 Task: Look for space in Kazincbarcika, Hungary from 11th June, 2023 to 15th June, 2023 for 2 adults in price range Rs.7000 to Rs.16000. Place can be private room with 1  bedroom having 2 beds and 1 bathroom. Property type can be house, flat, guest house, hotel. Booking option can be shelf check-in. Required host language is English.
Action: Mouse moved to (547, 71)
Screenshot: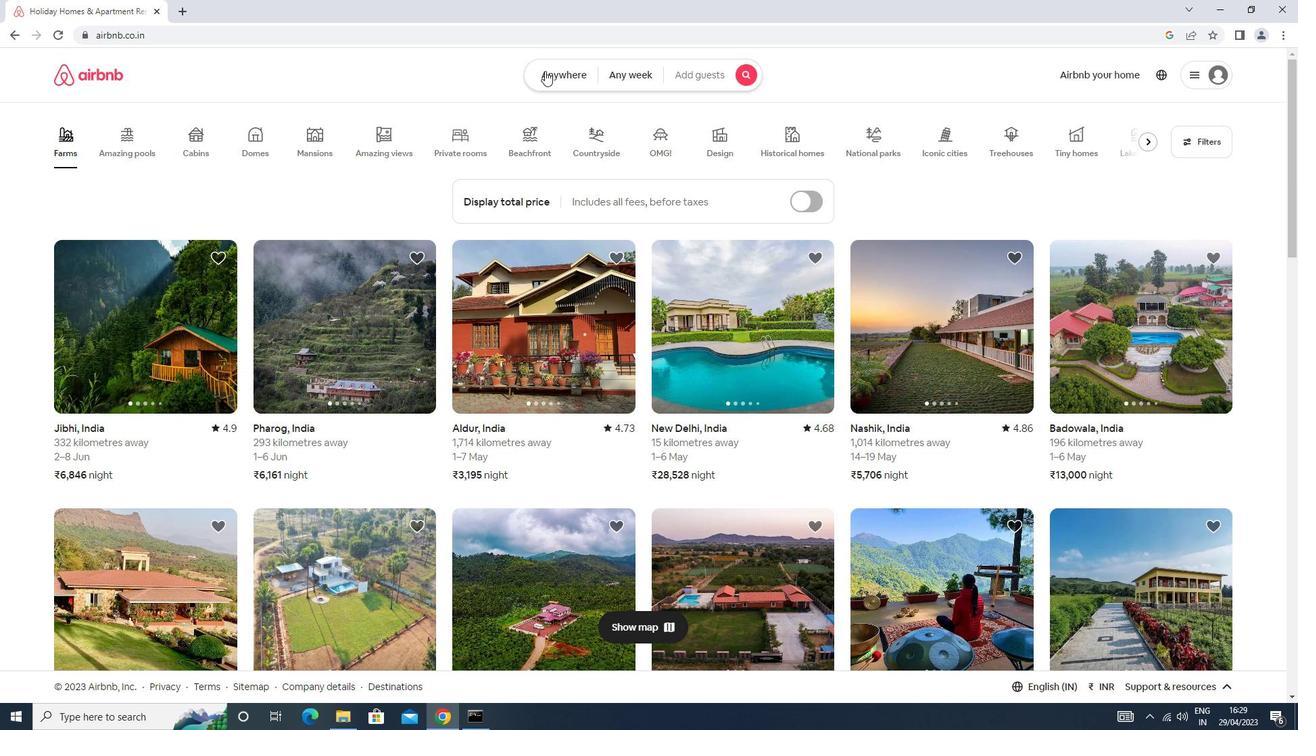 
Action: Mouse pressed left at (547, 71)
Screenshot: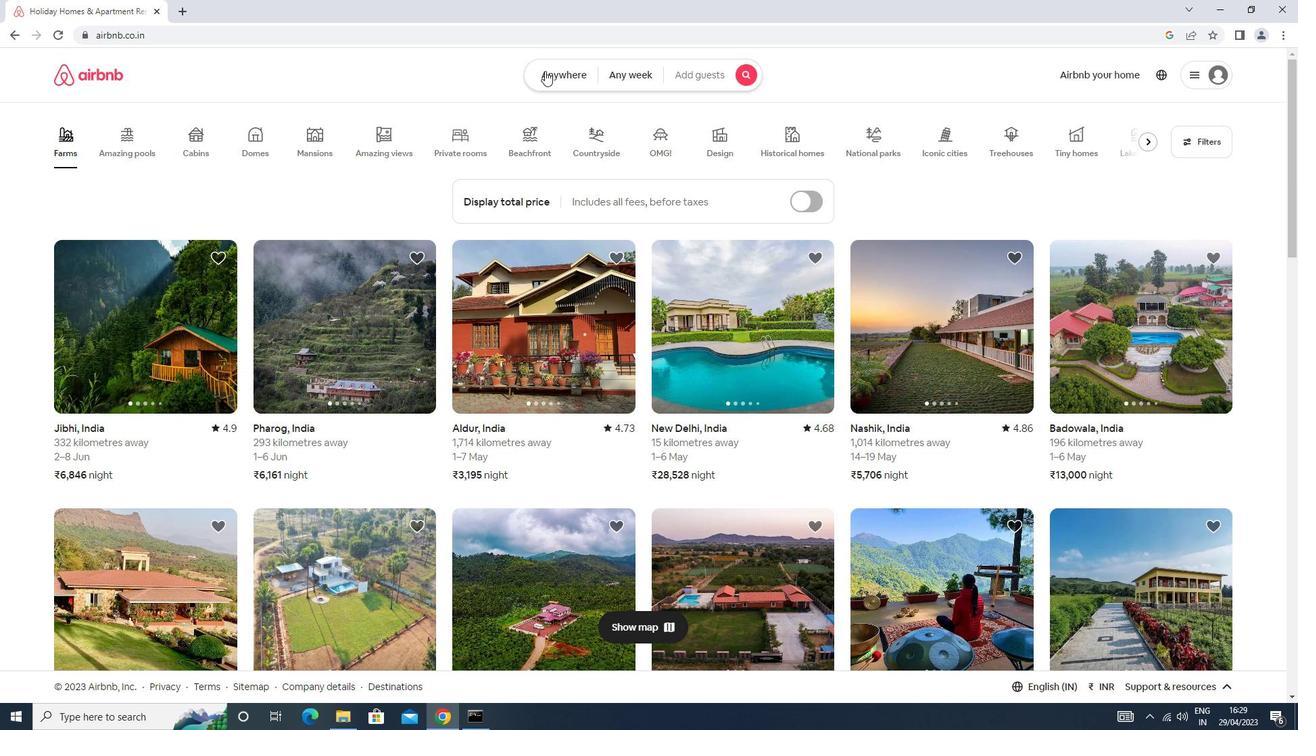 
Action: Mouse moved to (434, 131)
Screenshot: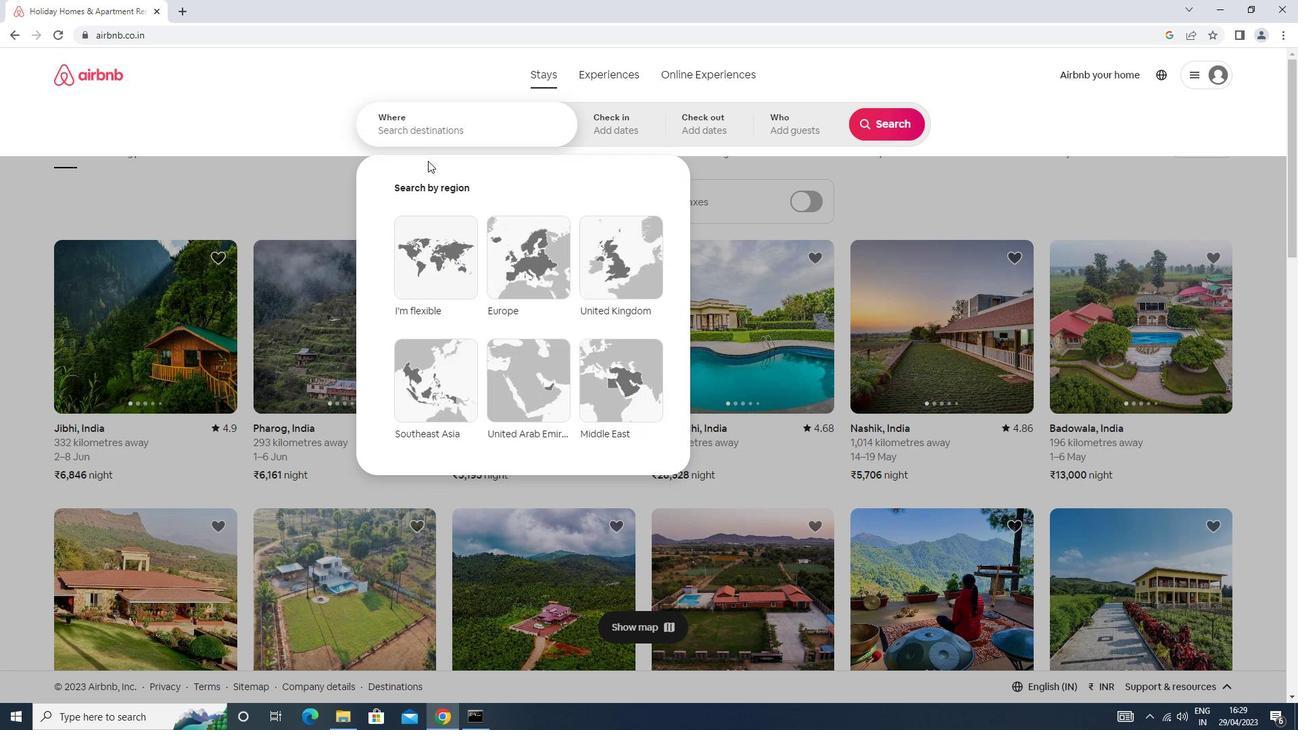 
Action: Mouse pressed left at (434, 131)
Screenshot: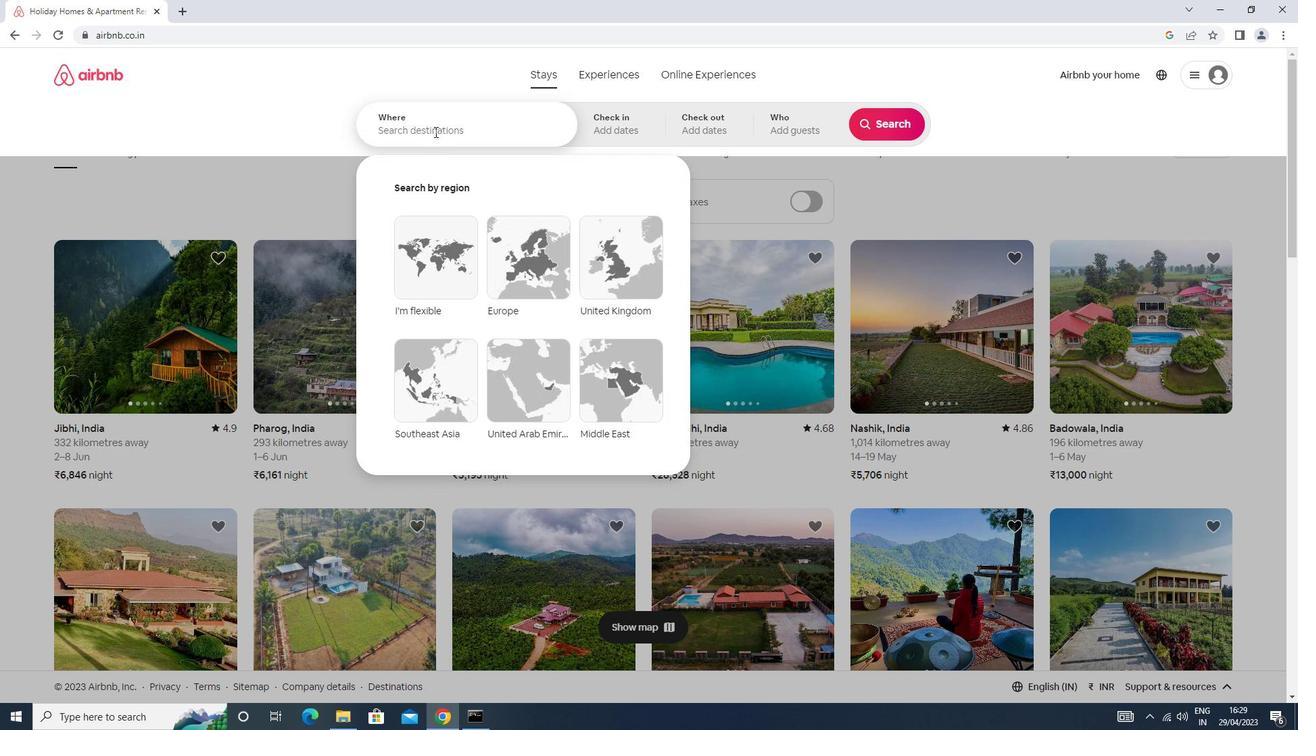 
Action: Key pressed k<Key.caps_lock>azinc<Key.down><Key.down><Key.down><Key.down><Key.enter>
Screenshot: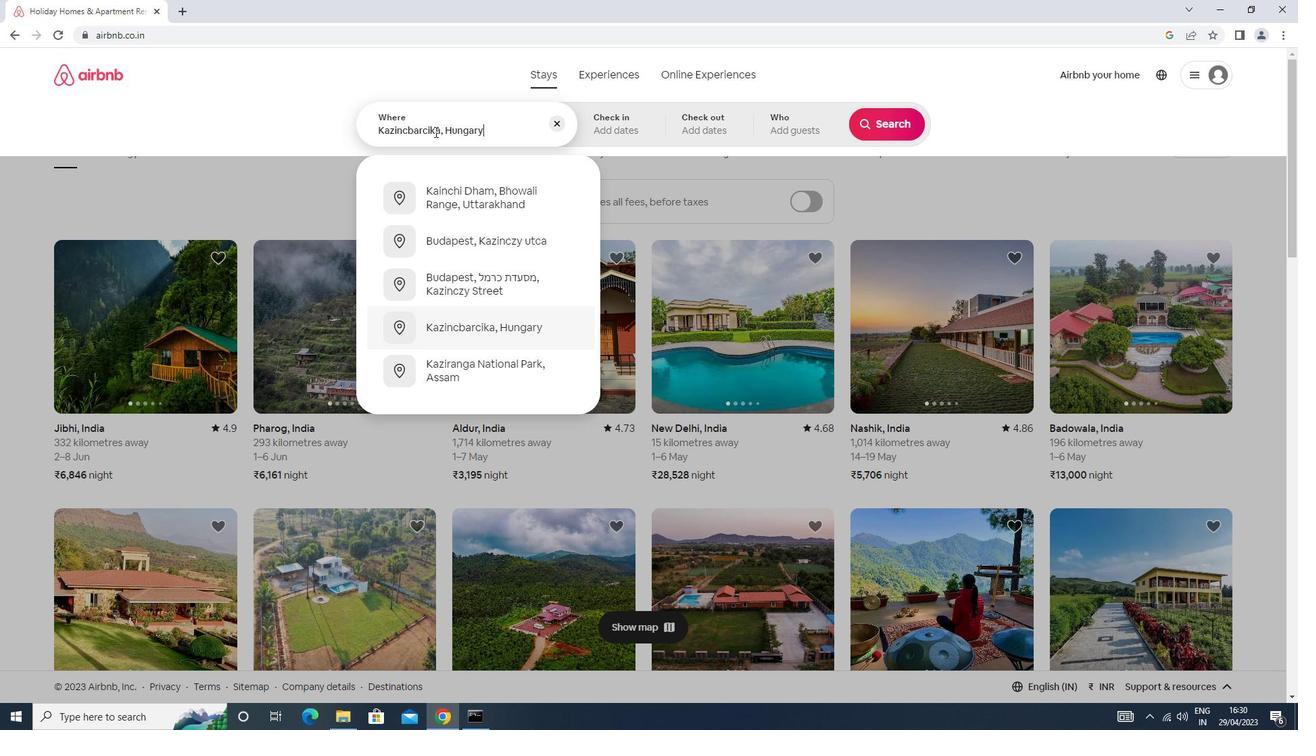 
Action: Mouse moved to (886, 236)
Screenshot: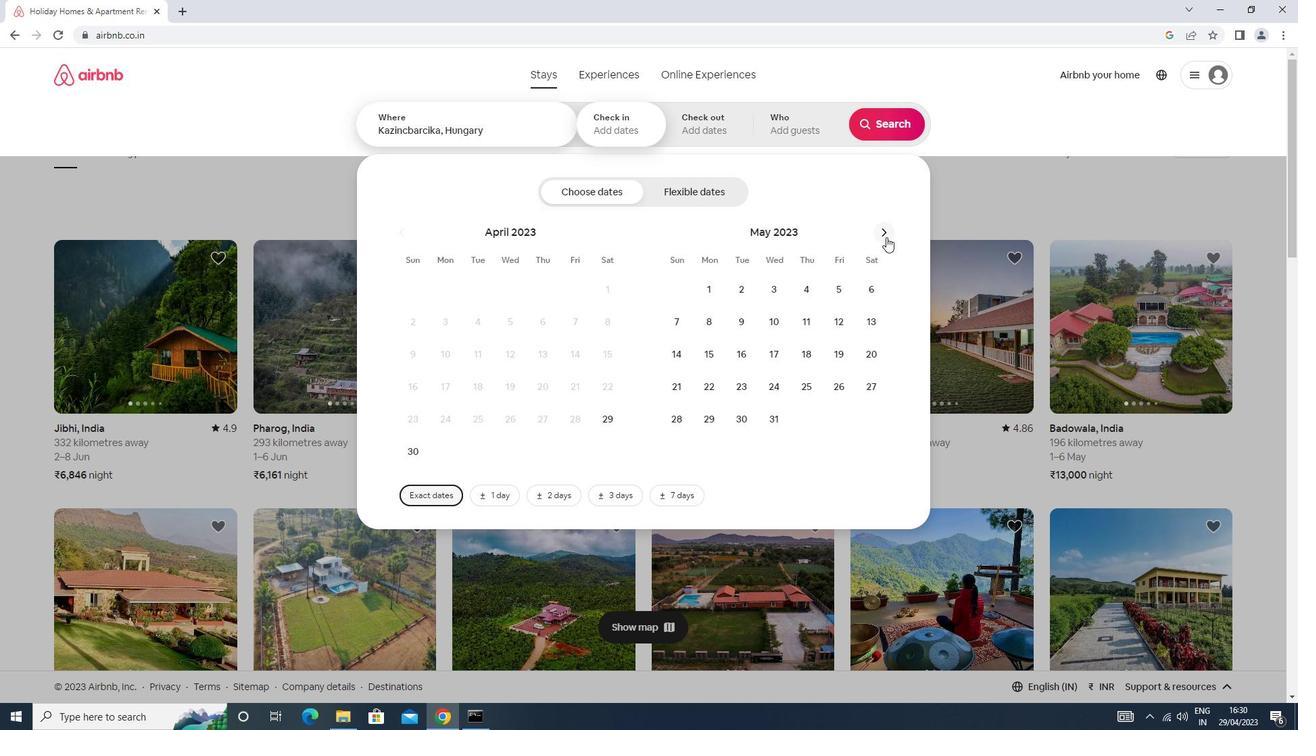 
Action: Mouse pressed left at (886, 236)
Screenshot: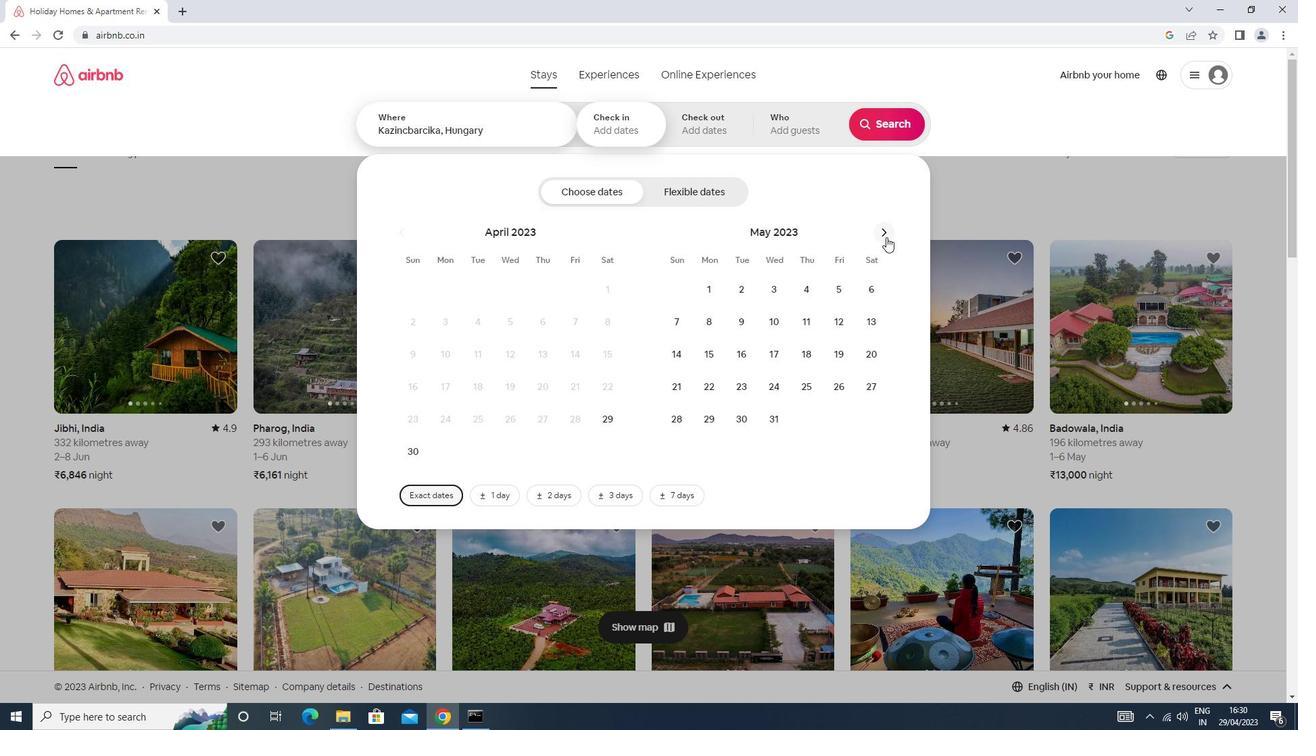 
Action: Mouse moved to (674, 350)
Screenshot: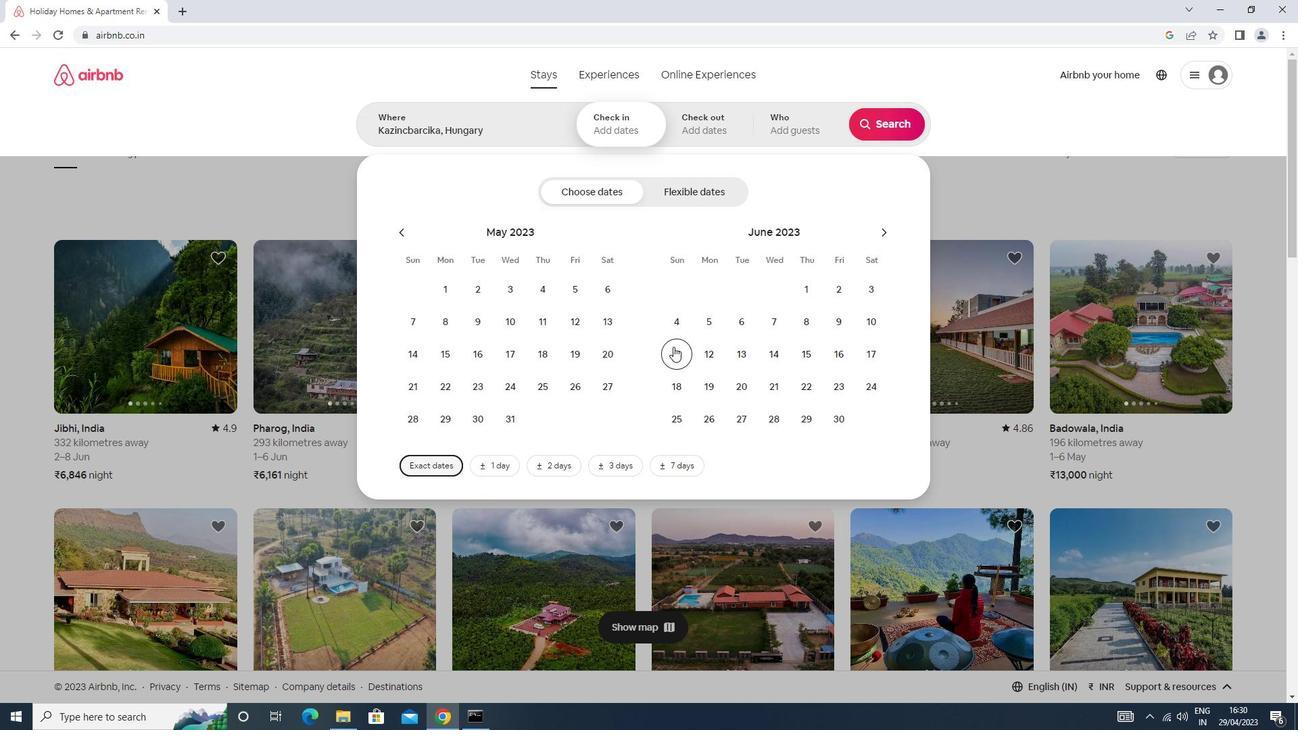 
Action: Mouse pressed left at (674, 350)
Screenshot: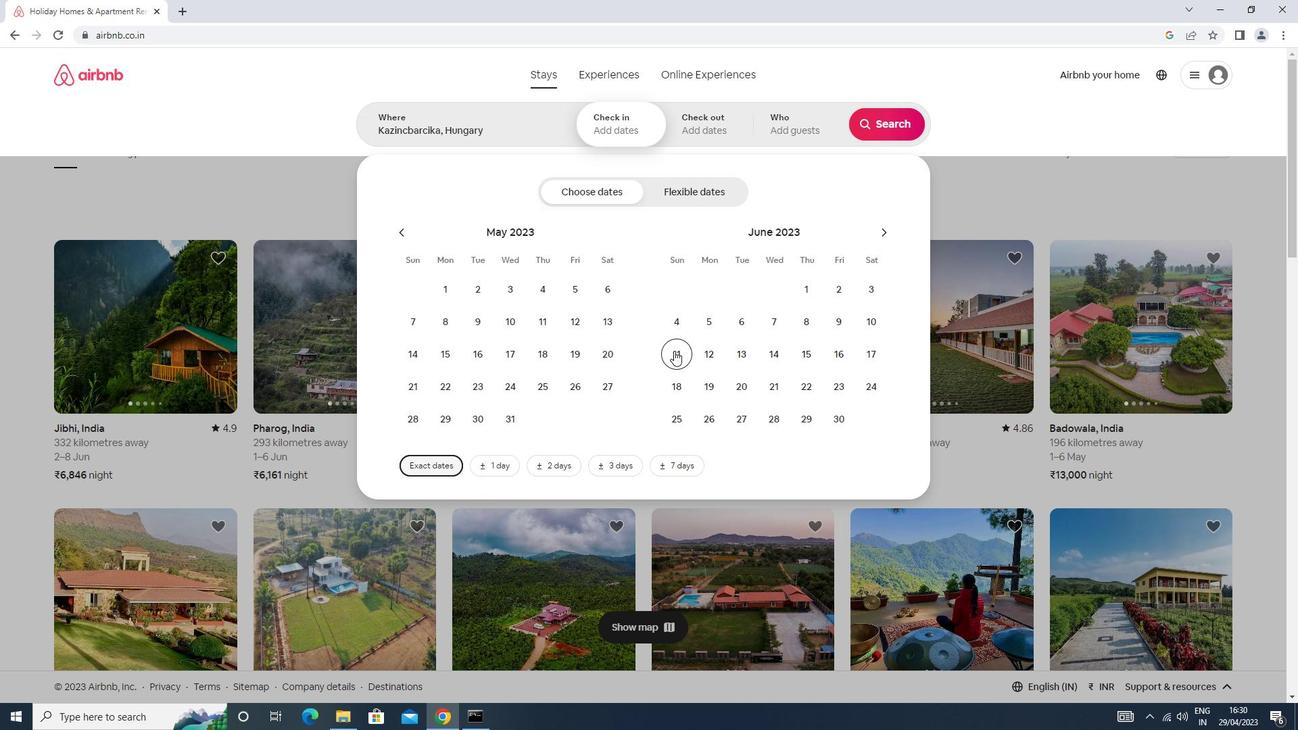 
Action: Mouse moved to (799, 358)
Screenshot: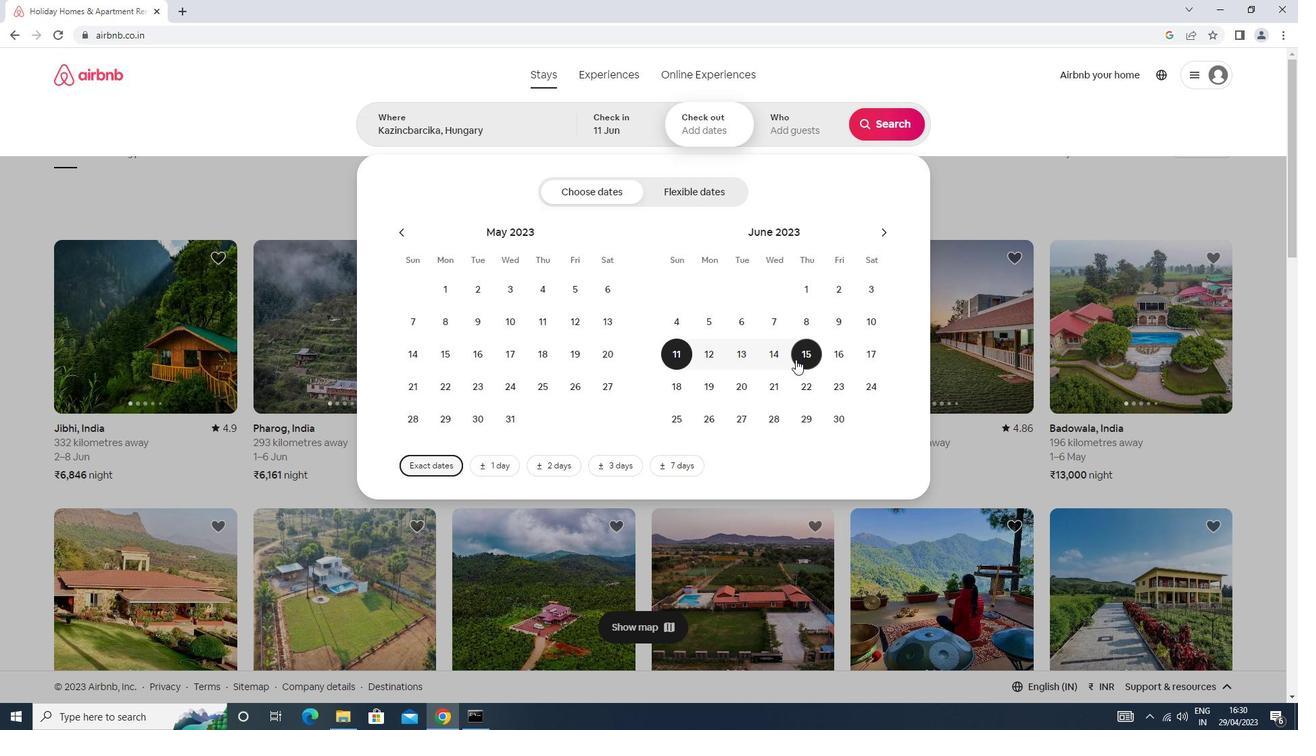 
Action: Mouse pressed left at (799, 358)
Screenshot: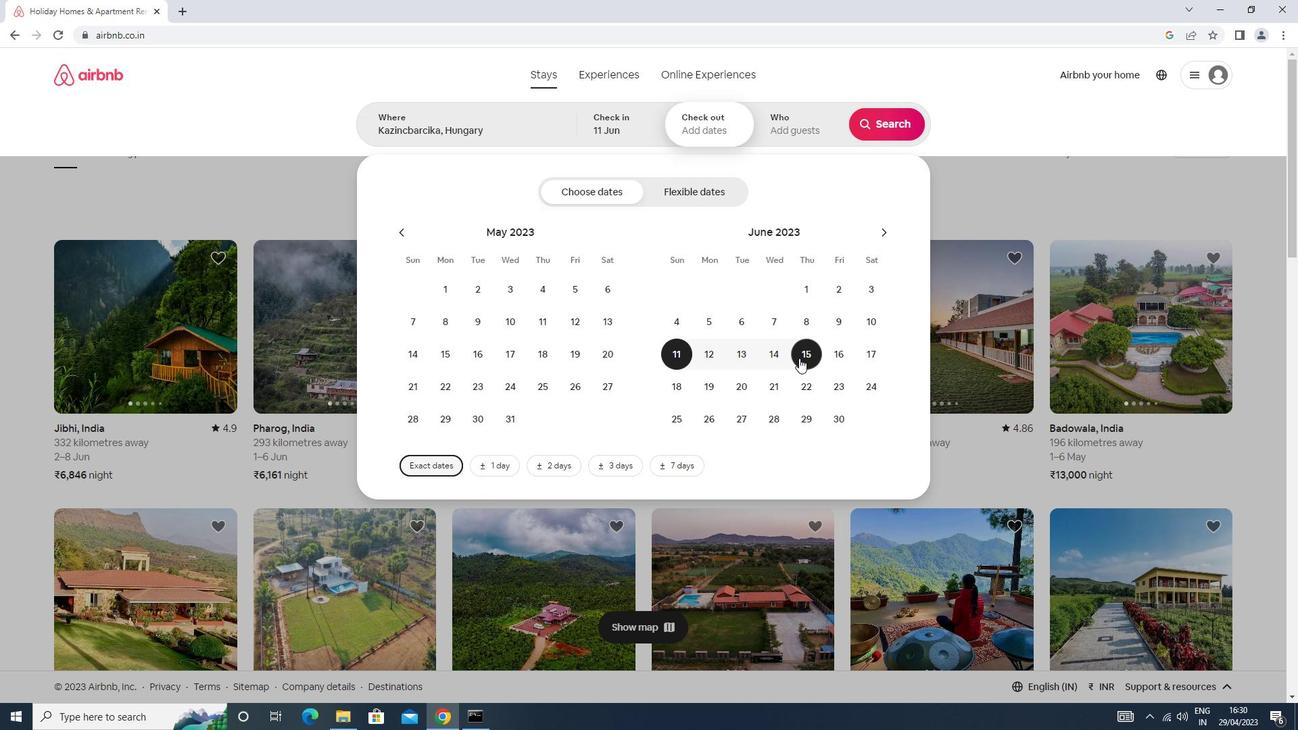 
Action: Mouse moved to (797, 133)
Screenshot: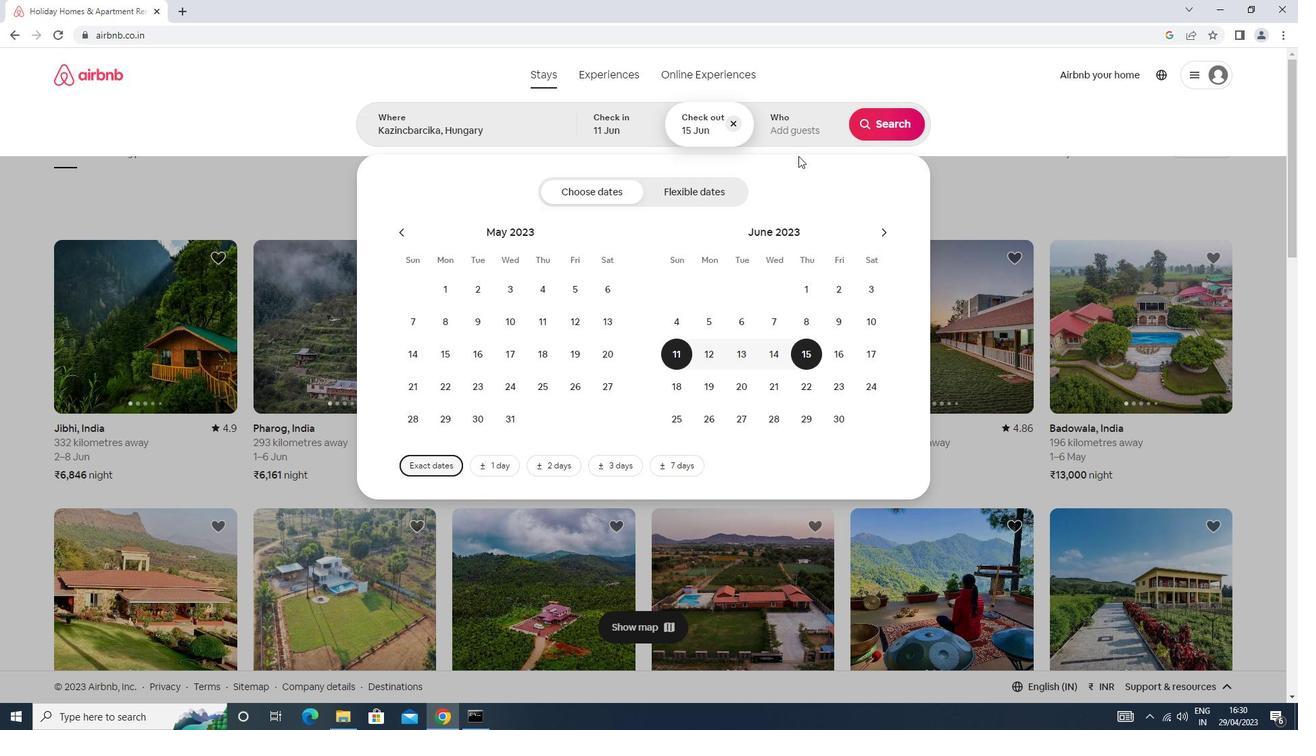 
Action: Mouse pressed left at (797, 133)
Screenshot: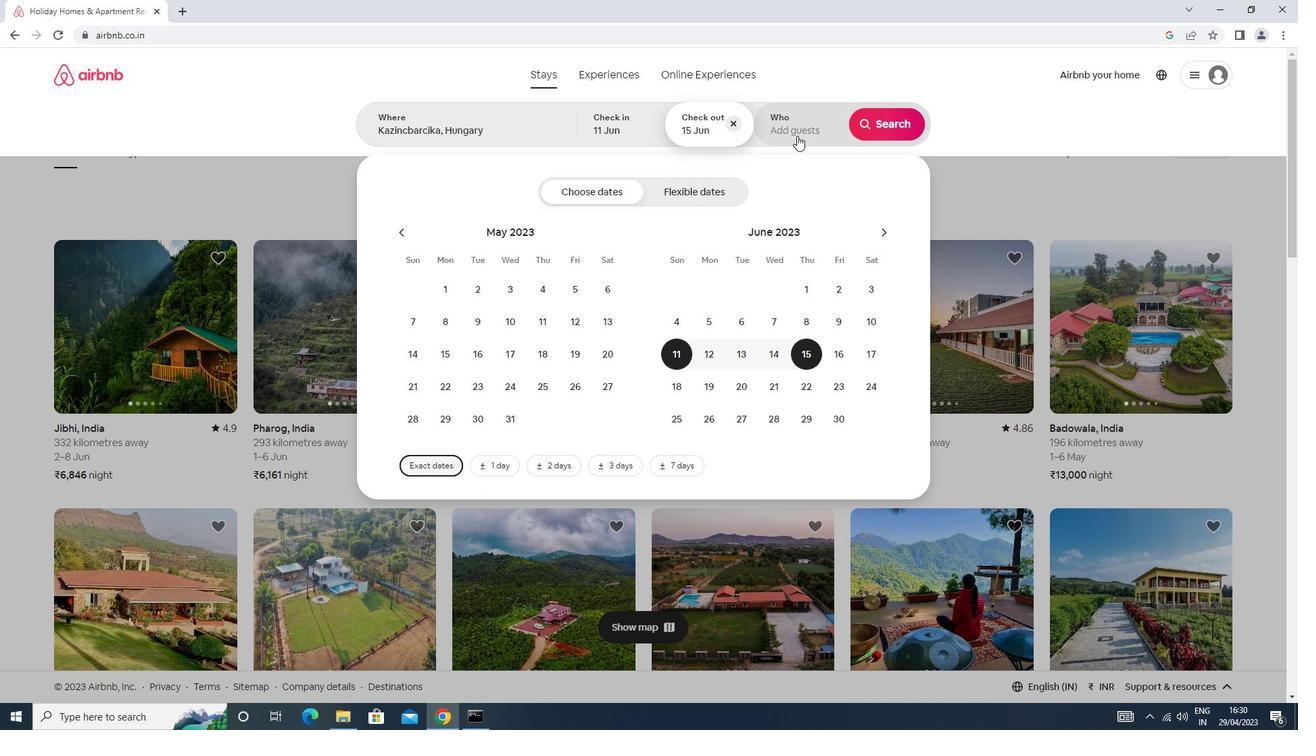
Action: Mouse moved to (894, 198)
Screenshot: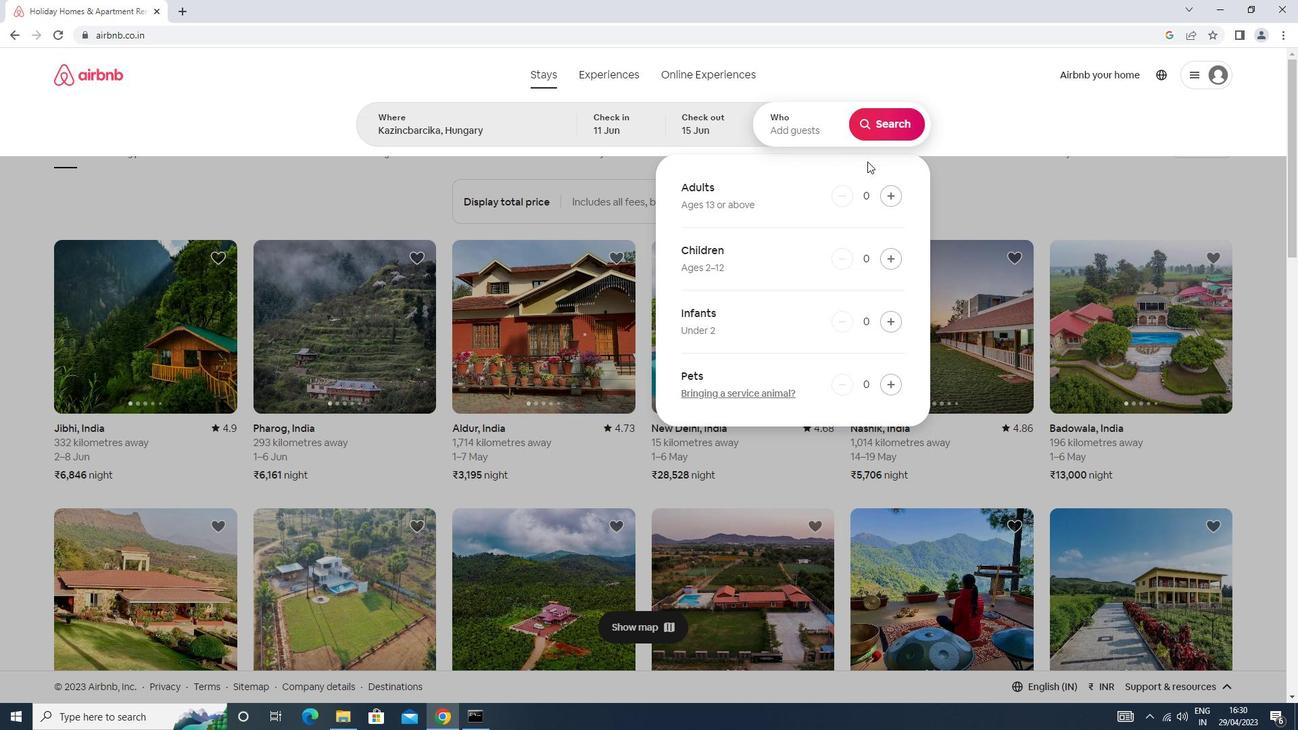
Action: Mouse pressed left at (894, 198)
Screenshot: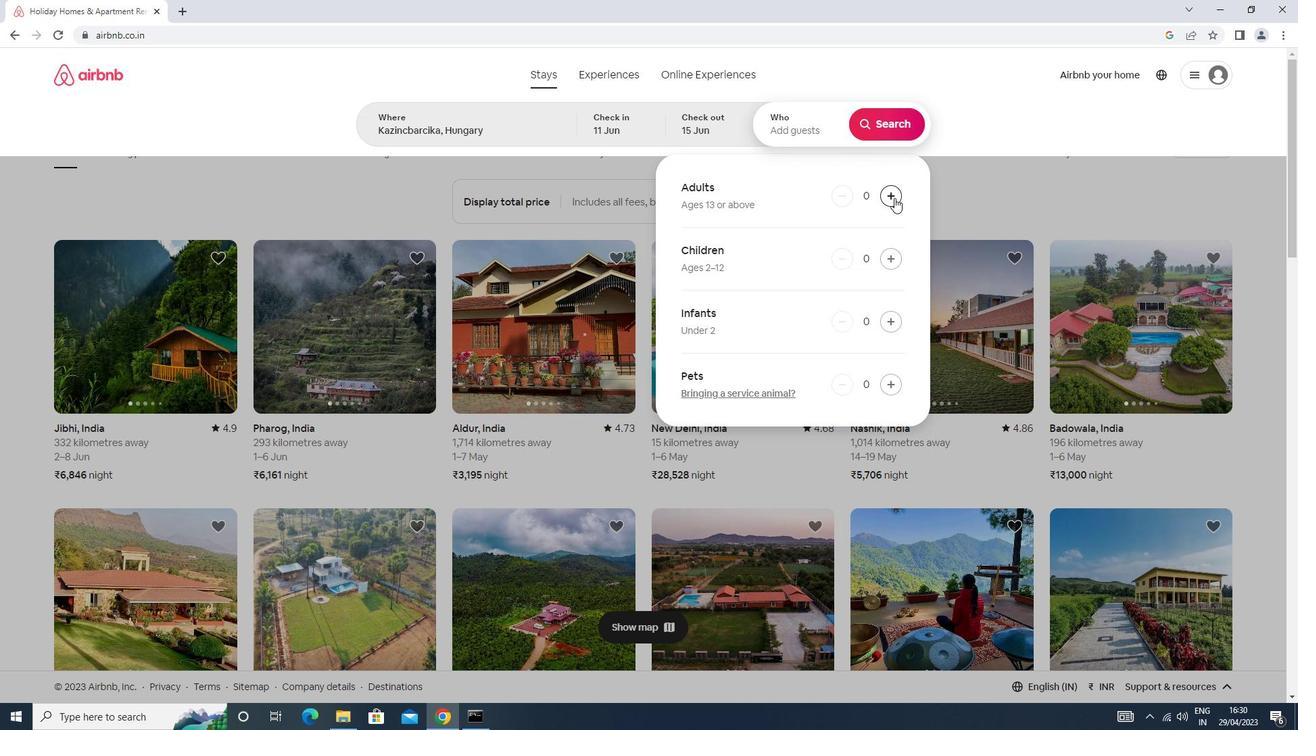 
Action: Mouse pressed left at (894, 198)
Screenshot: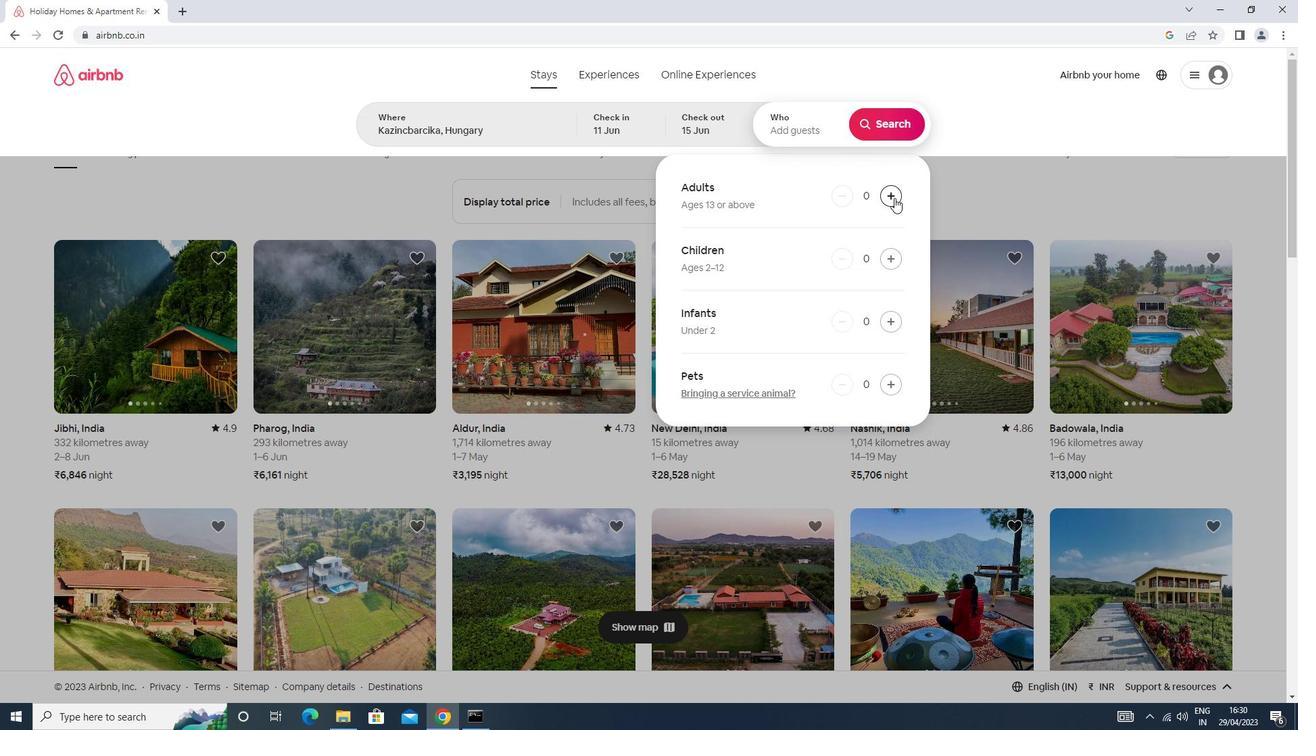 
Action: Mouse moved to (899, 117)
Screenshot: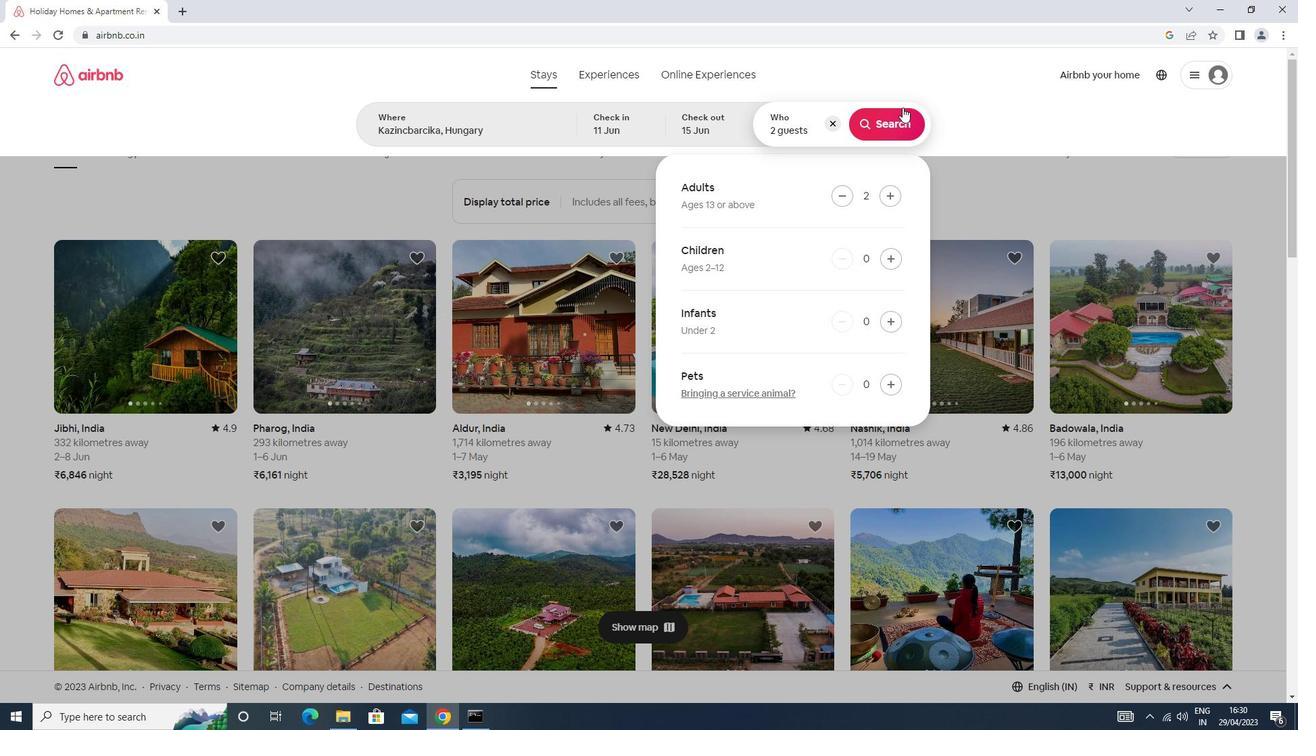 
Action: Mouse pressed left at (899, 117)
Screenshot: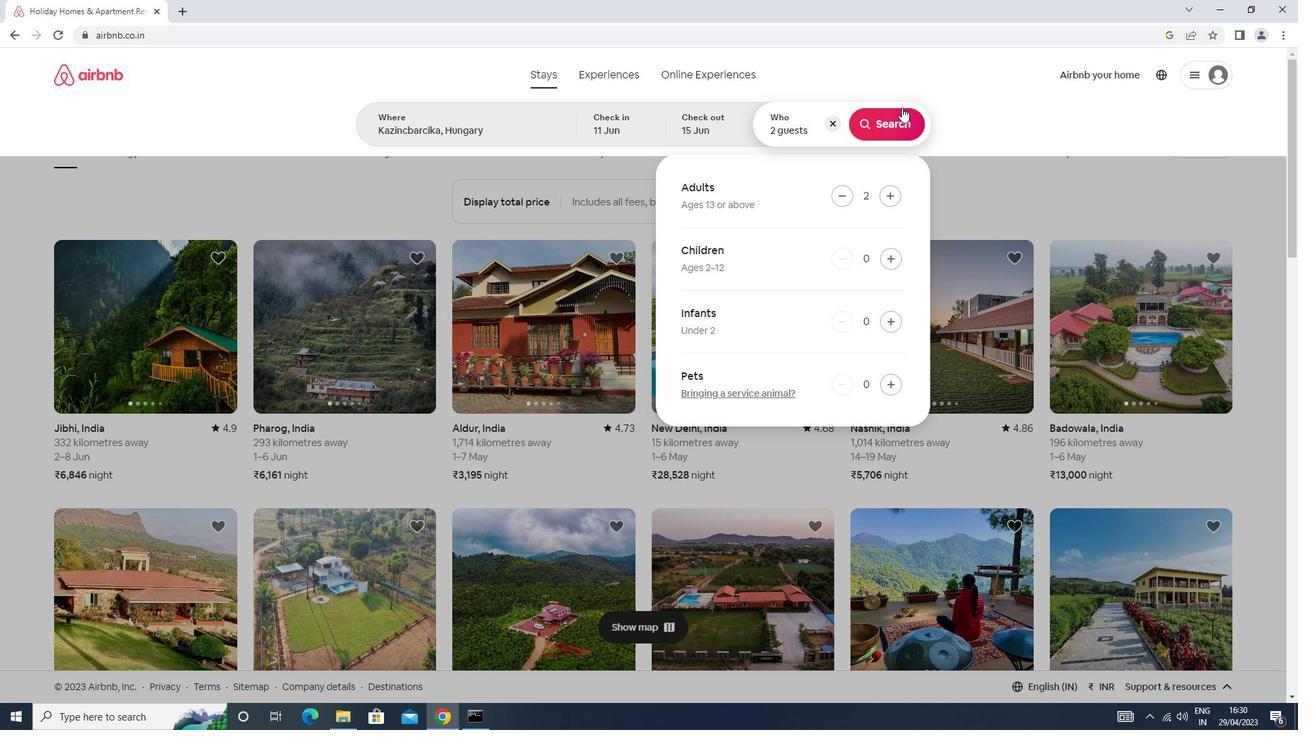 
Action: Mouse moved to (1243, 128)
Screenshot: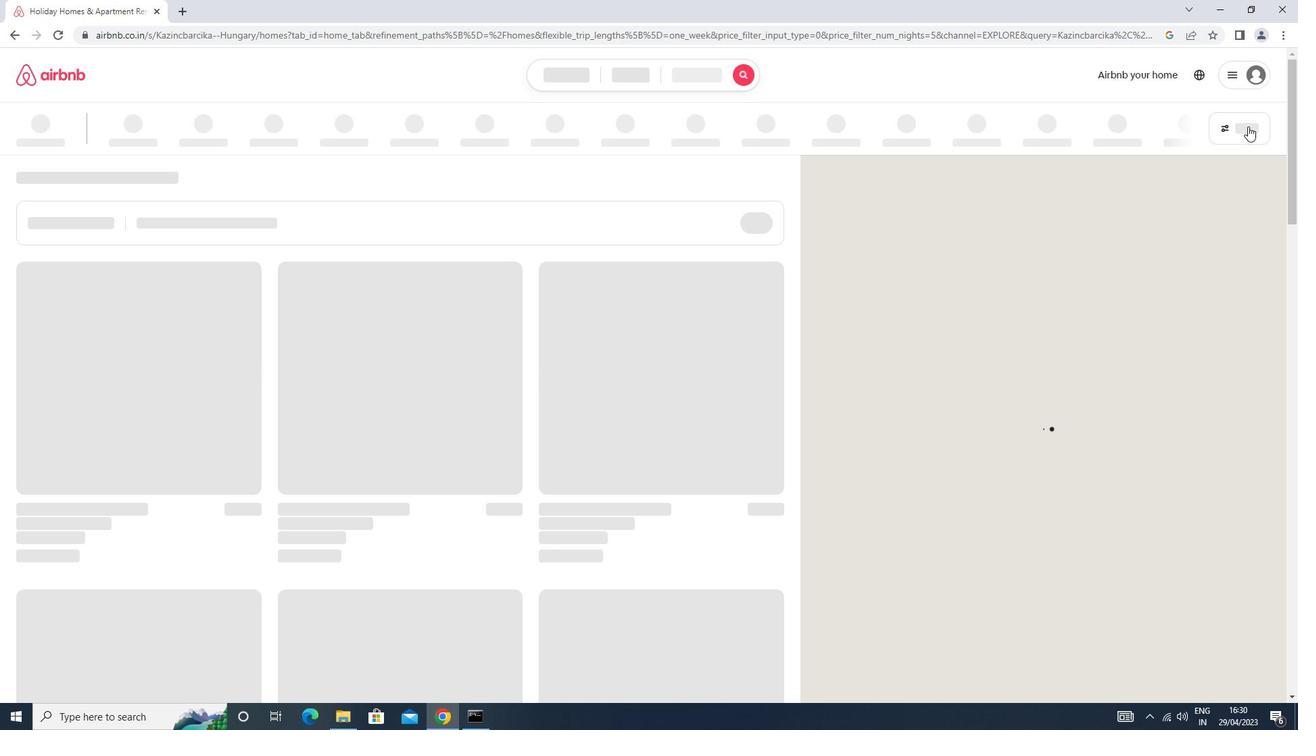 
Action: Mouse pressed left at (1243, 128)
Screenshot: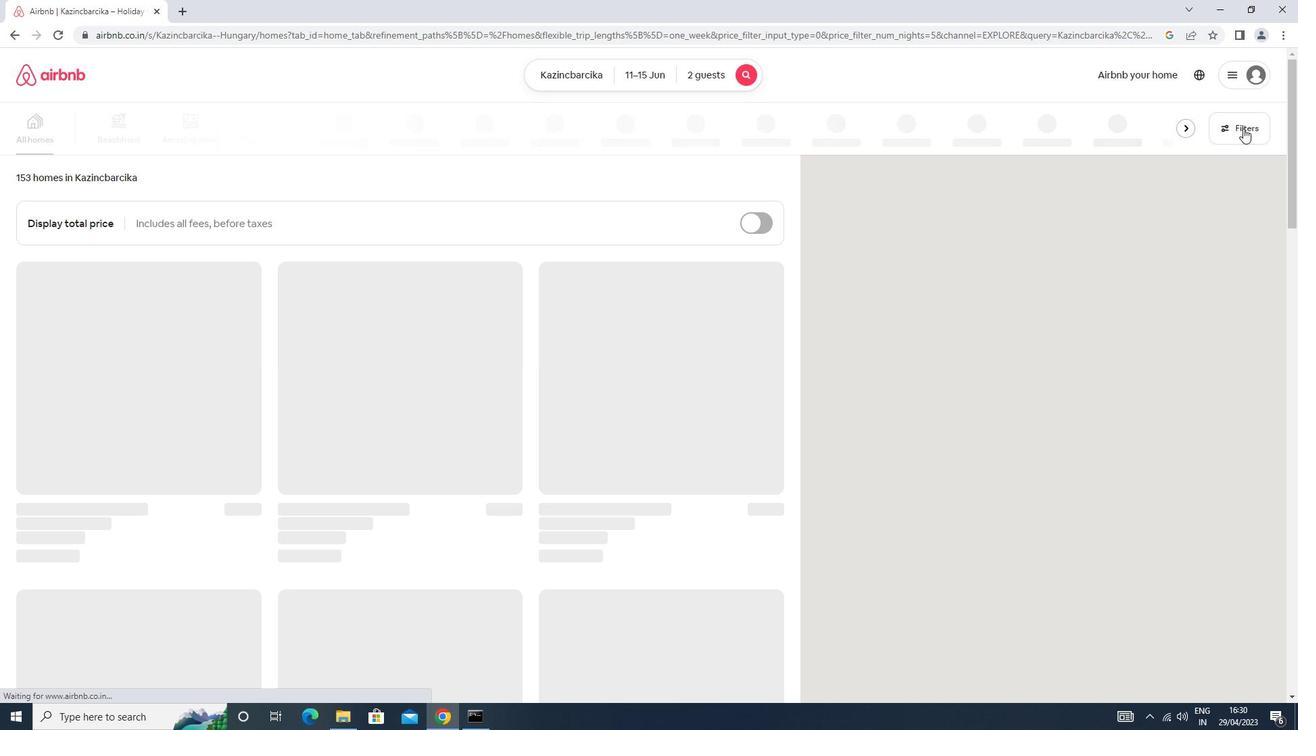 
Action: Mouse moved to (587, 291)
Screenshot: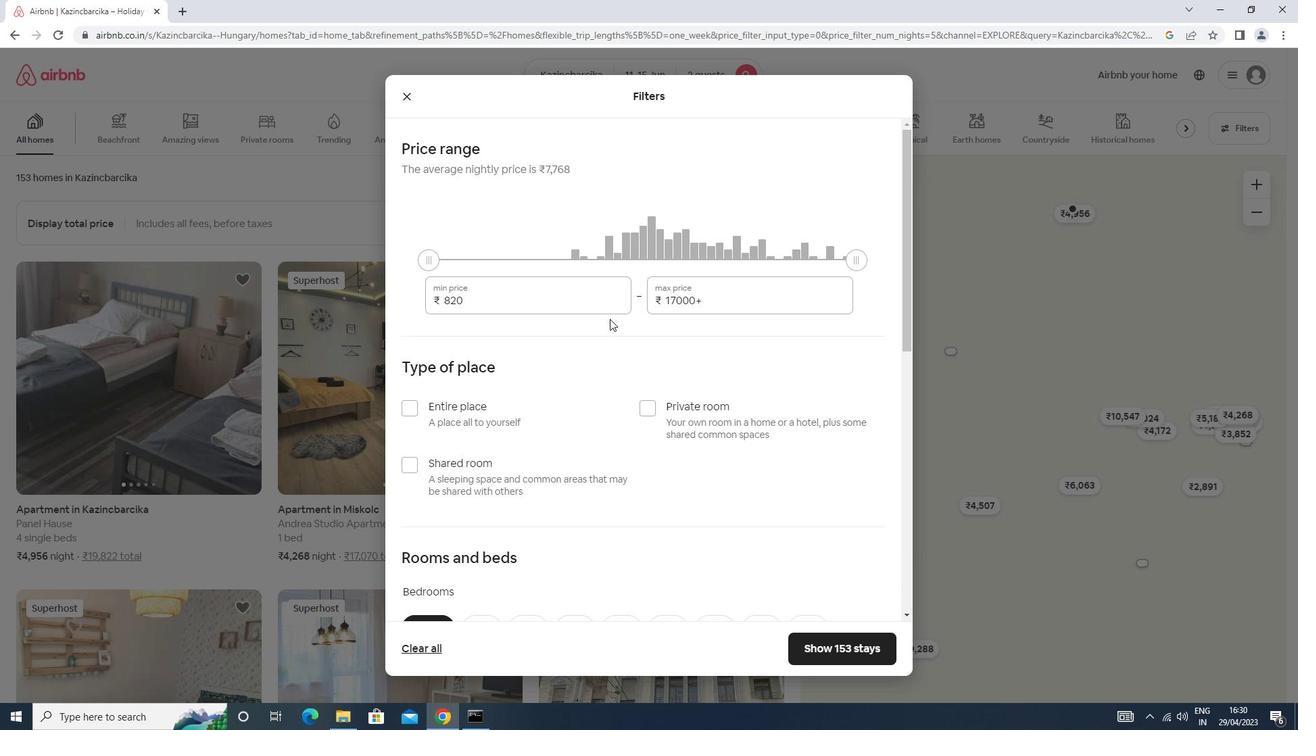 
Action: Mouse pressed left at (587, 291)
Screenshot: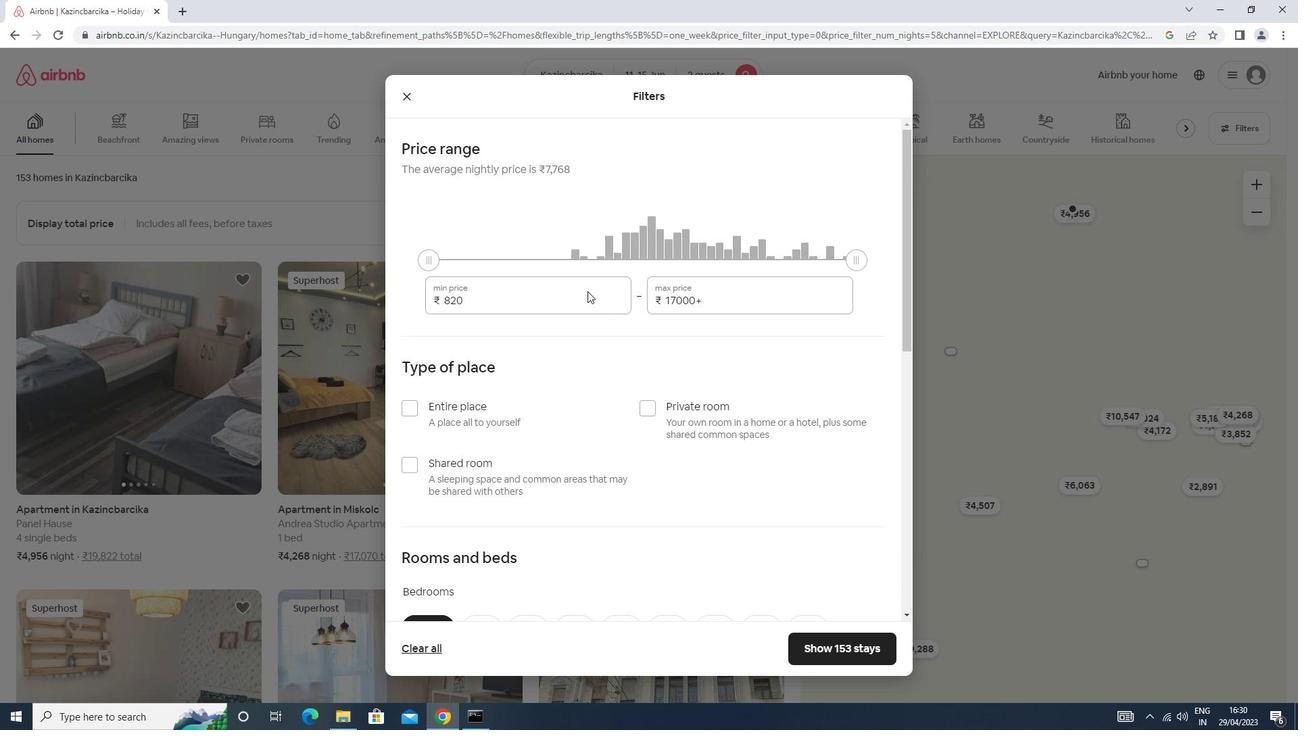 
Action: Key pressed <Key.backspace><Key.backspace><Key.backspace><Key.backspace><Key.backspace><Key.backspace><Key.backspace><Key.backspace><Key.backspace><Key.backspace>7000<Key.tab>16000
Screenshot: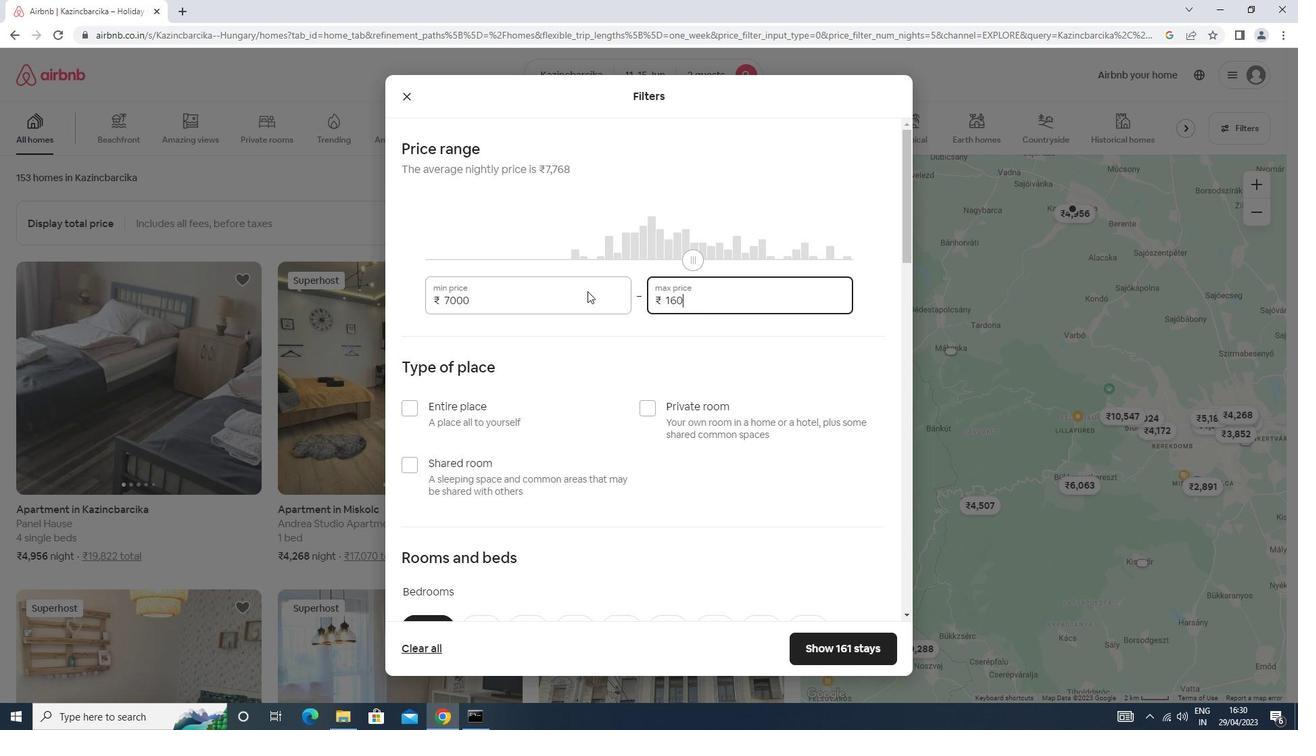 
Action: Mouse scrolled (587, 290) with delta (0, 0)
Screenshot: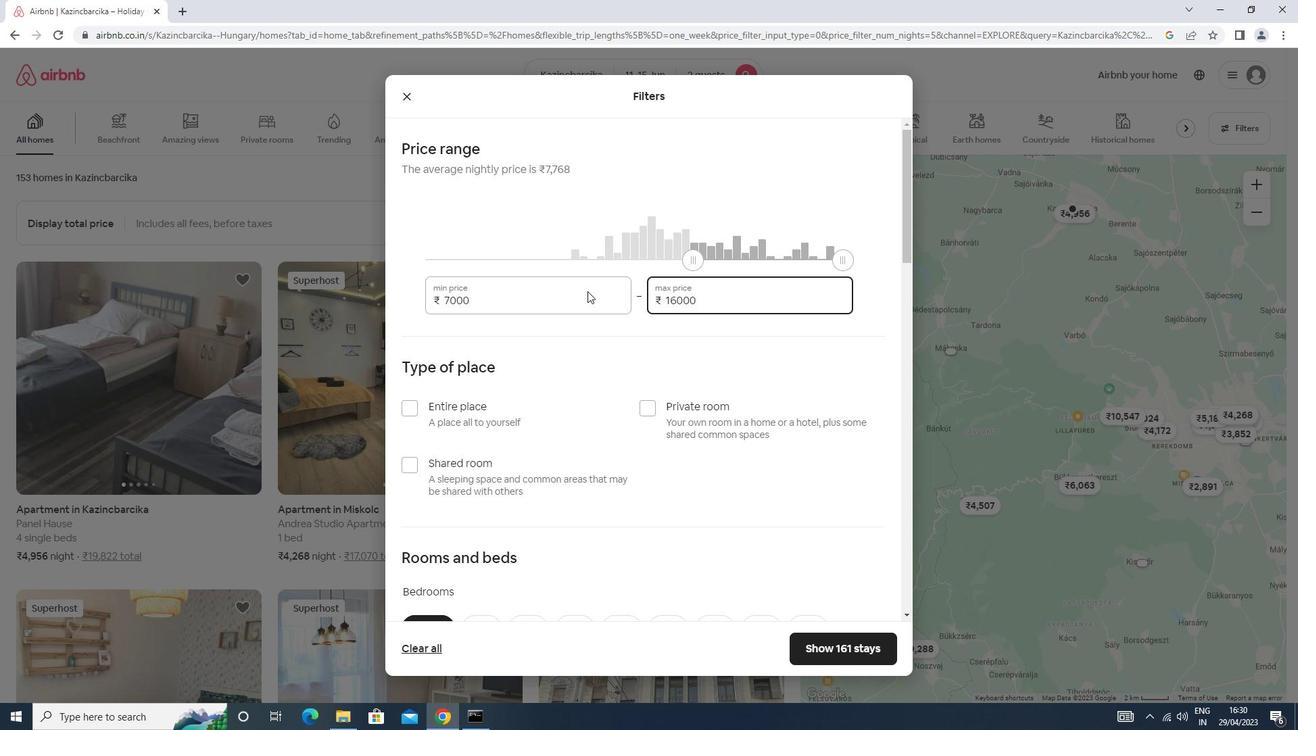 
Action: Mouse scrolled (587, 290) with delta (0, 0)
Screenshot: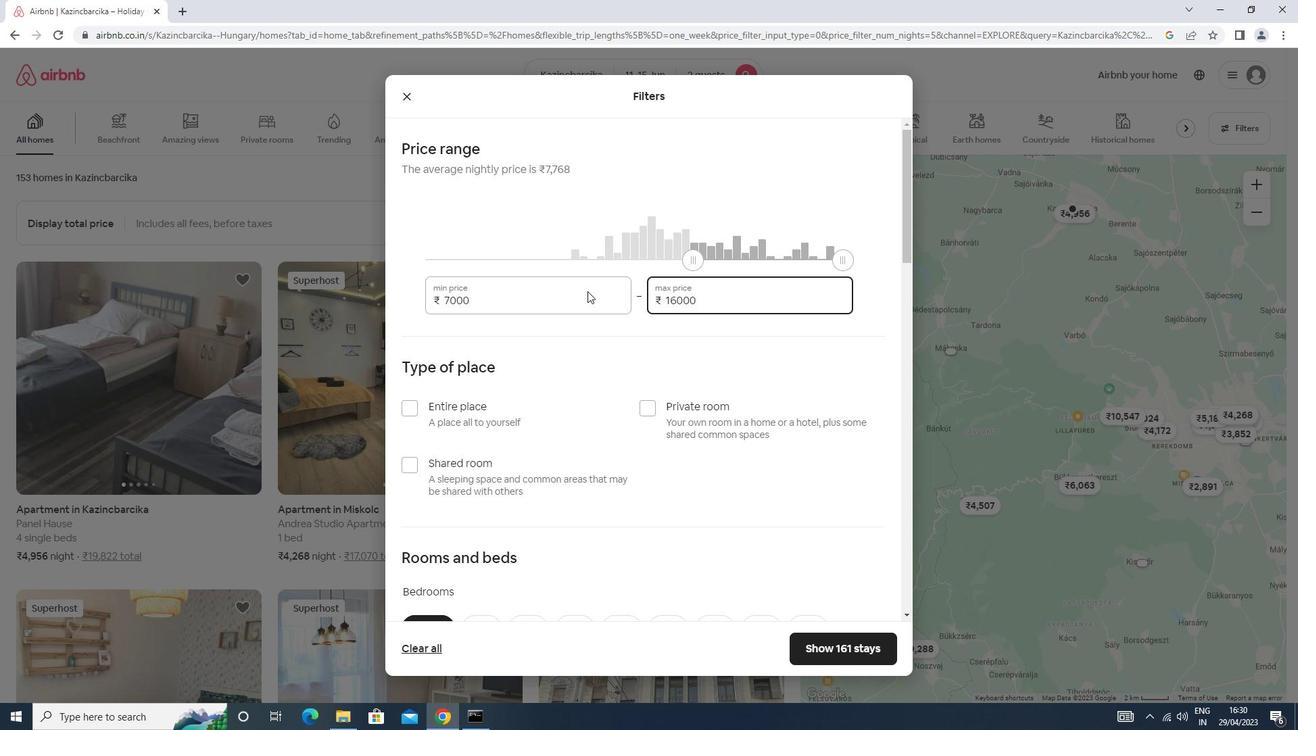 
Action: Mouse scrolled (587, 290) with delta (0, 0)
Screenshot: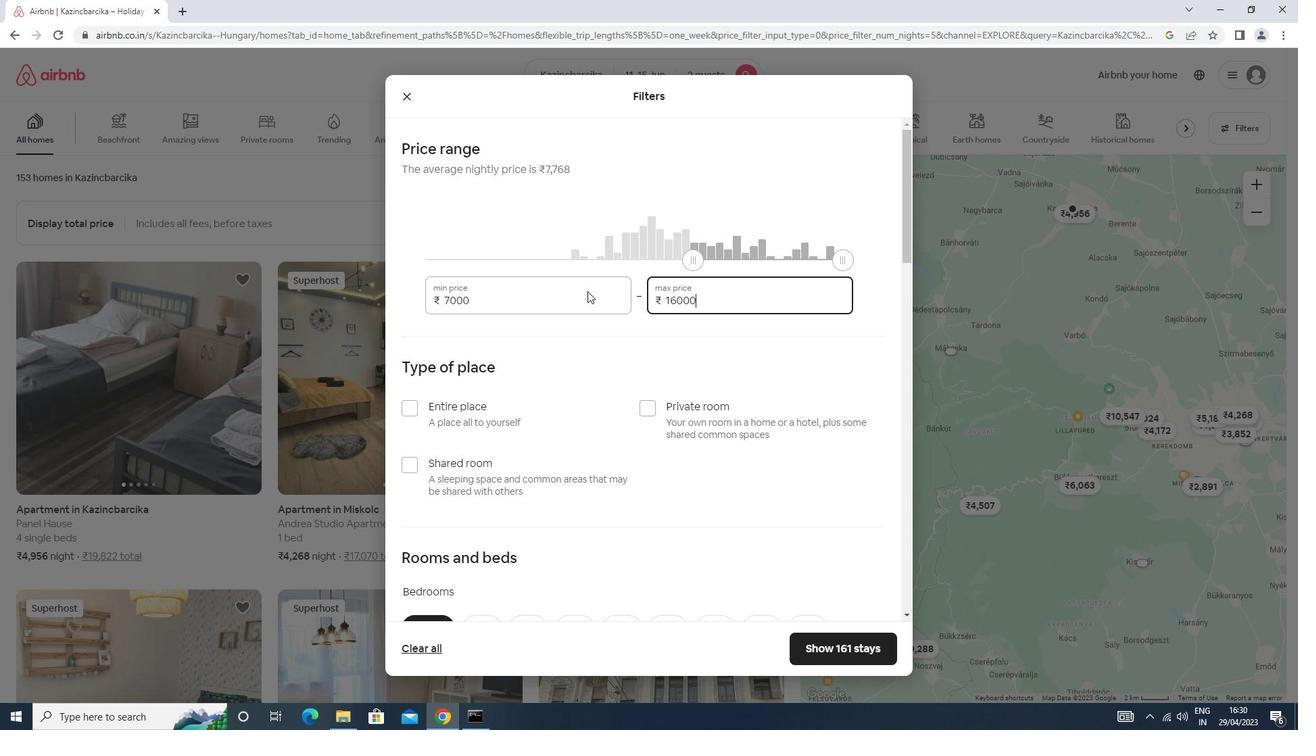
Action: Mouse moved to (678, 204)
Screenshot: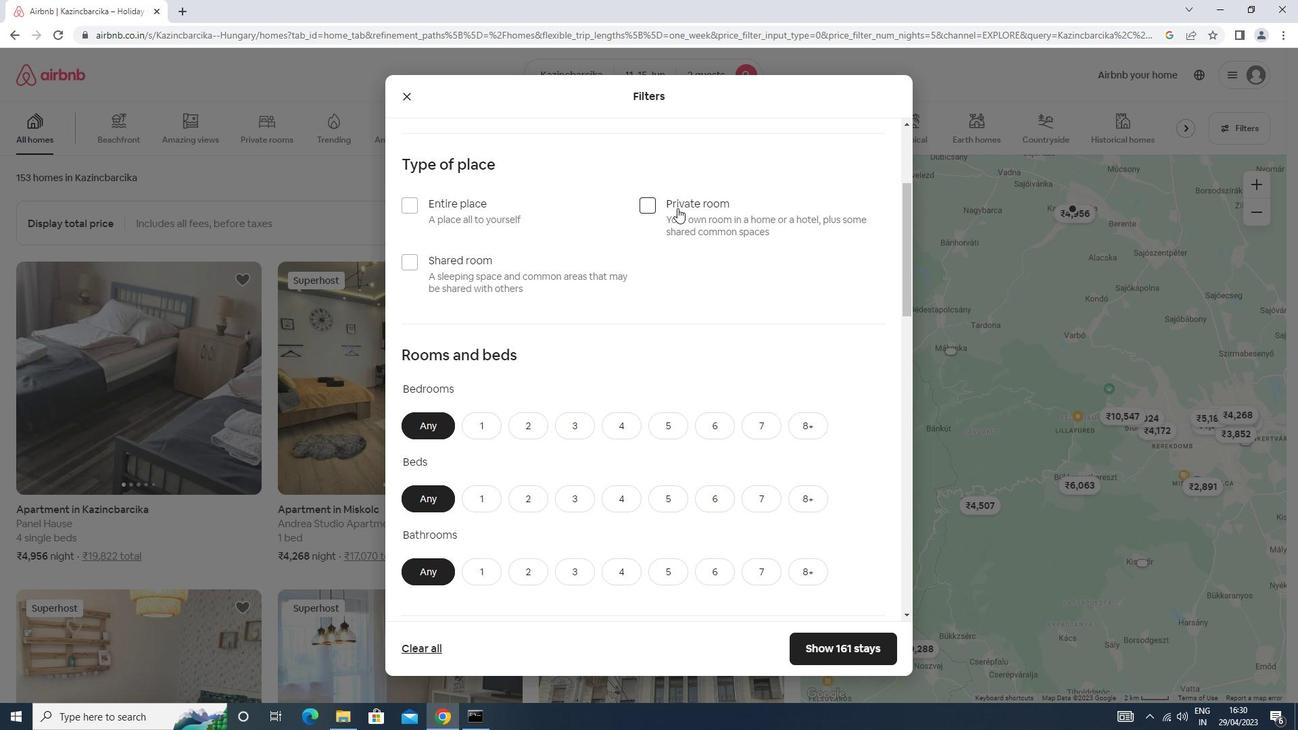
Action: Mouse pressed left at (678, 204)
Screenshot: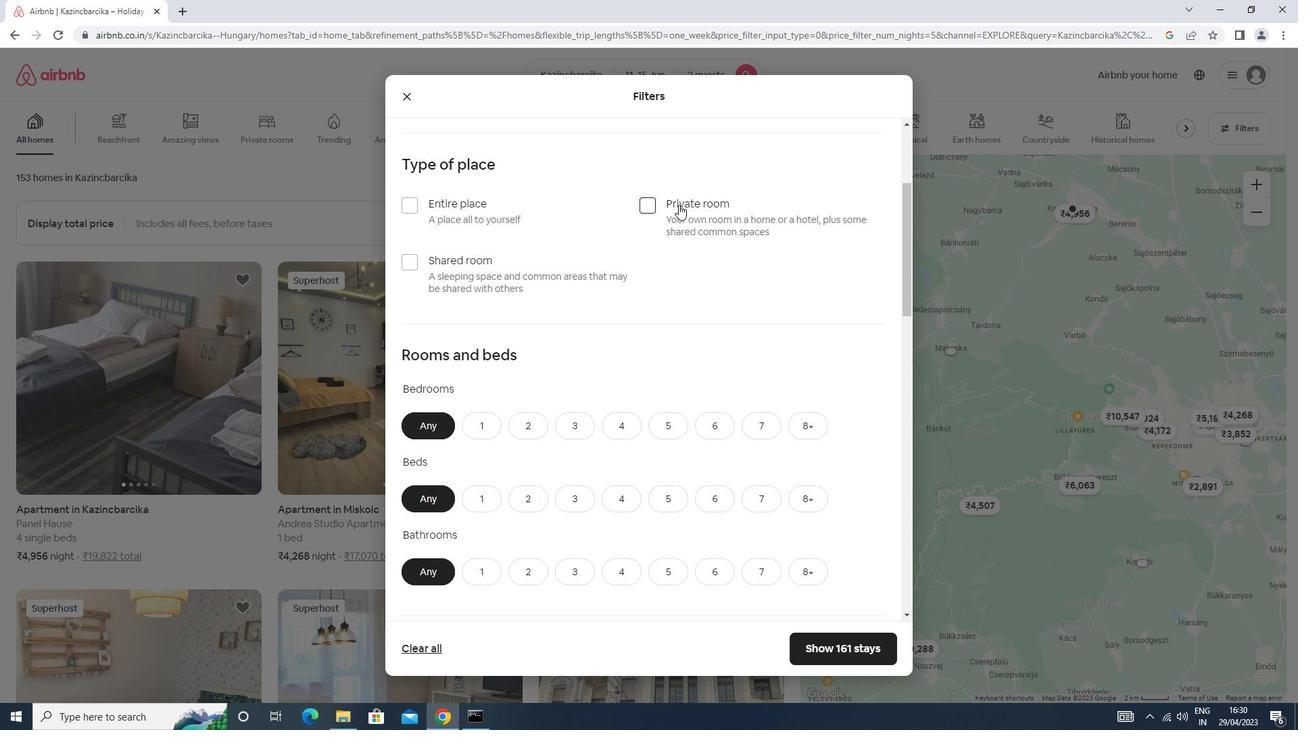 
Action: Mouse scrolled (678, 203) with delta (0, 0)
Screenshot: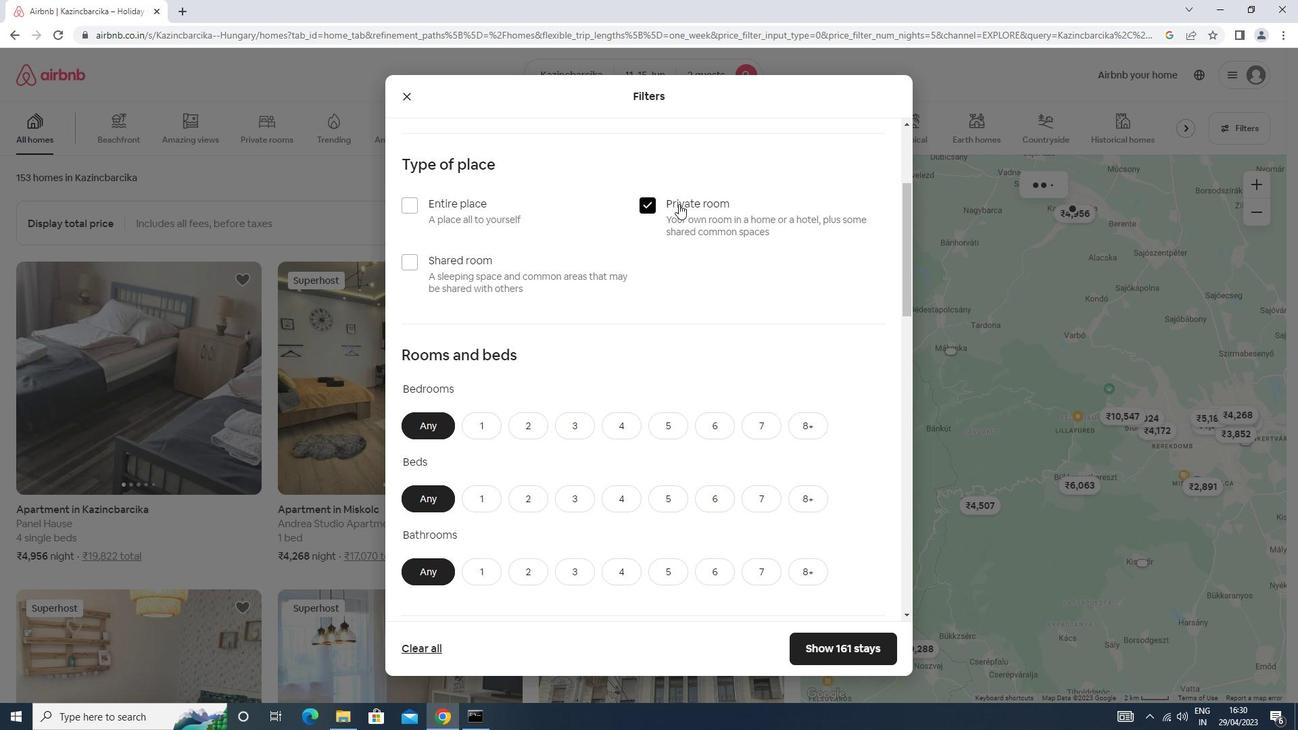 
Action: Mouse scrolled (678, 203) with delta (0, 0)
Screenshot: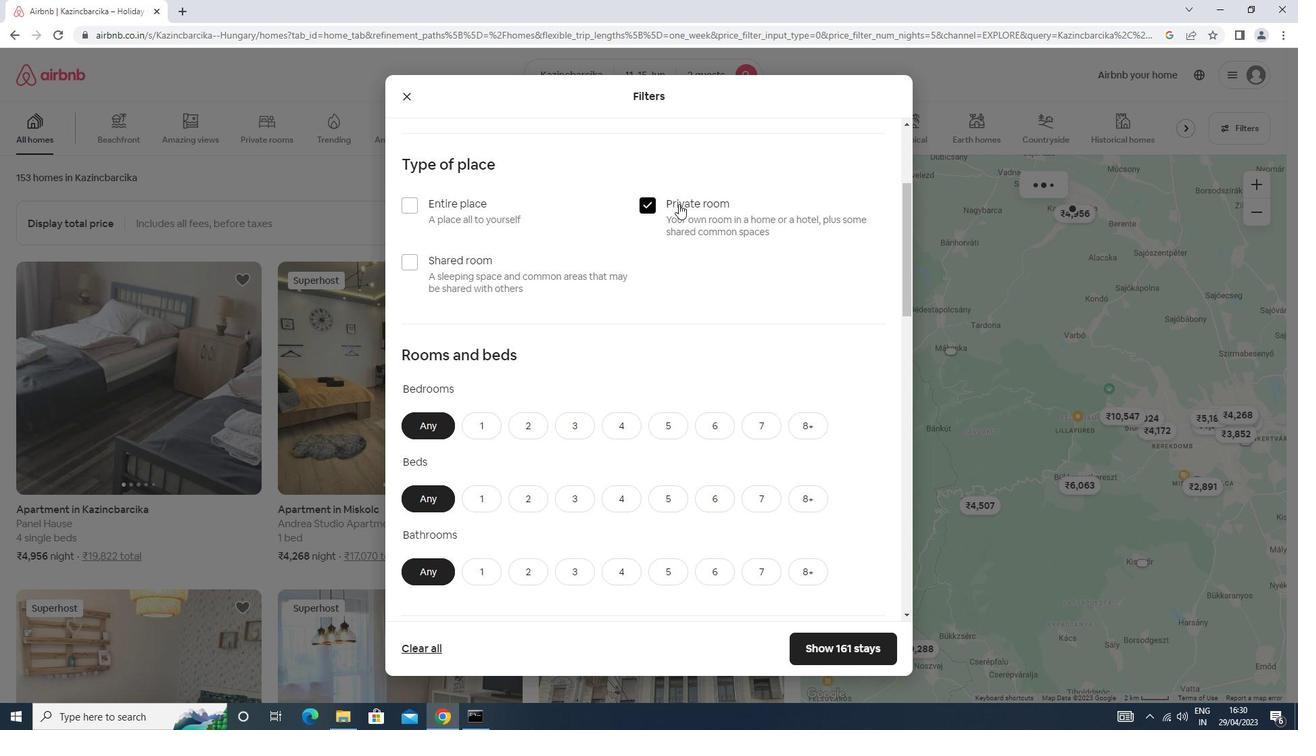 
Action: Mouse scrolled (678, 203) with delta (0, 0)
Screenshot: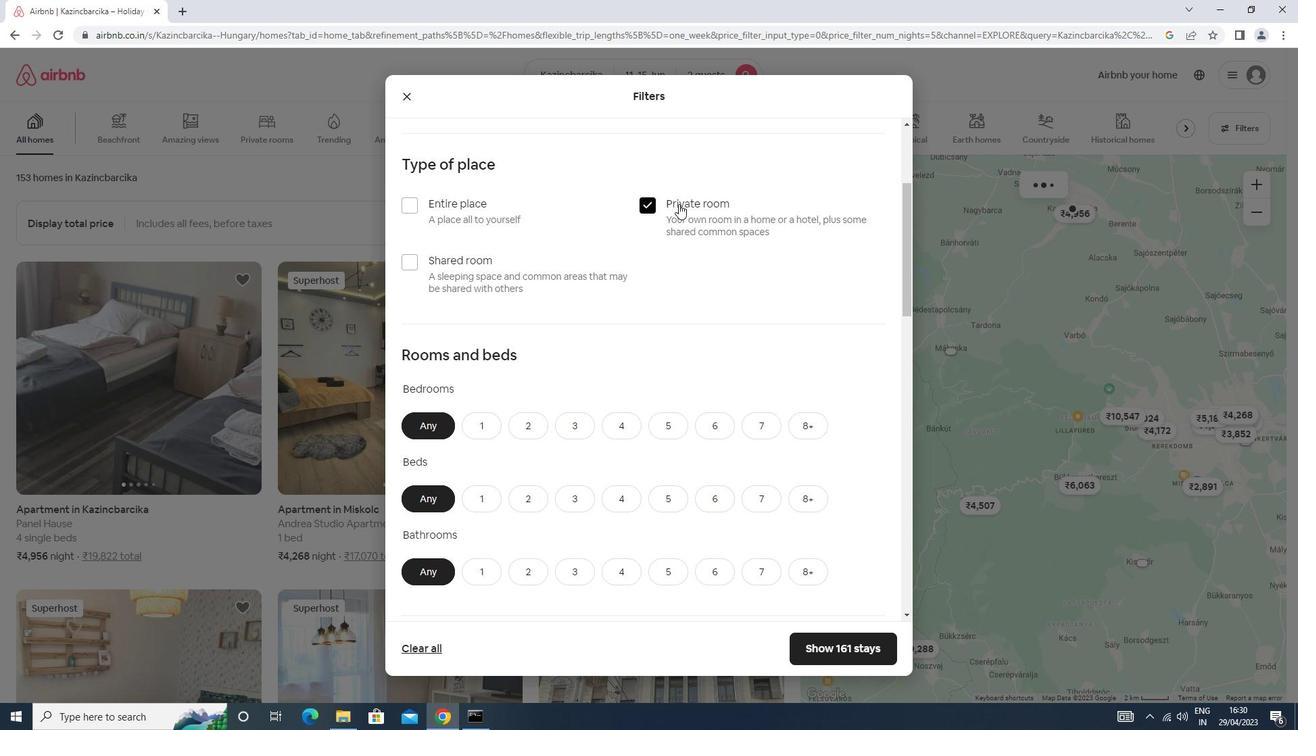 
Action: Mouse moved to (483, 215)
Screenshot: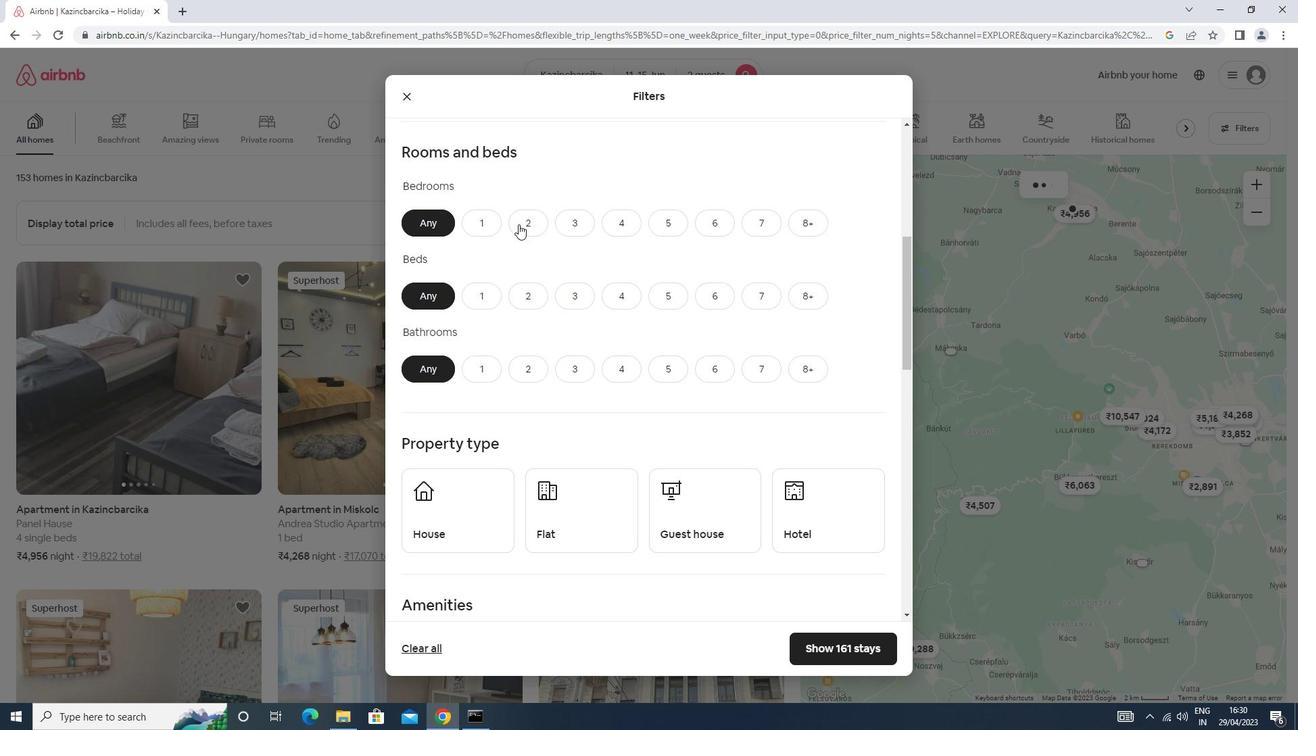 
Action: Mouse pressed left at (483, 215)
Screenshot: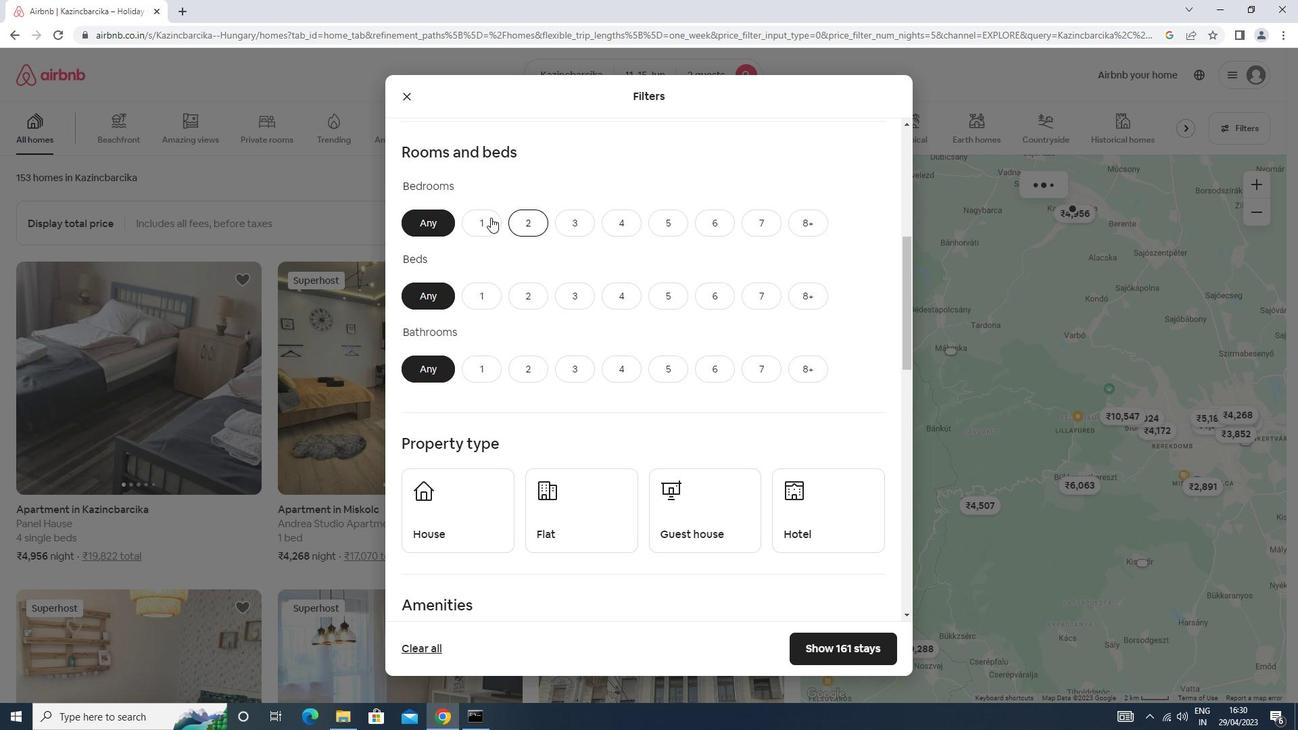 
Action: Mouse moved to (482, 293)
Screenshot: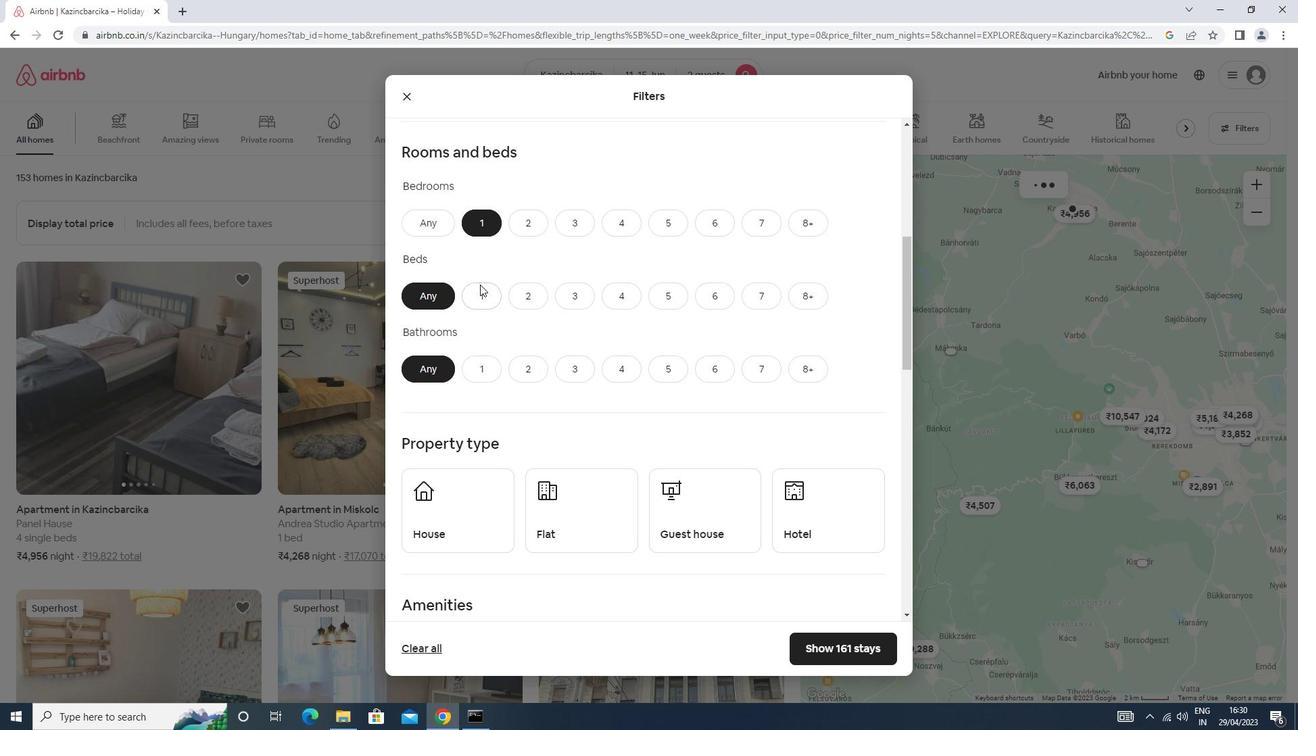 
Action: Mouse pressed left at (482, 293)
Screenshot: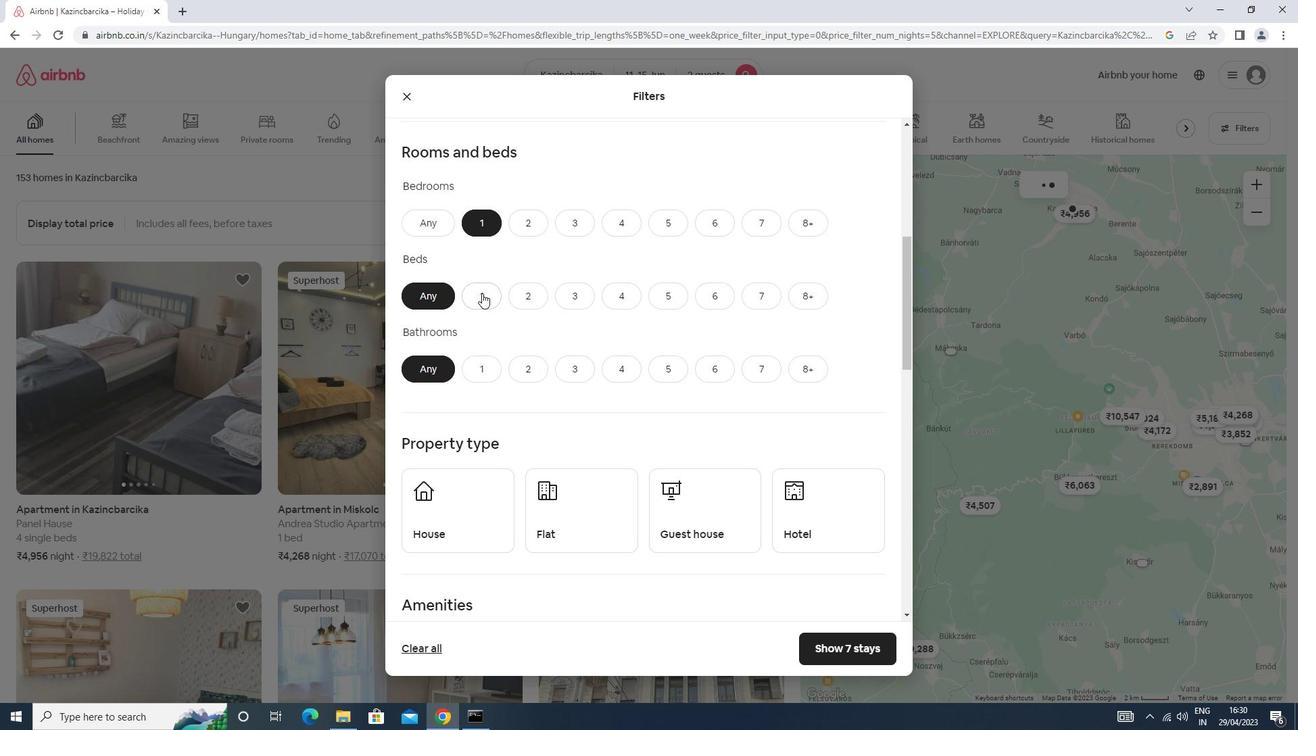 
Action: Mouse moved to (483, 372)
Screenshot: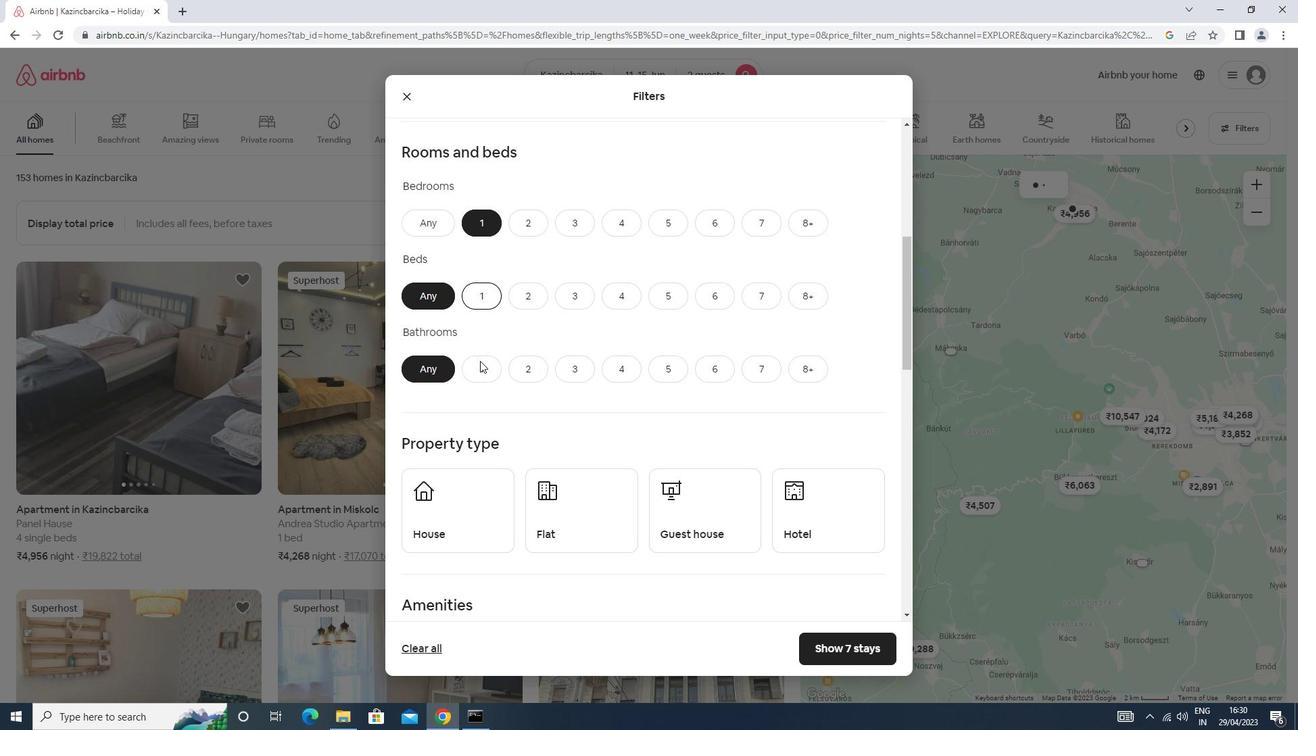 
Action: Mouse pressed left at (483, 372)
Screenshot: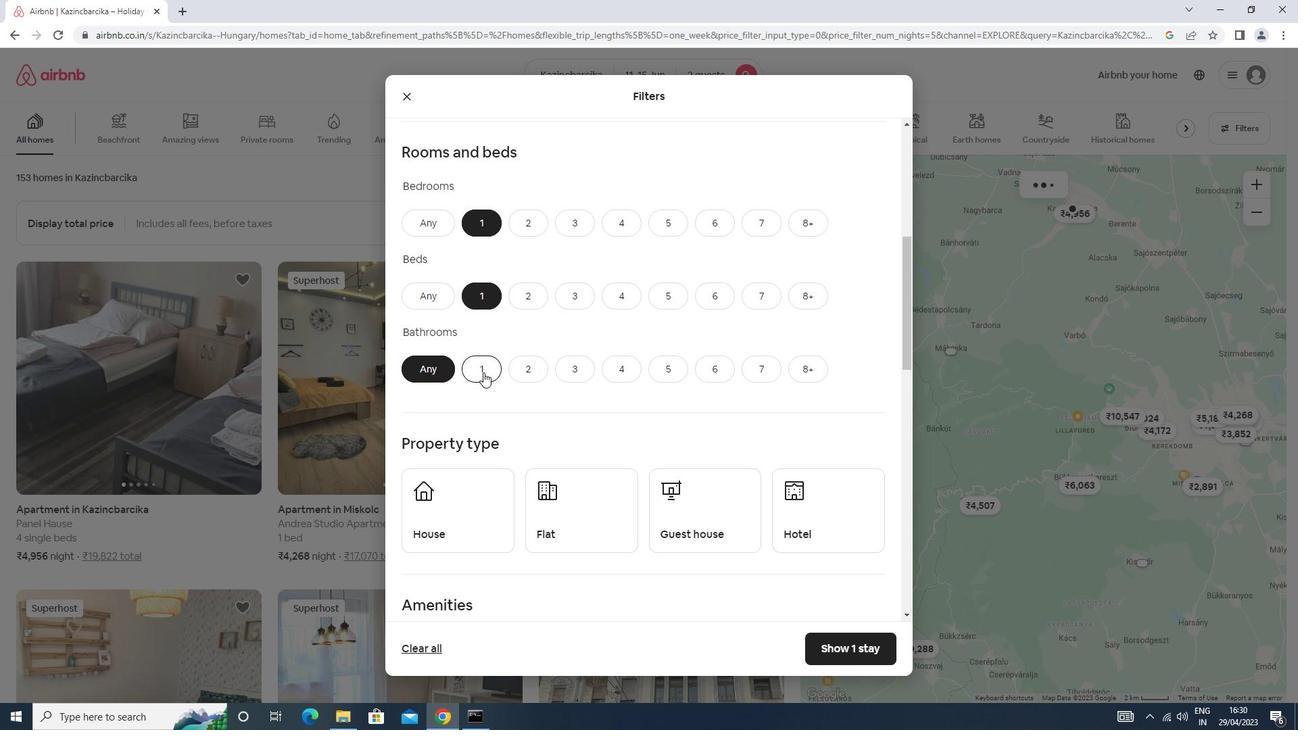 
Action: Mouse moved to (483, 368)
Screenshot: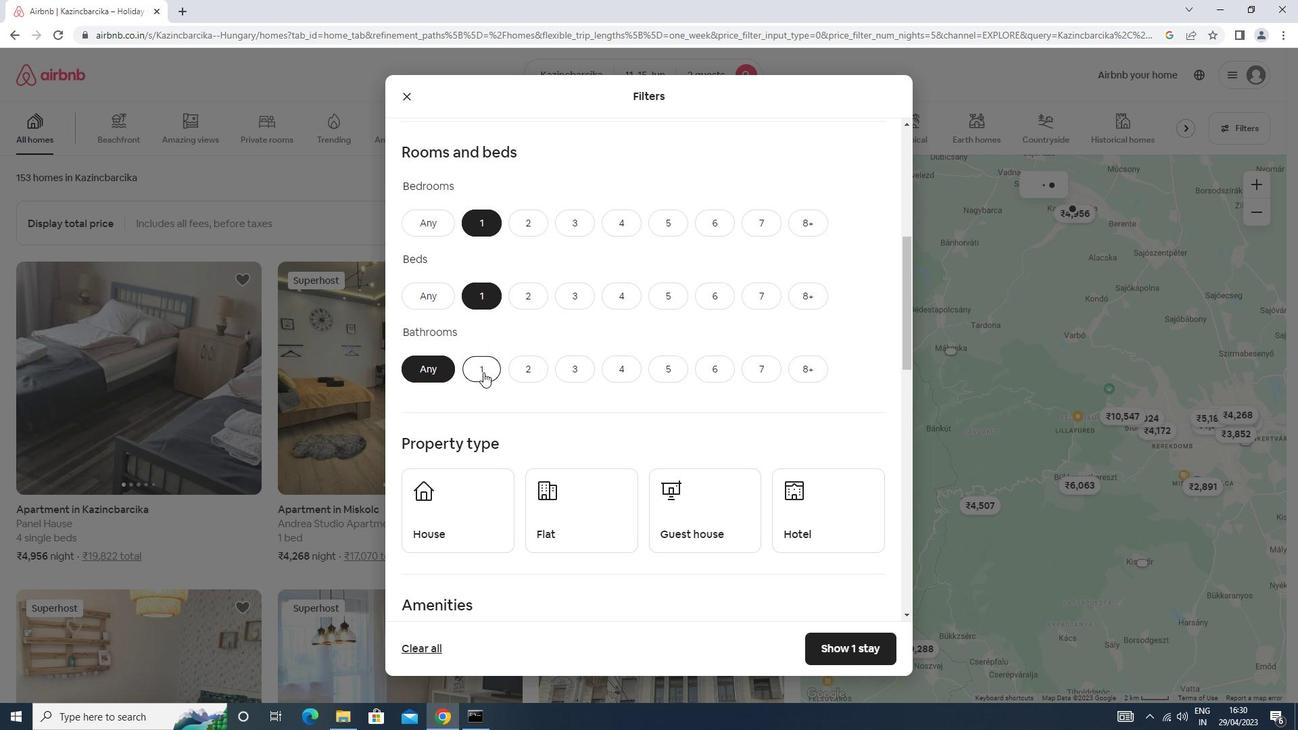 
Action: Mouse scrolled (483, 367) with delta (0, 0)
Screenshot: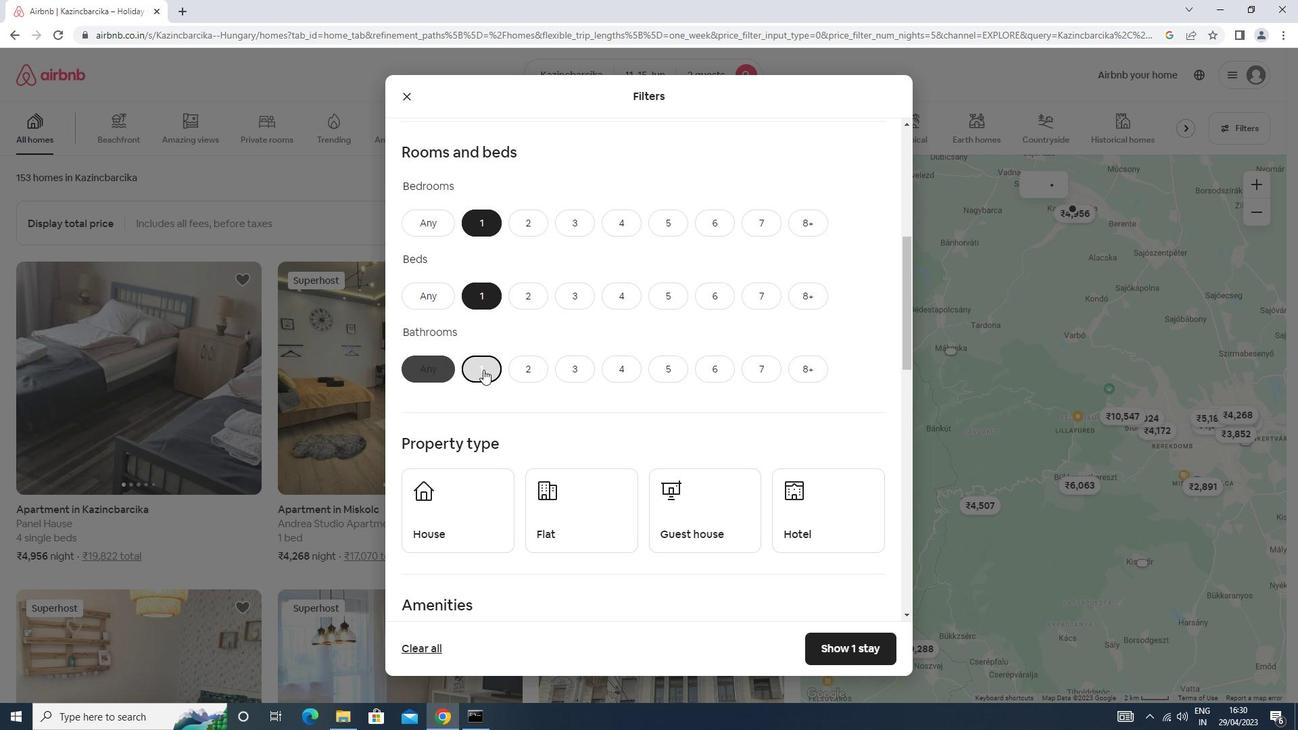 
Action: Mouse scrolled (483, 367) with delta (0, 0)
Screenshot: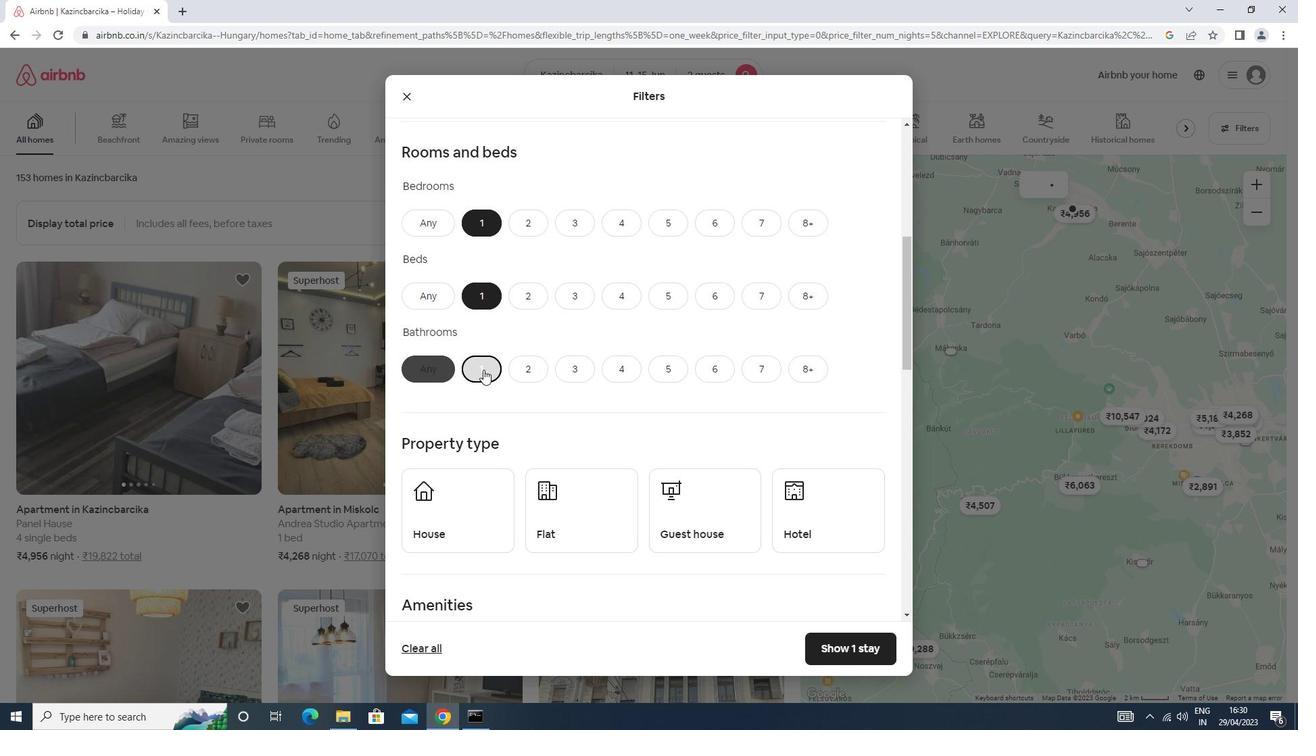 
Action: Mouse scrolled (483, 367) with delta (0, 0)
Screenshot: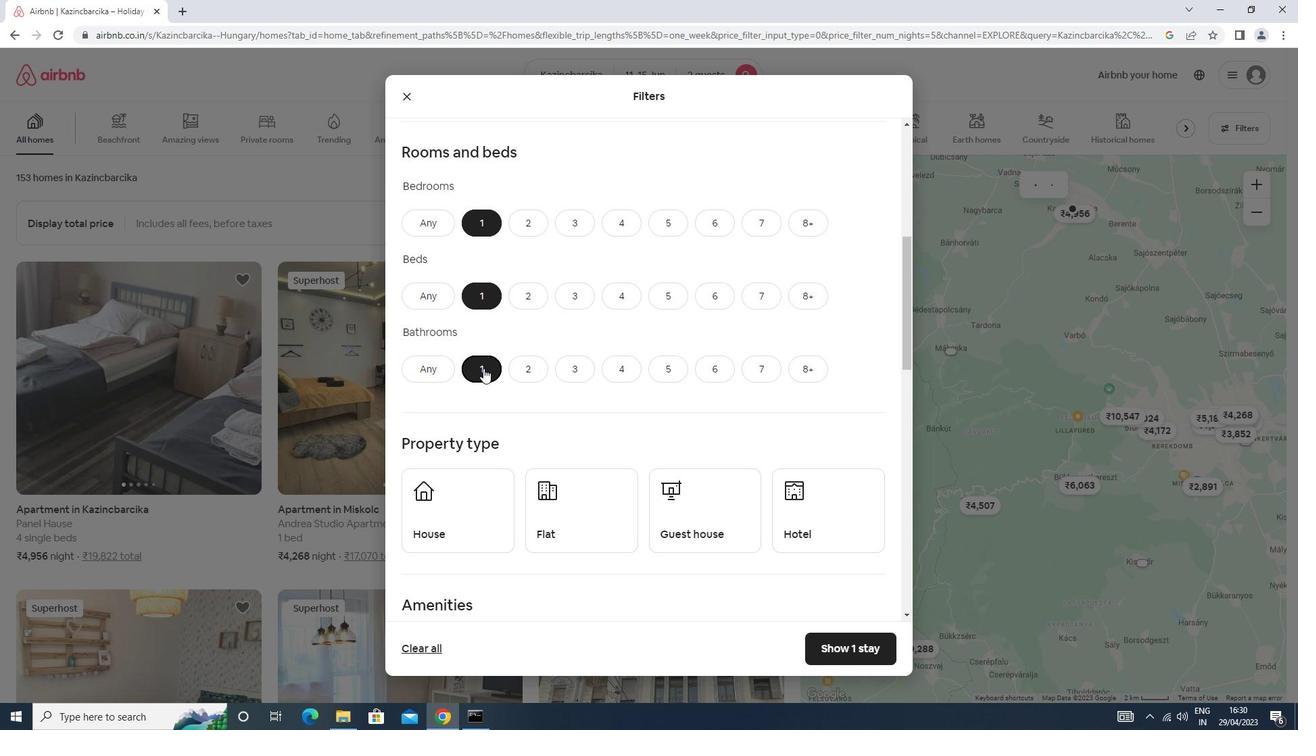 
Action: Mouse moved to (476, 324)
Screenshot: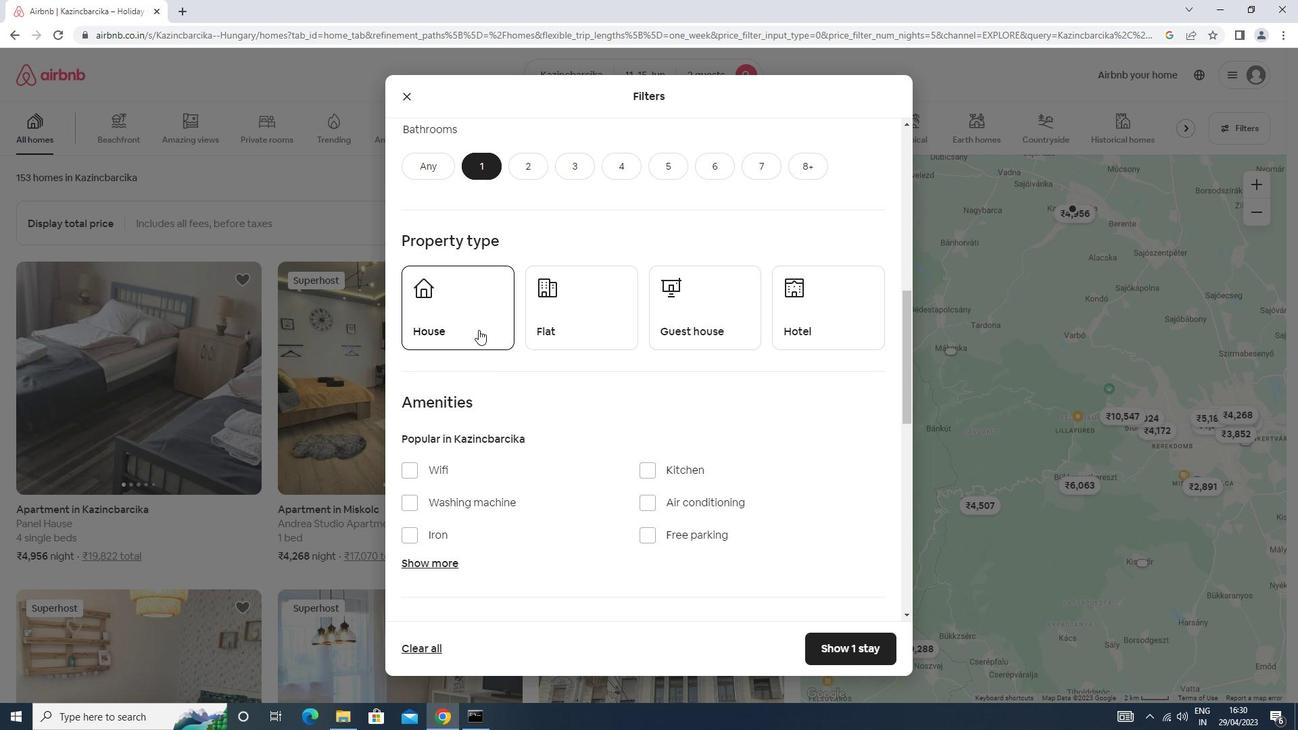 
Action: Mouse pressed left at (476, 324)
Screenshot: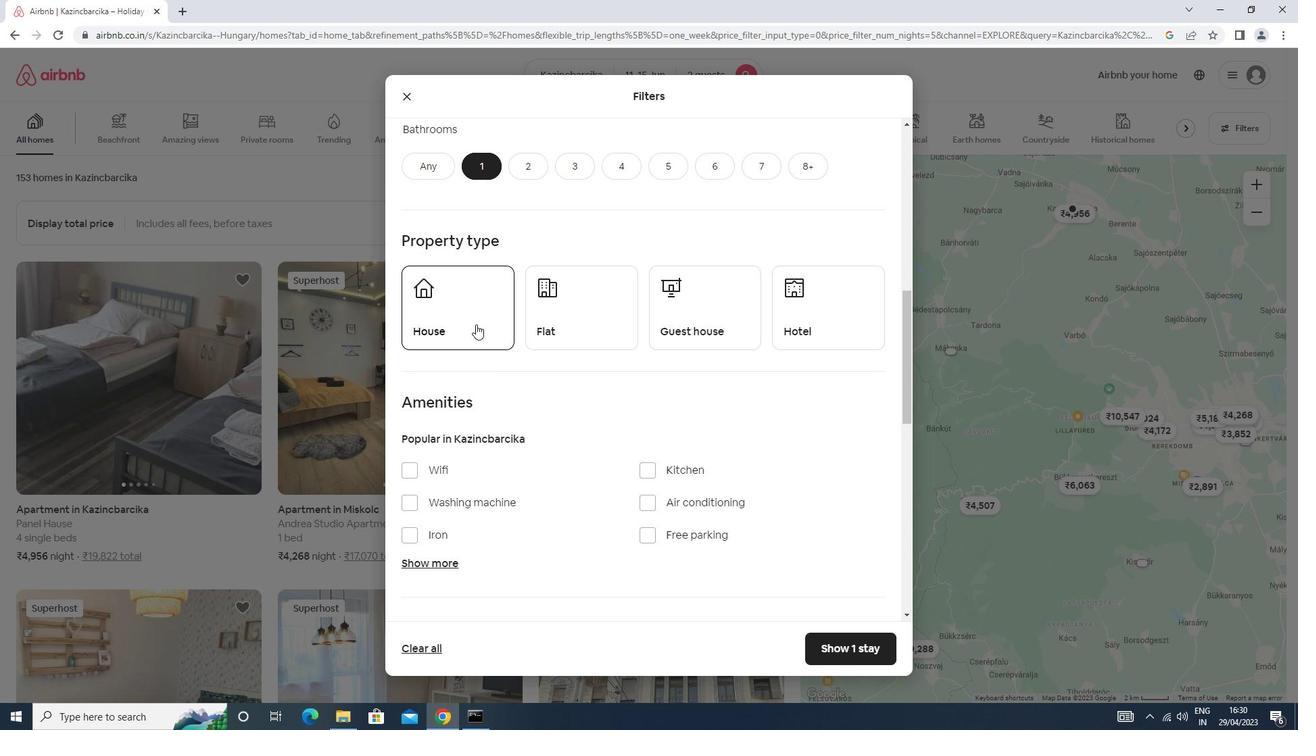 
Action: Mouse moved to (613, 337)
Screenshot: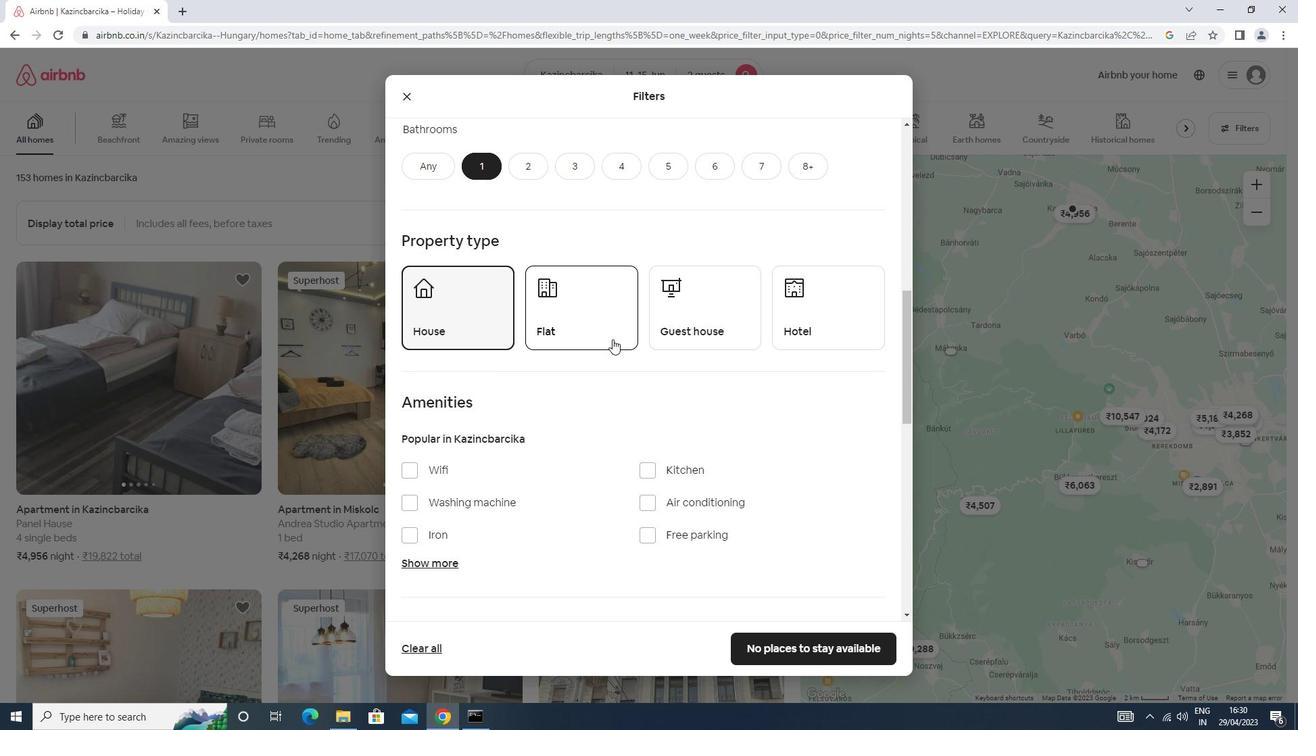 
Action: Mouse pressed left at (613, 337)
Screenshot: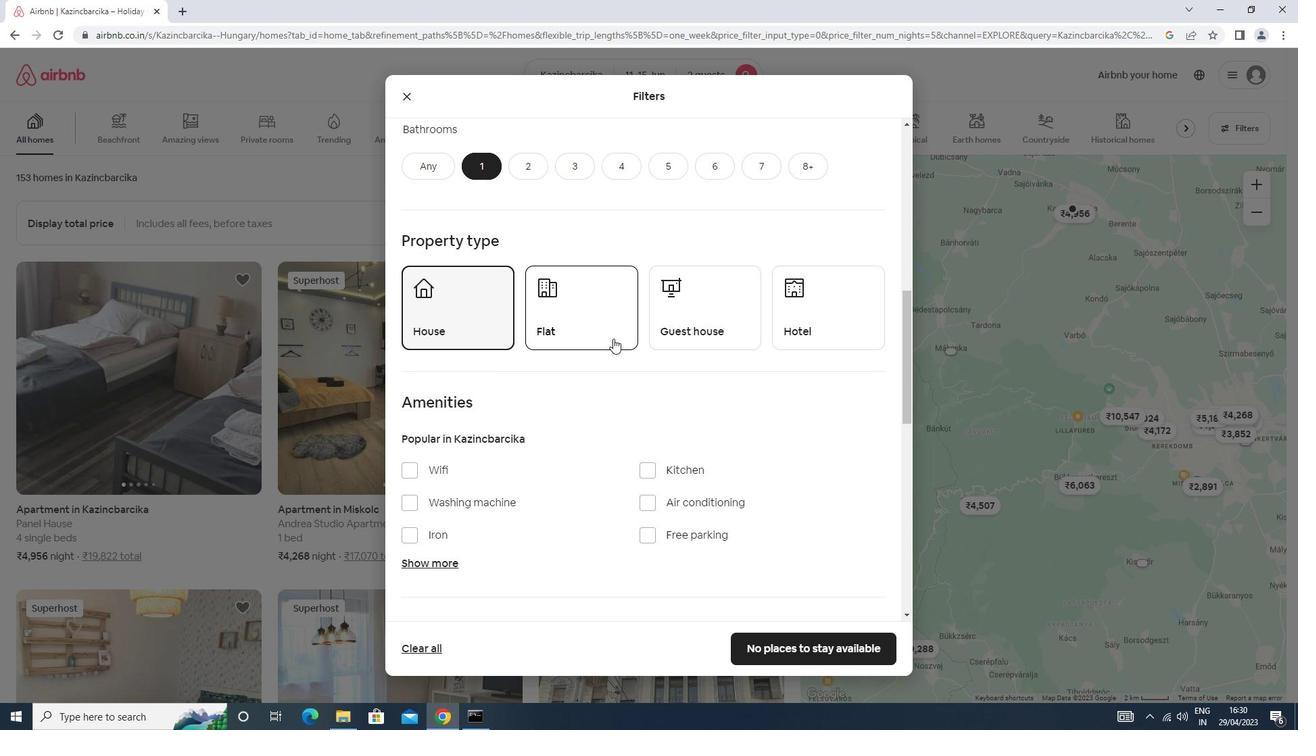 
Action: Mouse moved to (703, 317)
Screenshot: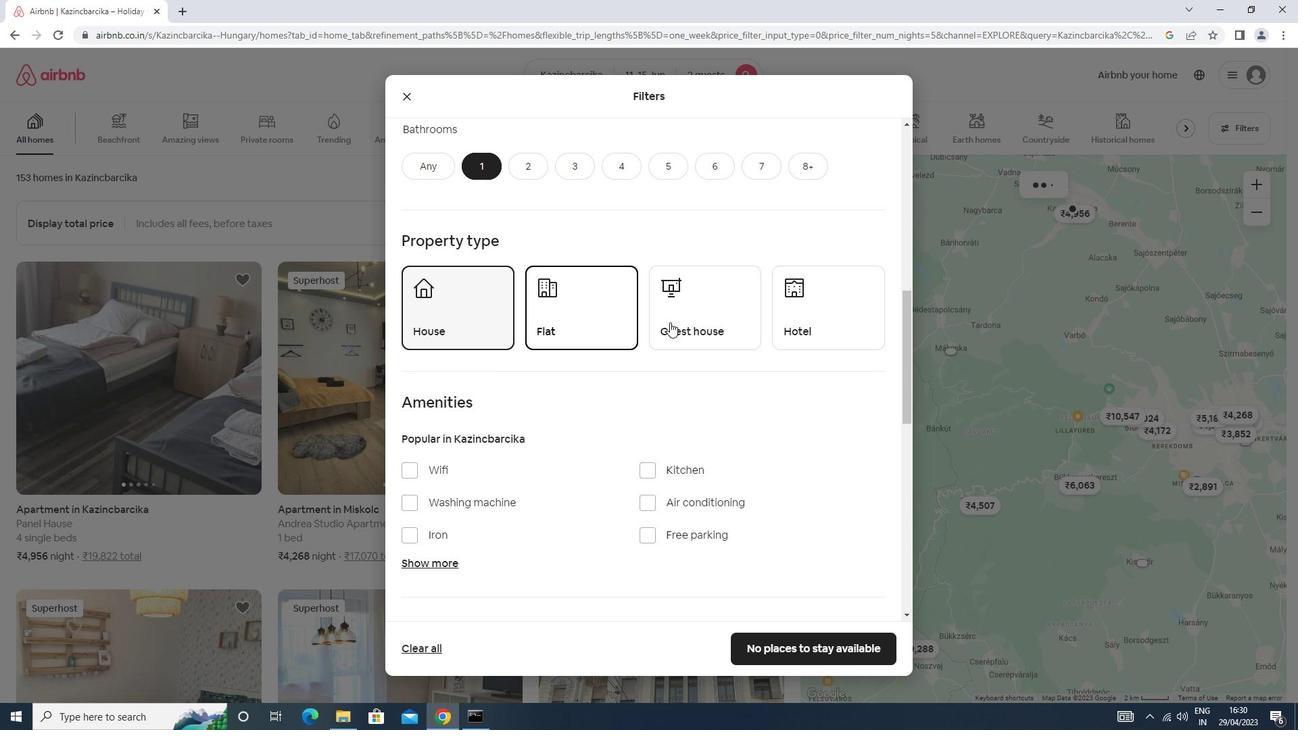 
Action: Mouse pressed left at (703, 317)
Screenshot: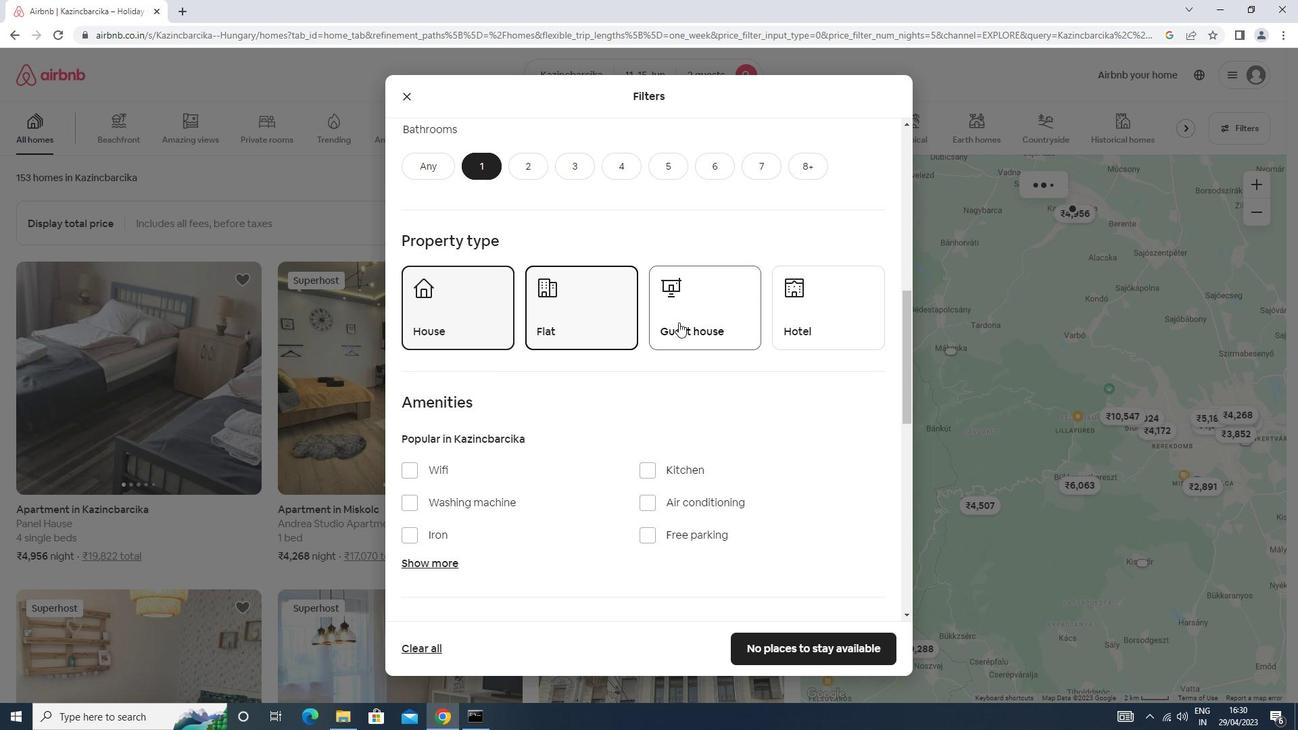 
Action: Mouse moved to (830, 304)
Screenshot: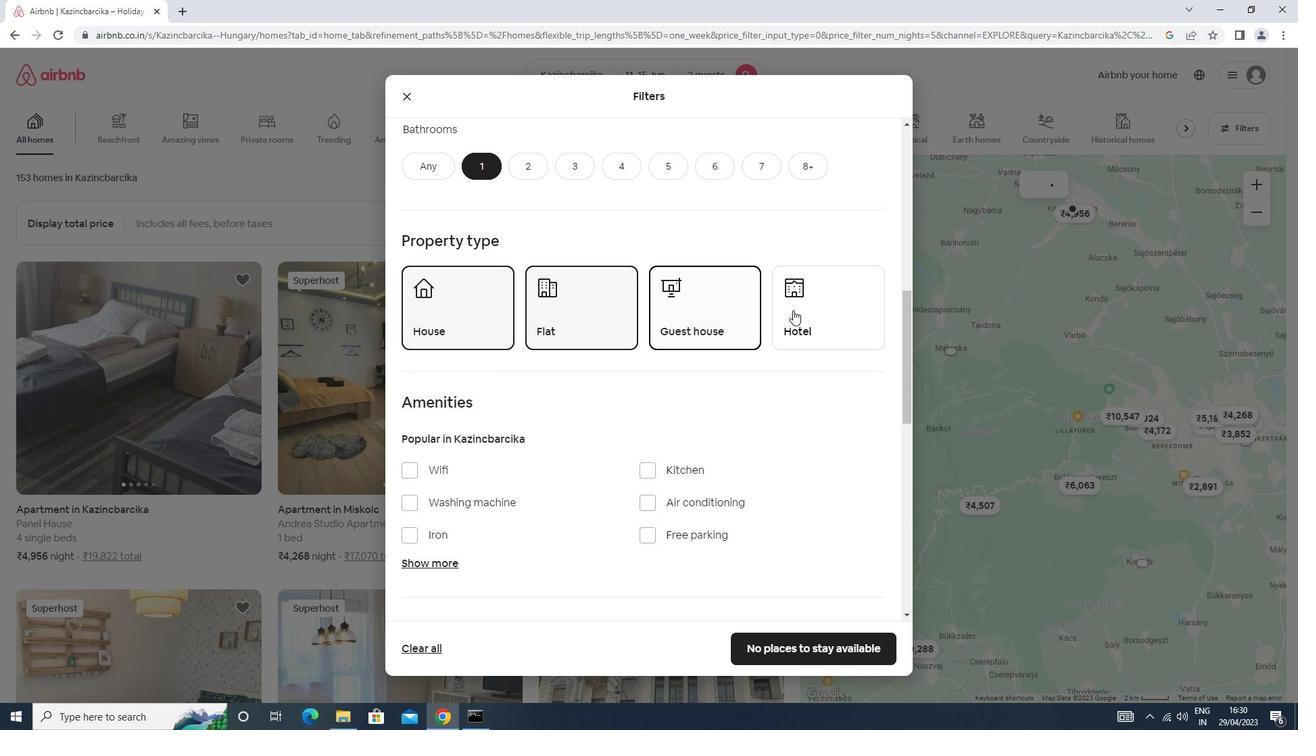
Action: Mouse pressed left at (830, 304)
Screenshot: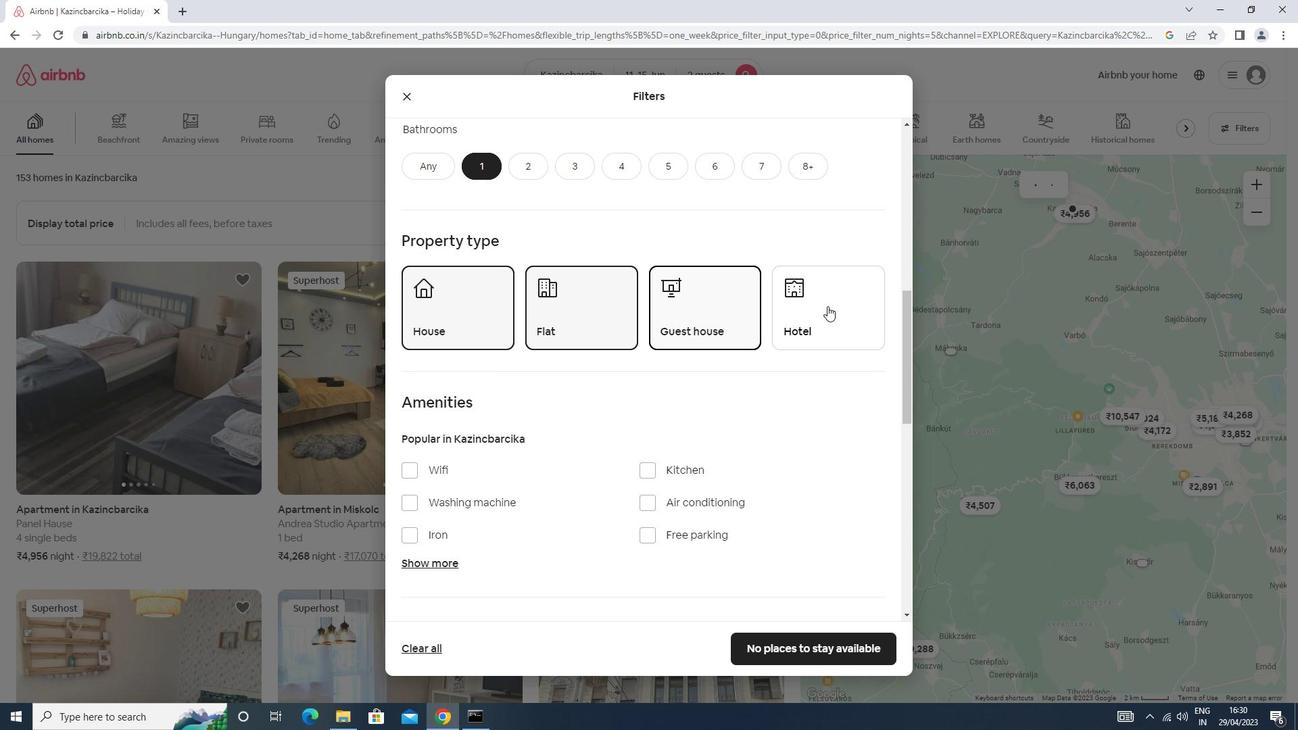 
Action: Mouse scrolled (830, 303) with delta (0, 0)
Screenshot: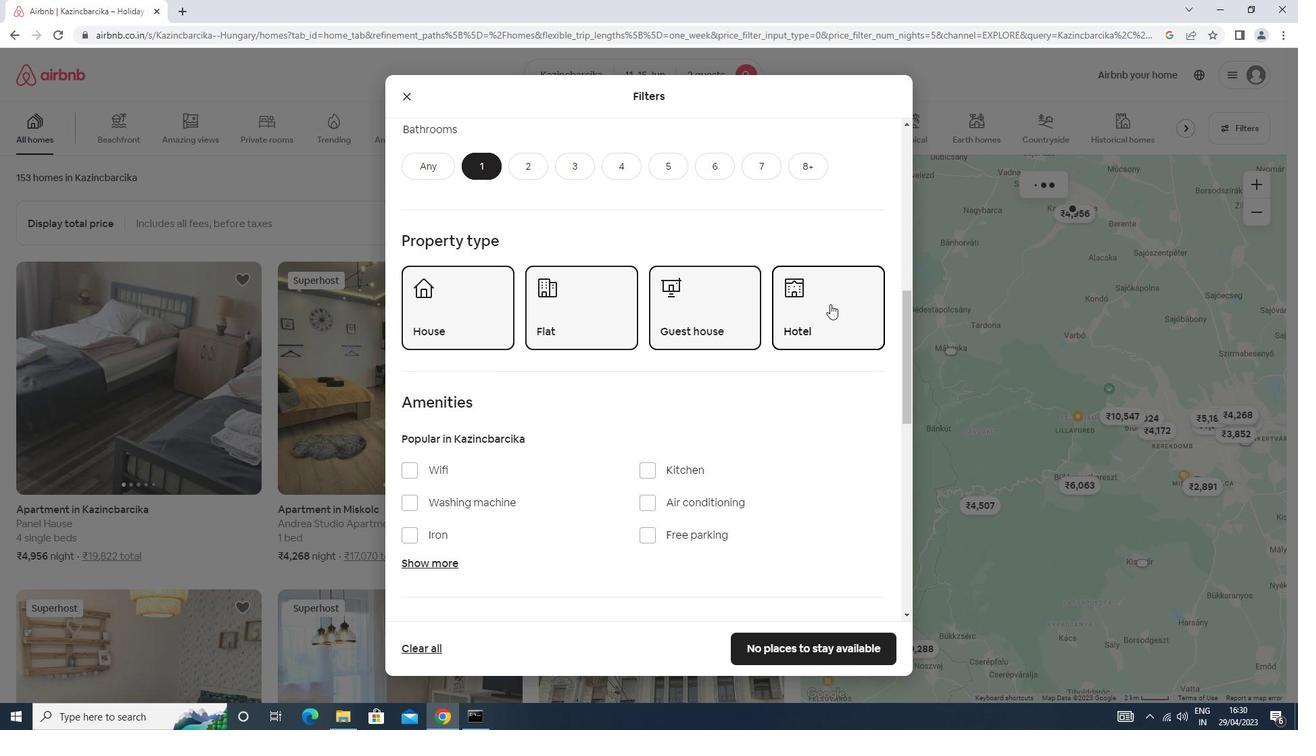
Action: Mouse scrolled (830, 303) with delta (0, 0)
Screenshot: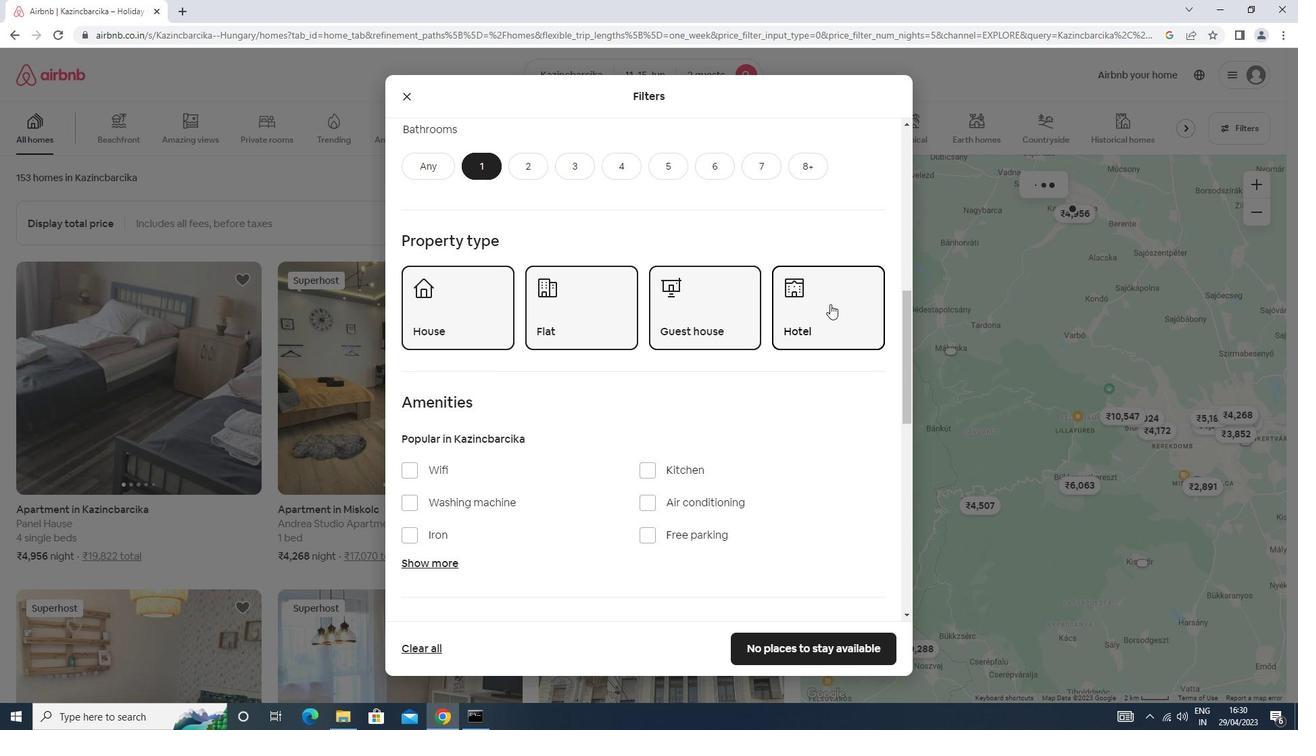 
Action: Mouse scrolled (830, 303) with delta (0, 0)
Screenshot: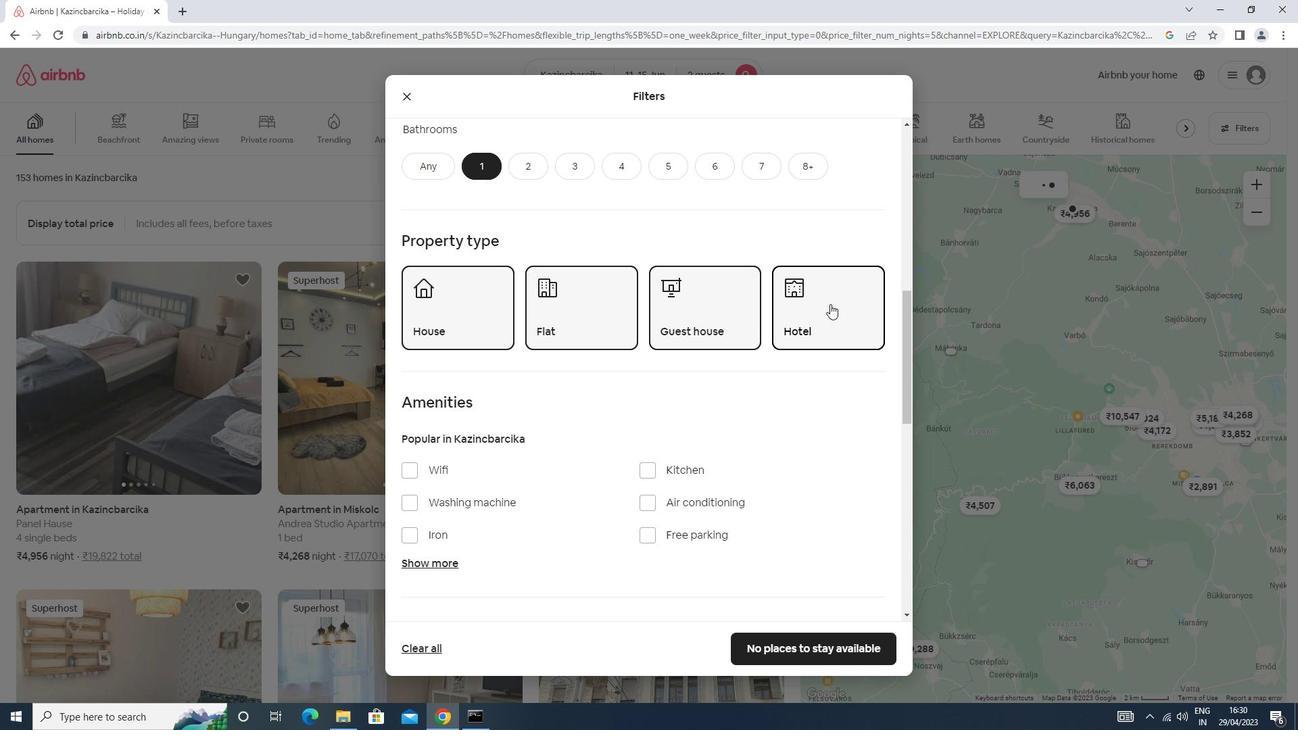 
Action: Mouse scrolled (830, 303) with delta (0, 0)
Screenshot: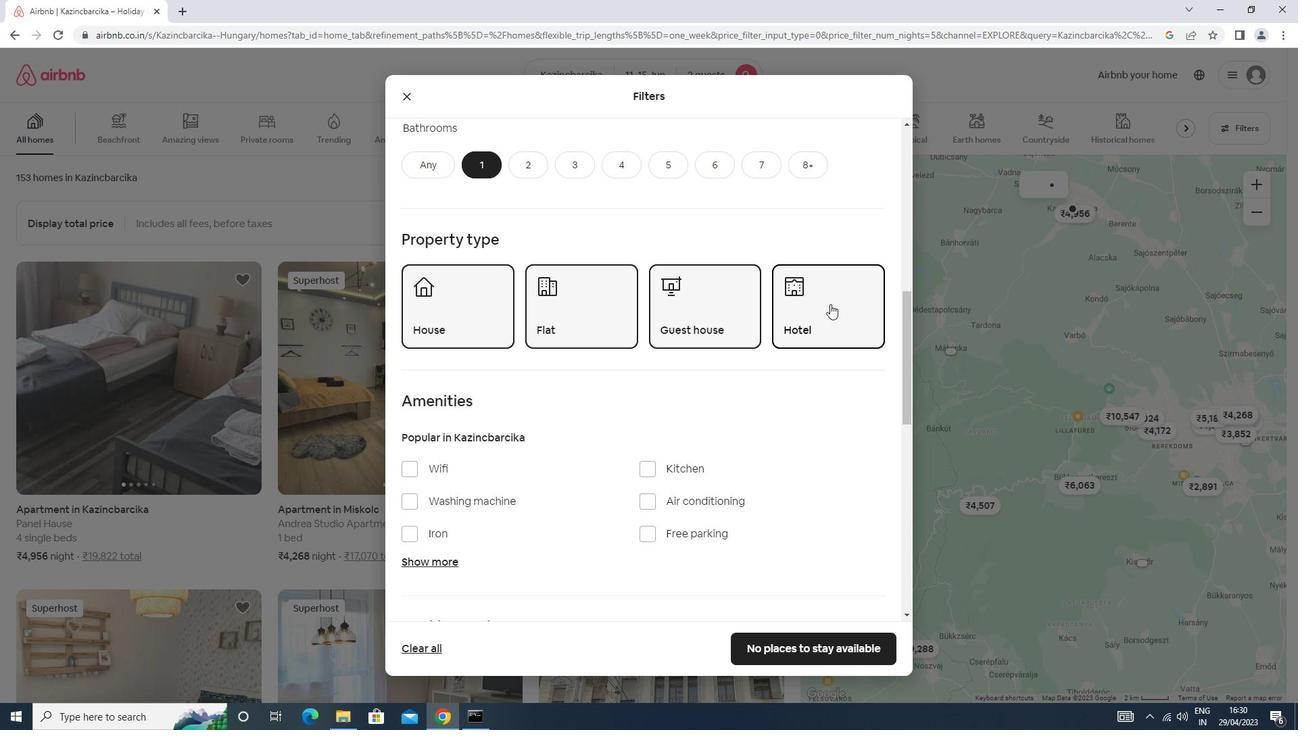 
Action: Mouse scrolled (830, 303) with delta (0, 0)
Screenshot: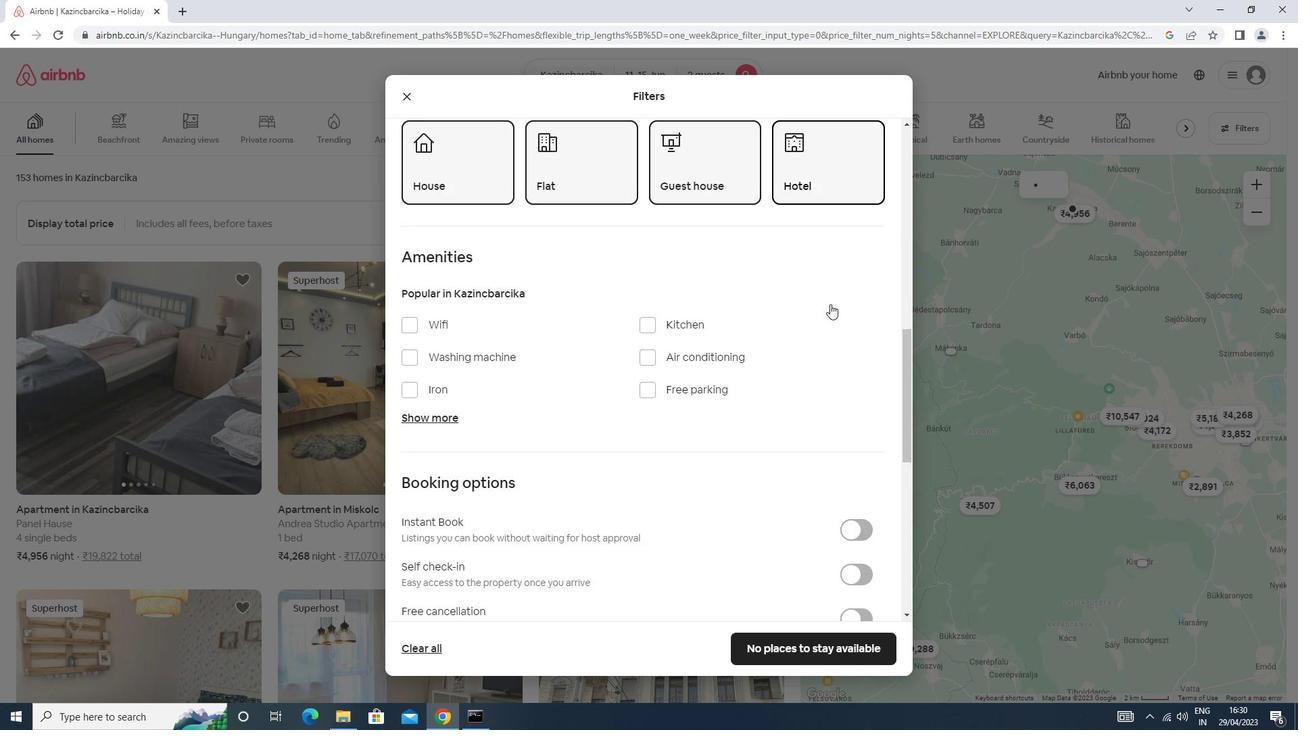 
Action: Mouse moved to (830, 304)
Screenshot: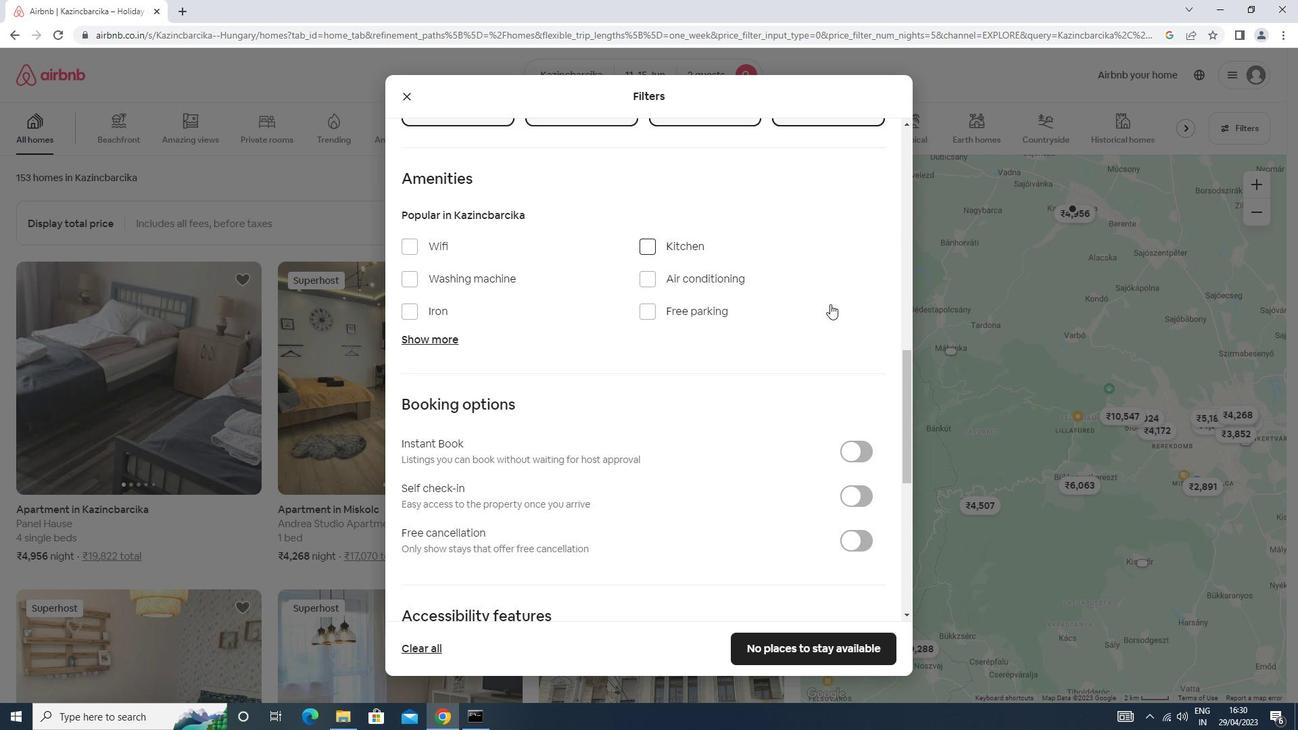 
Action: Mouse scrolled (830, 303) with delta (0, 0)
Screenshot: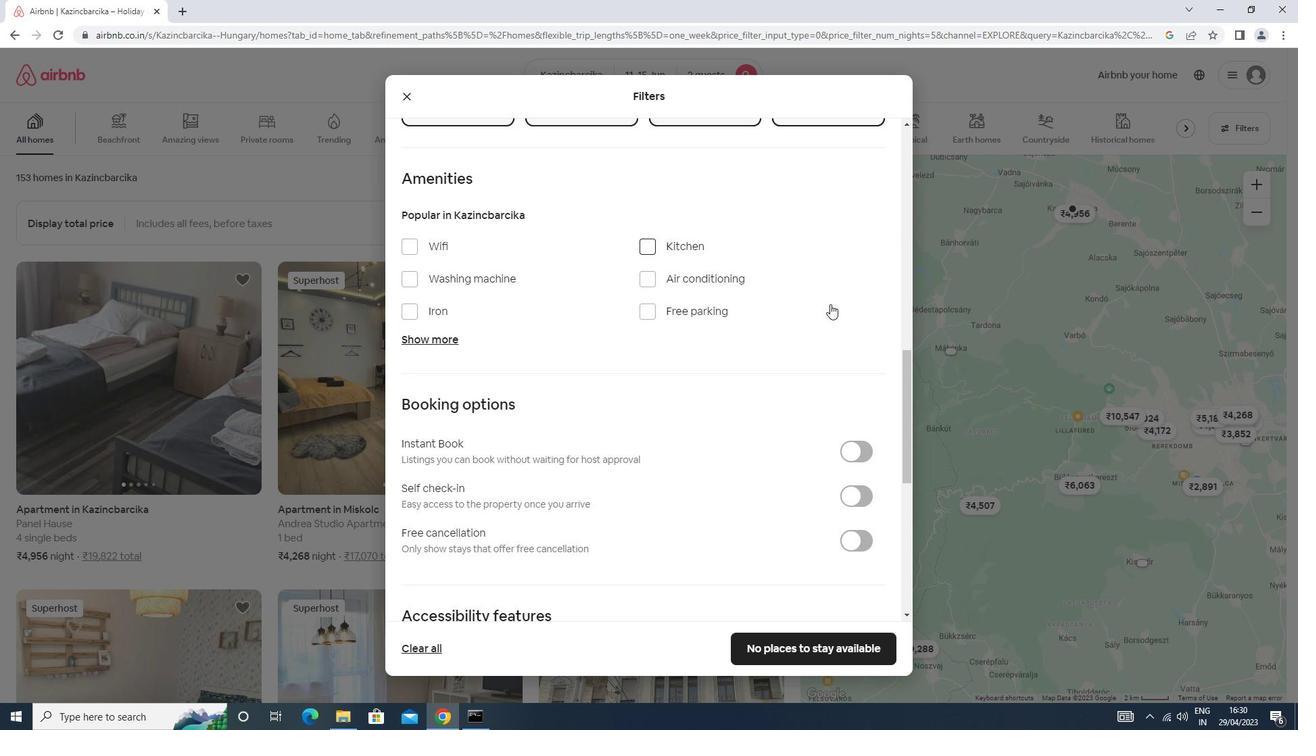 
Action: Mouse moved to (830, 304)
Screenshot: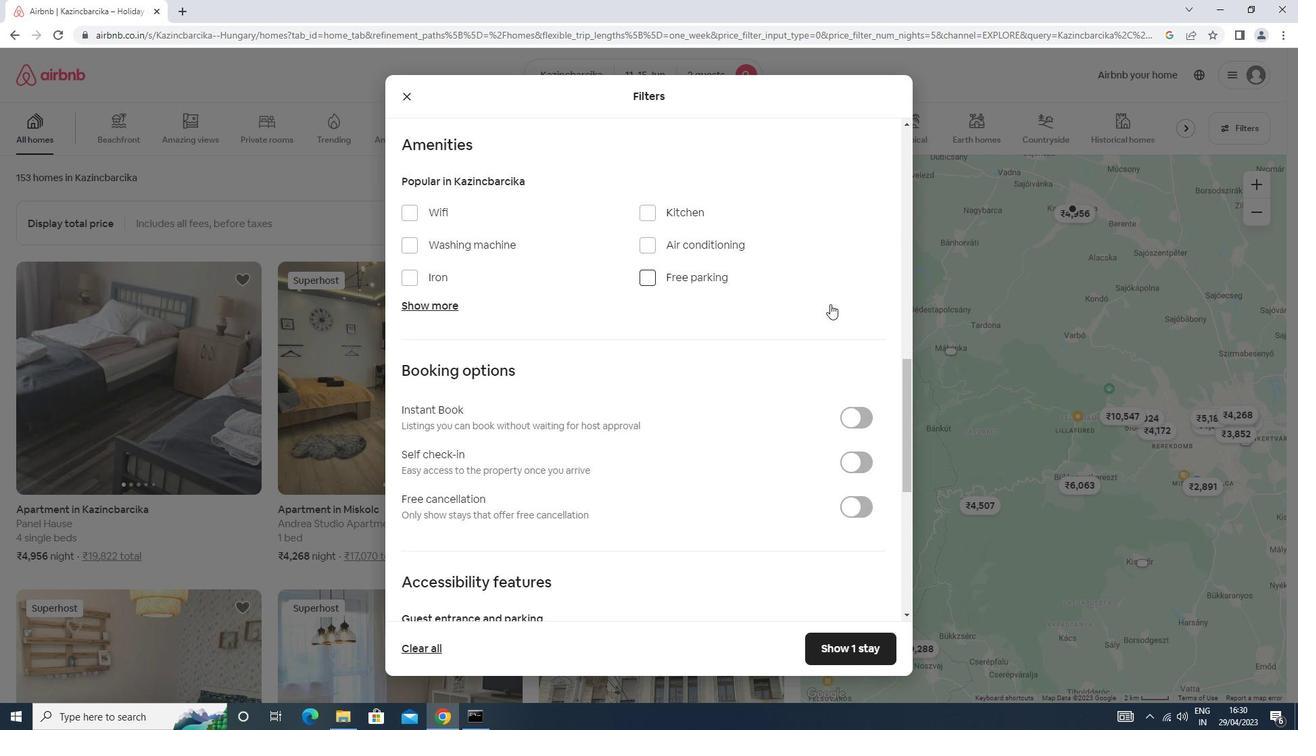 
Action: Mouse scrolled (830, 303) with delta (0, 0)
Screenshot: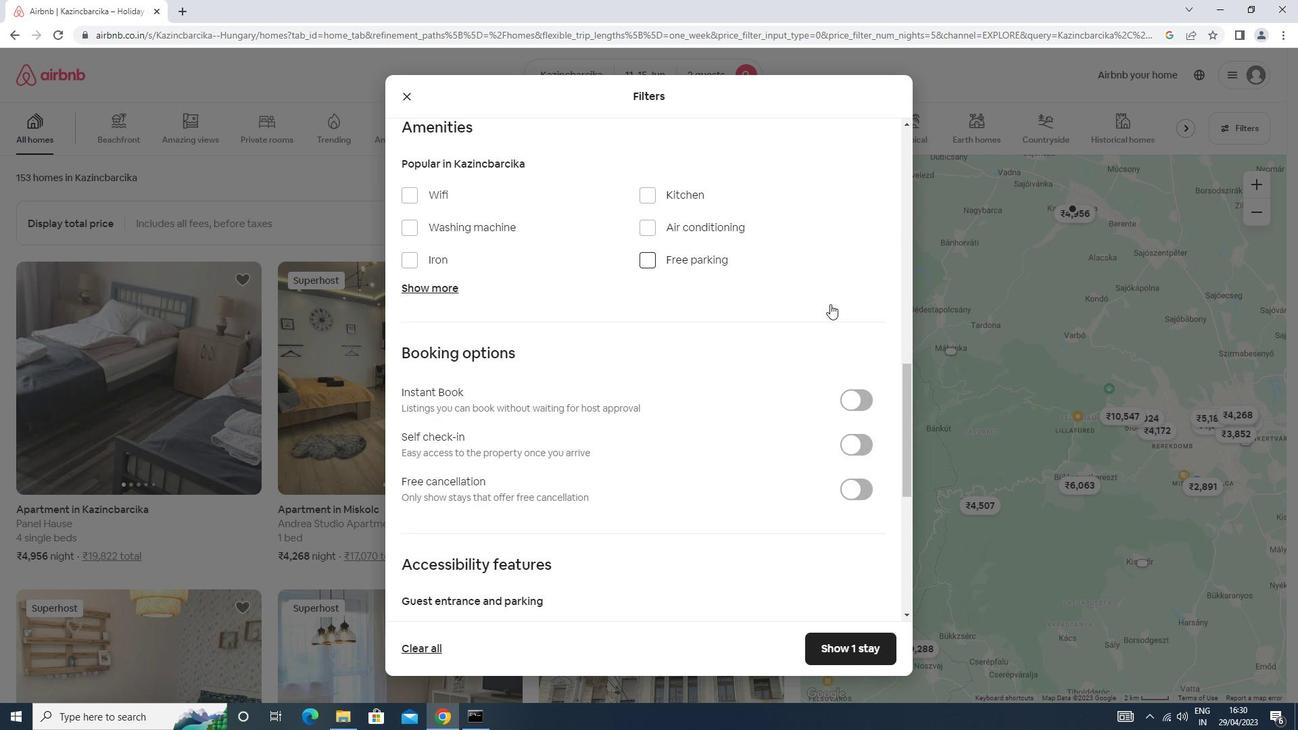
Action: Mouse moved to (830, 304)
Screenshot: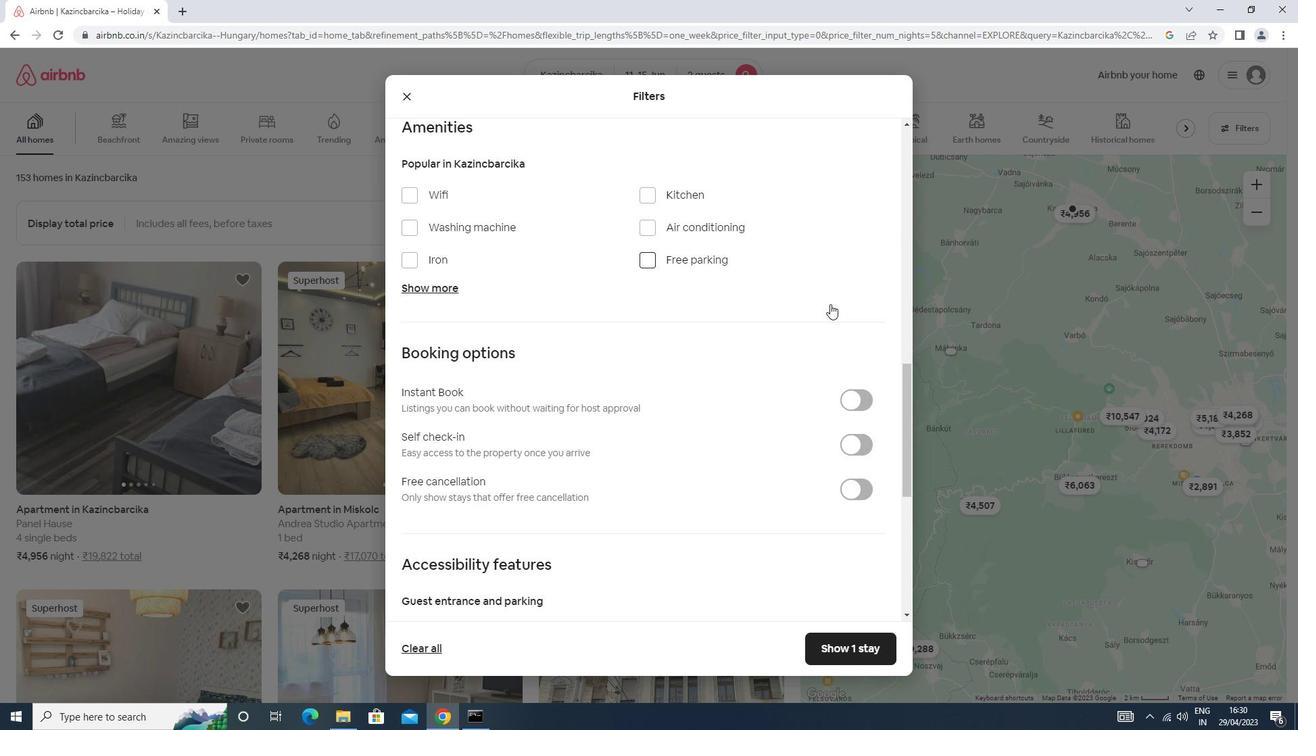 
Action: Mouse scrolled (830, 304) with delta (0, 0)
Screenshot: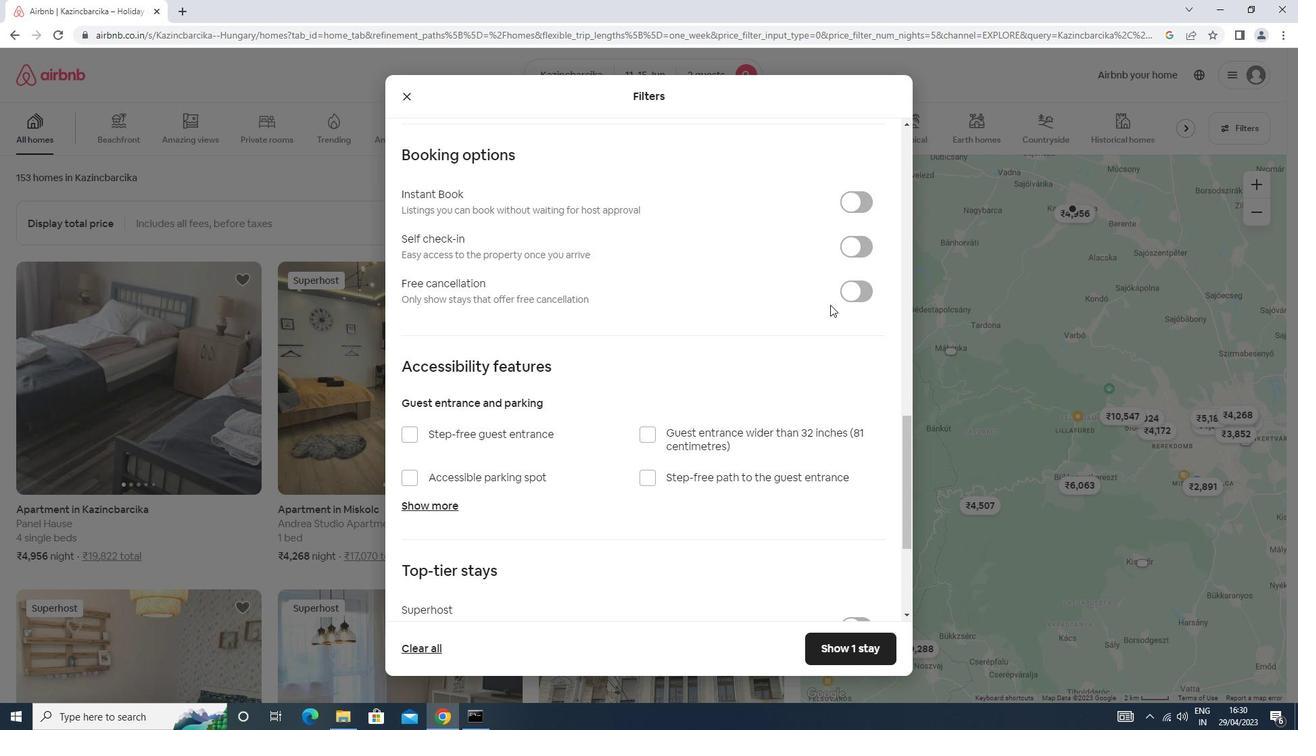 
Action: Mouse moved to (829, 304)
Screenshot: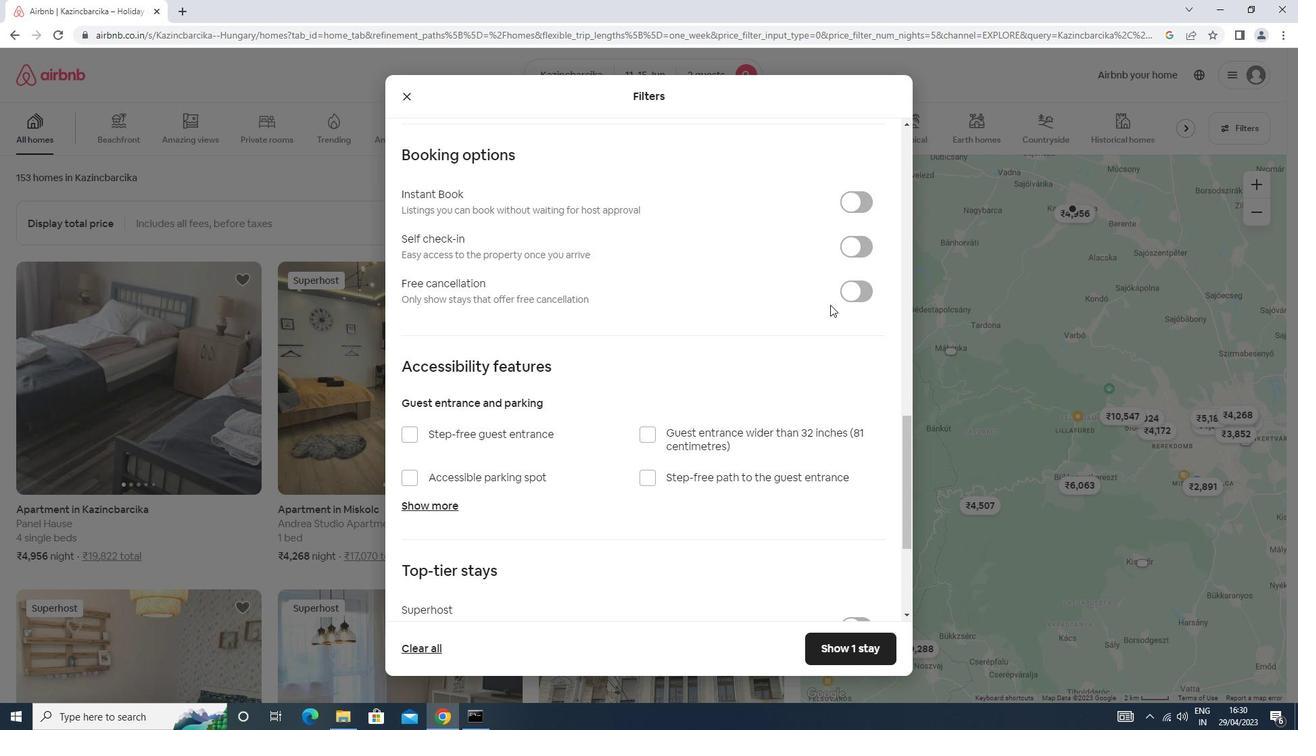 
Action: Mouse scrolled (829, 304) with delta (0, 0)
Screenshot: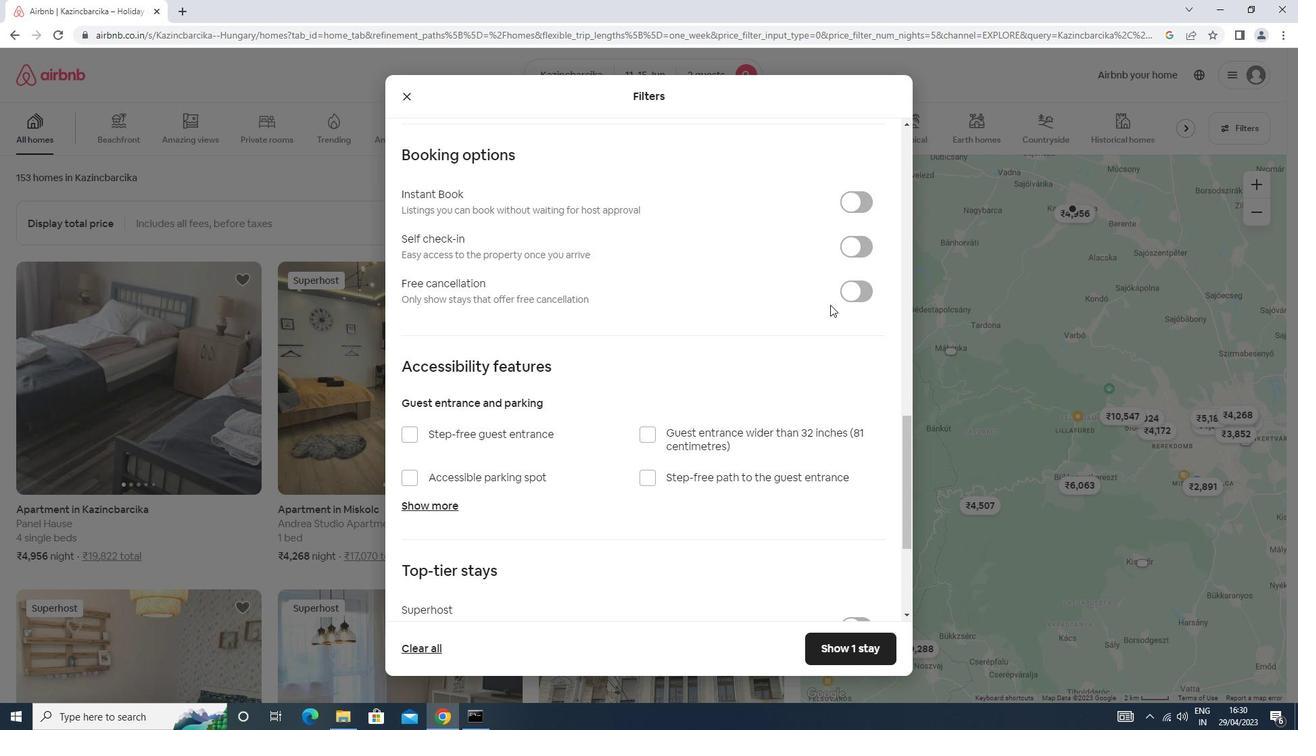 
Action: Mouse moved to (829, 304)
Screenshot: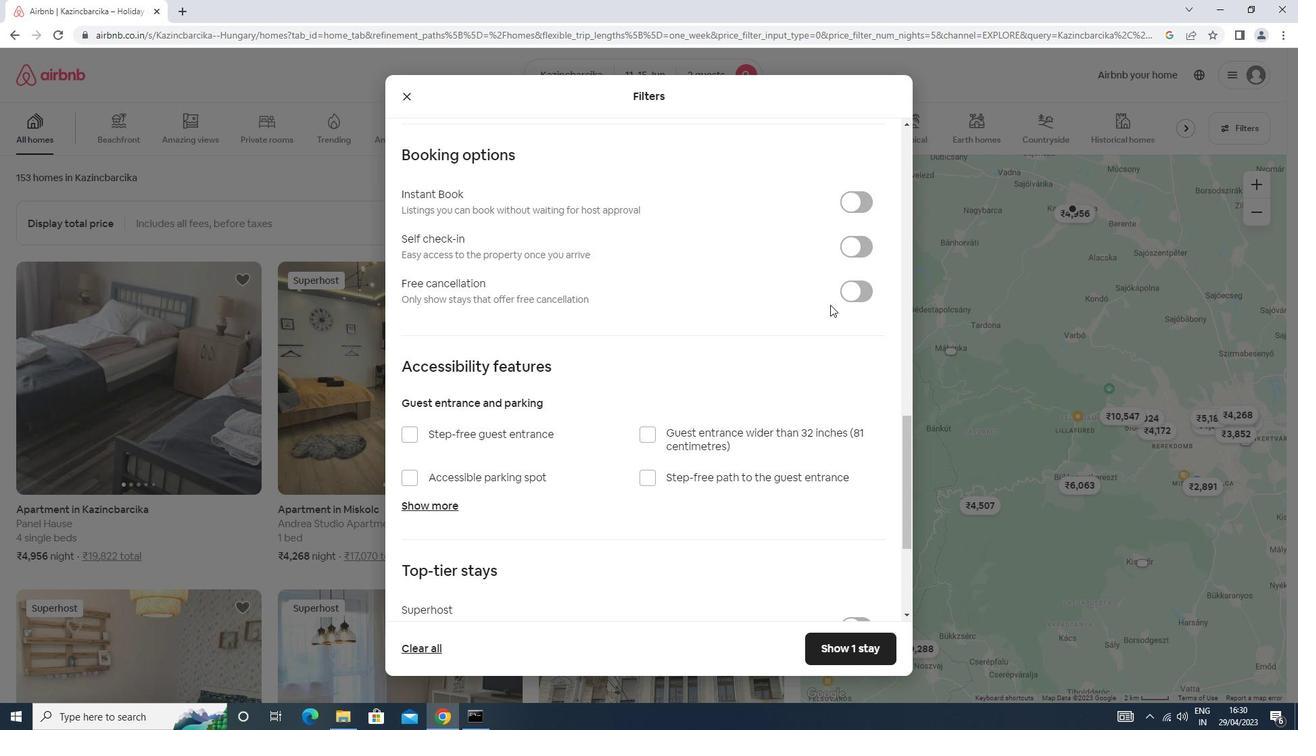 
Action: Mouse scrolled (829, 304) with delta (0, 0)
Screenshot: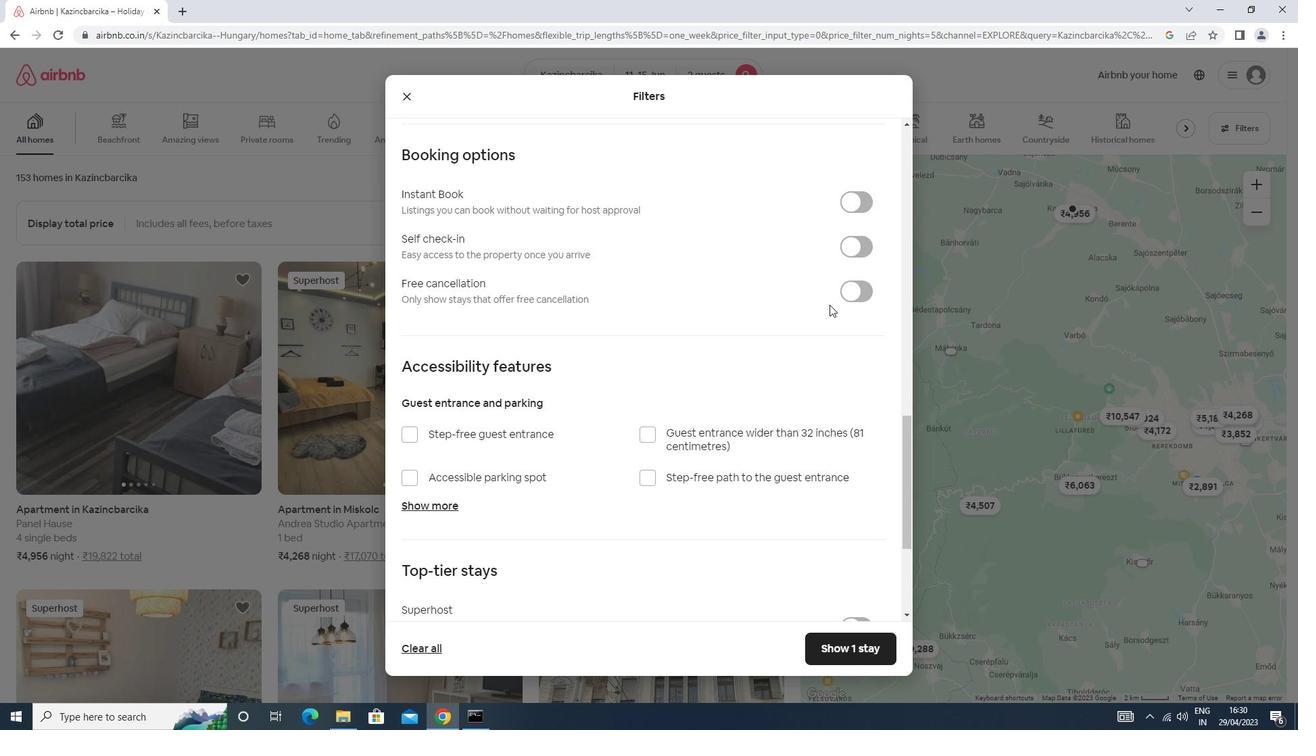 
Action: Mouse scrolled (829, 304) with delta (0, 0)
Screenshot: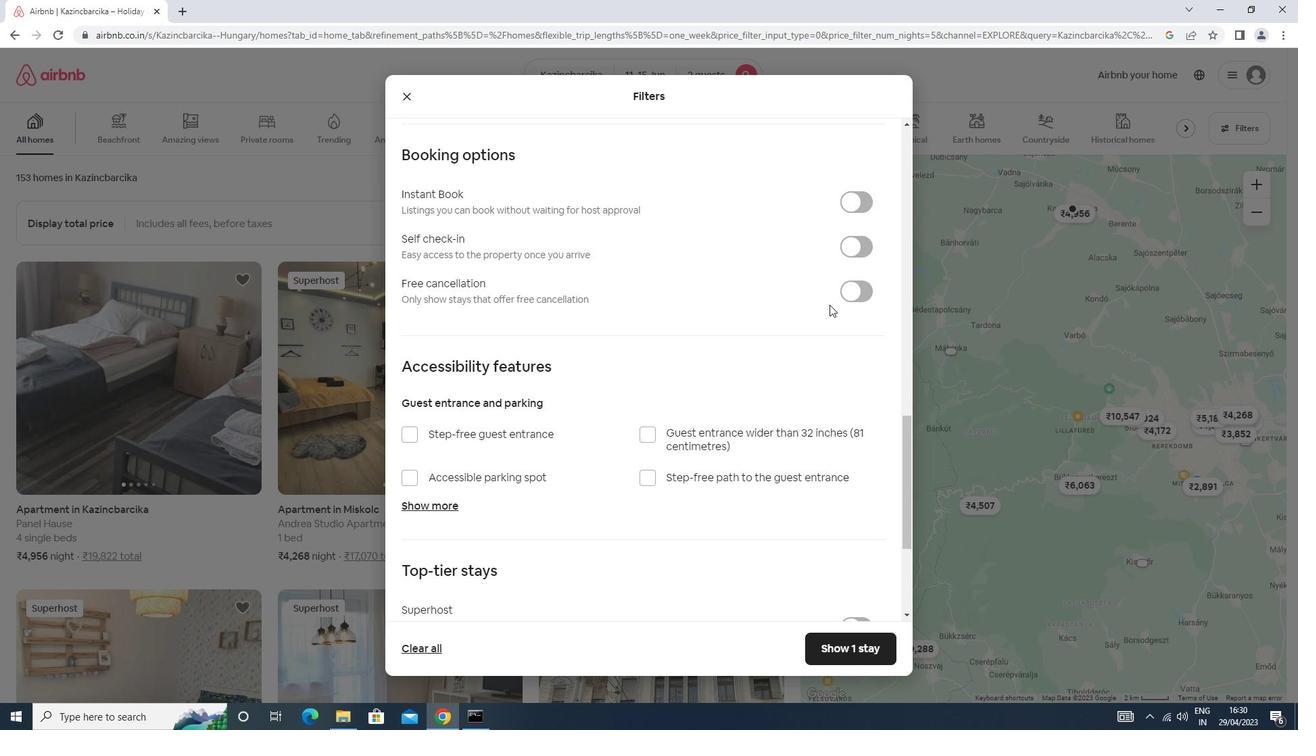 
Action: Mouse moved to (862, 409)
Screenshot: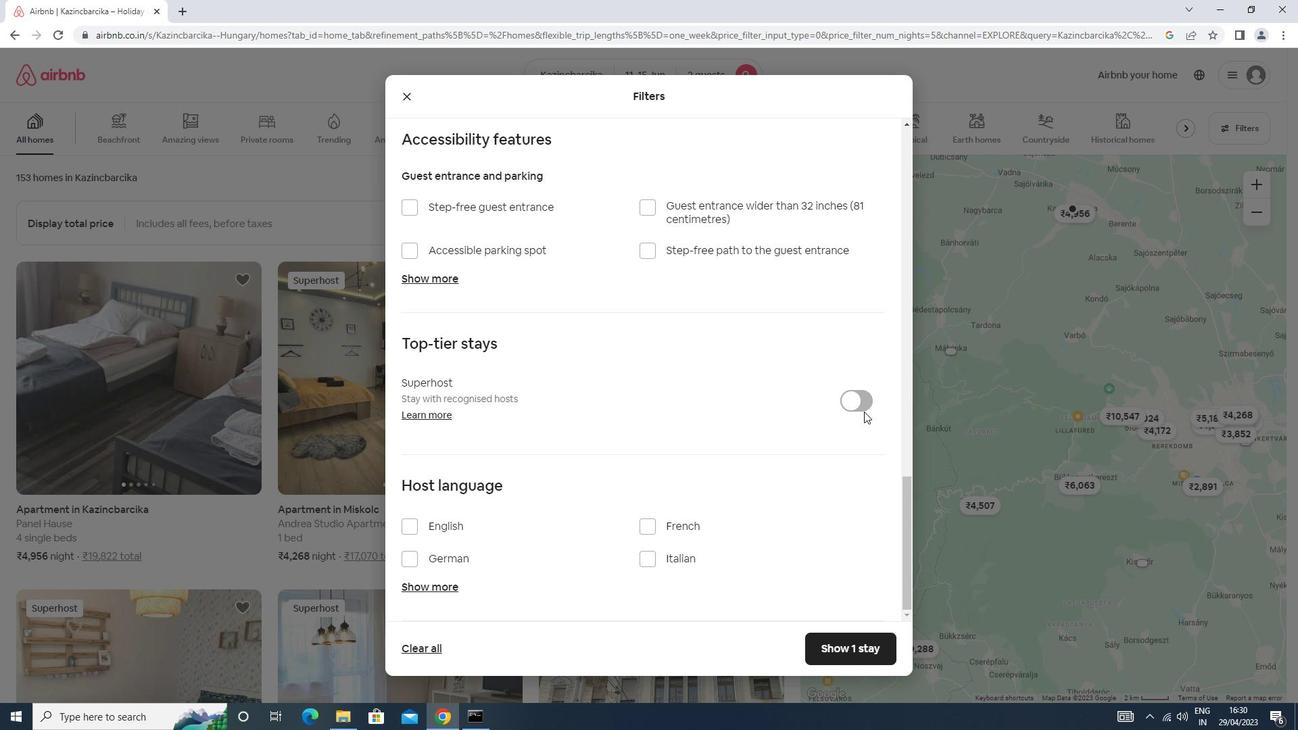 
Action: Mouse scrolled (862, 408) with delta (0, 0)
Screenshot: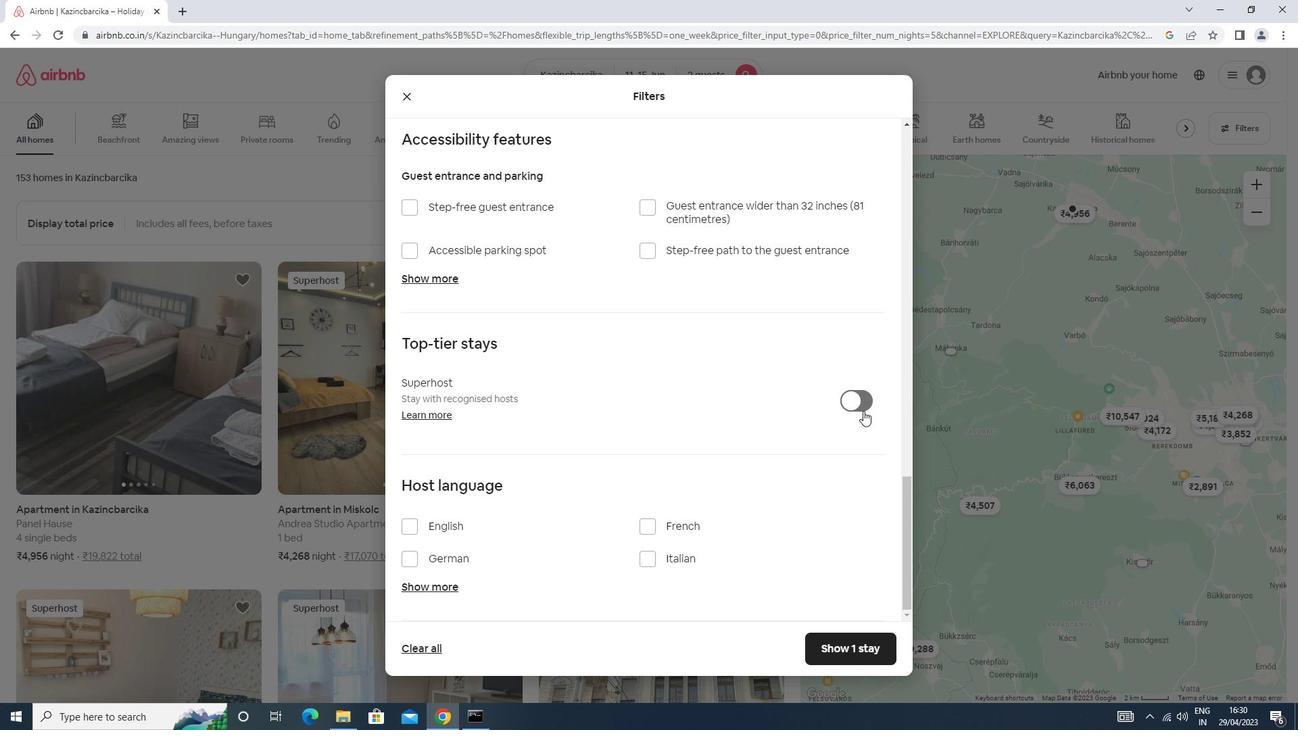 
Action: Mouse scrolled (862, 408) with delta (0, 0)
Screenshot: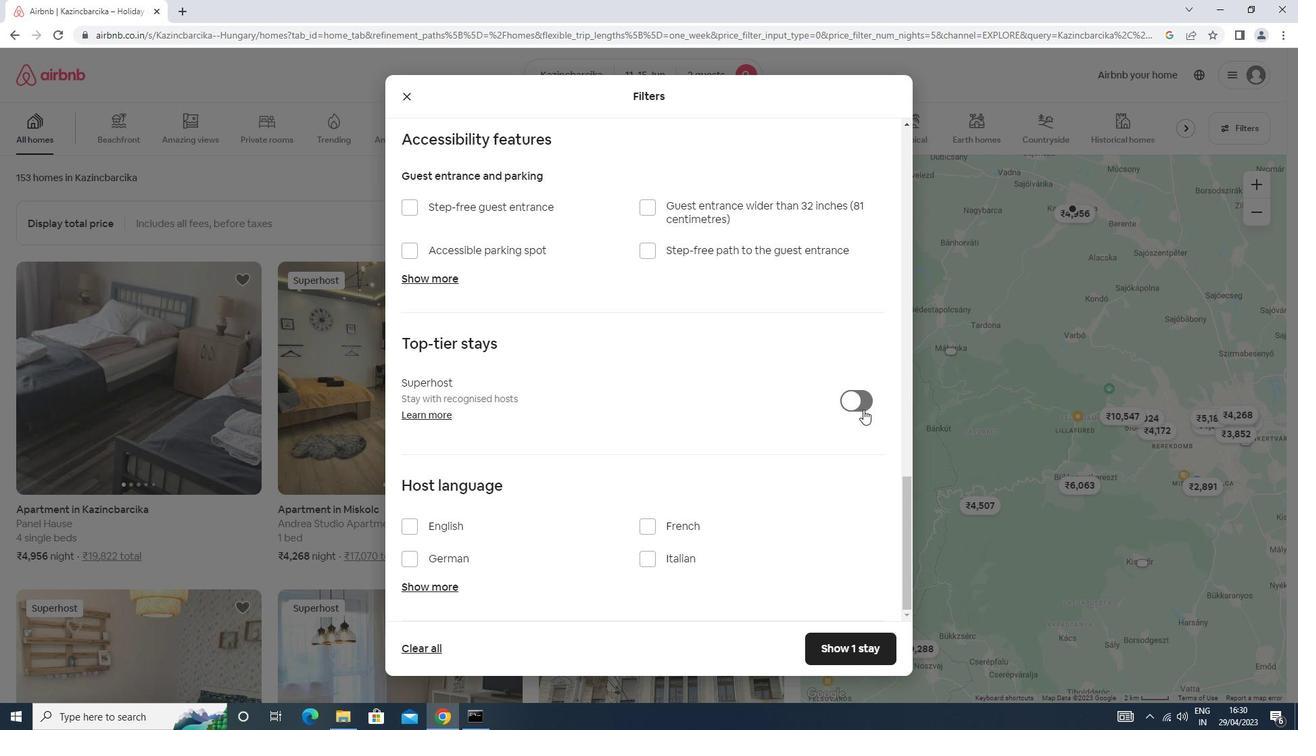 
Action: Mouse scrolled (862, 408) with delta (0, 0)
Screenshot: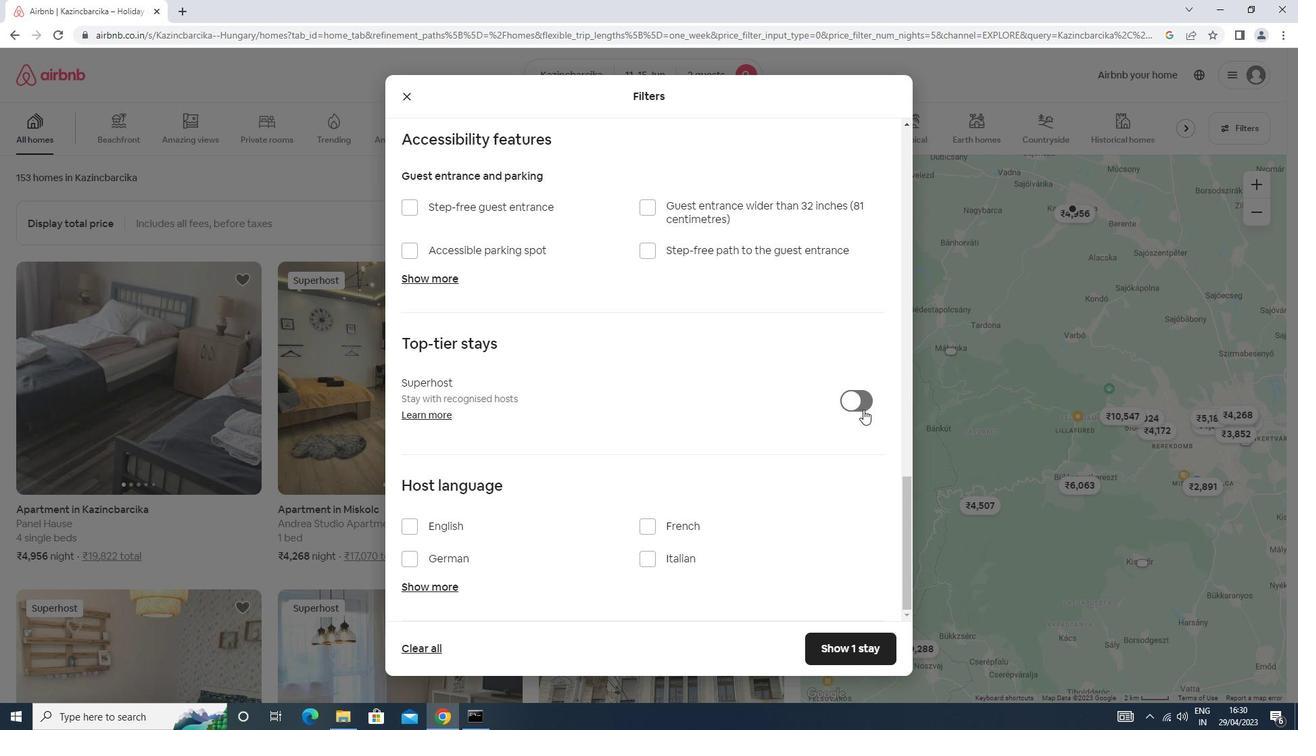 
Action: Mouse moved to (861, 398)
Screenshot: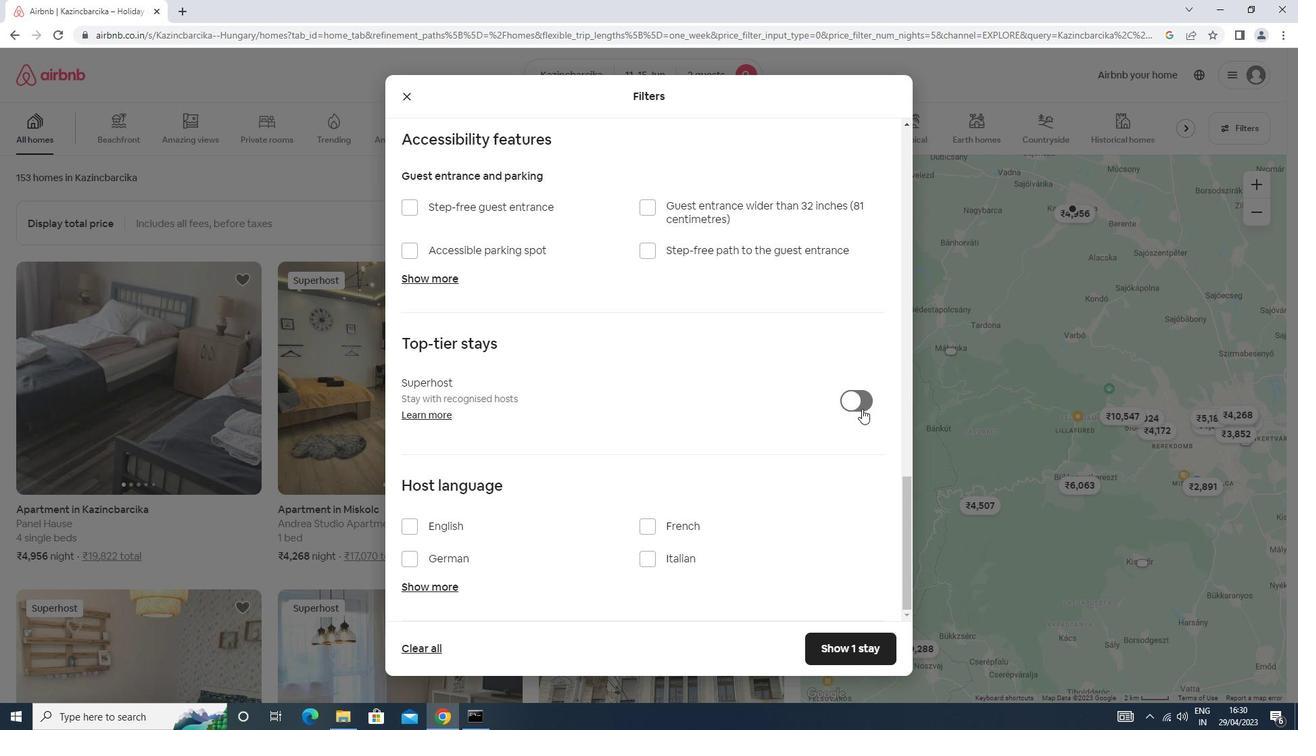 
Action: Mouse scrolled (861, 398) with delta (0, 0)
Screenshot: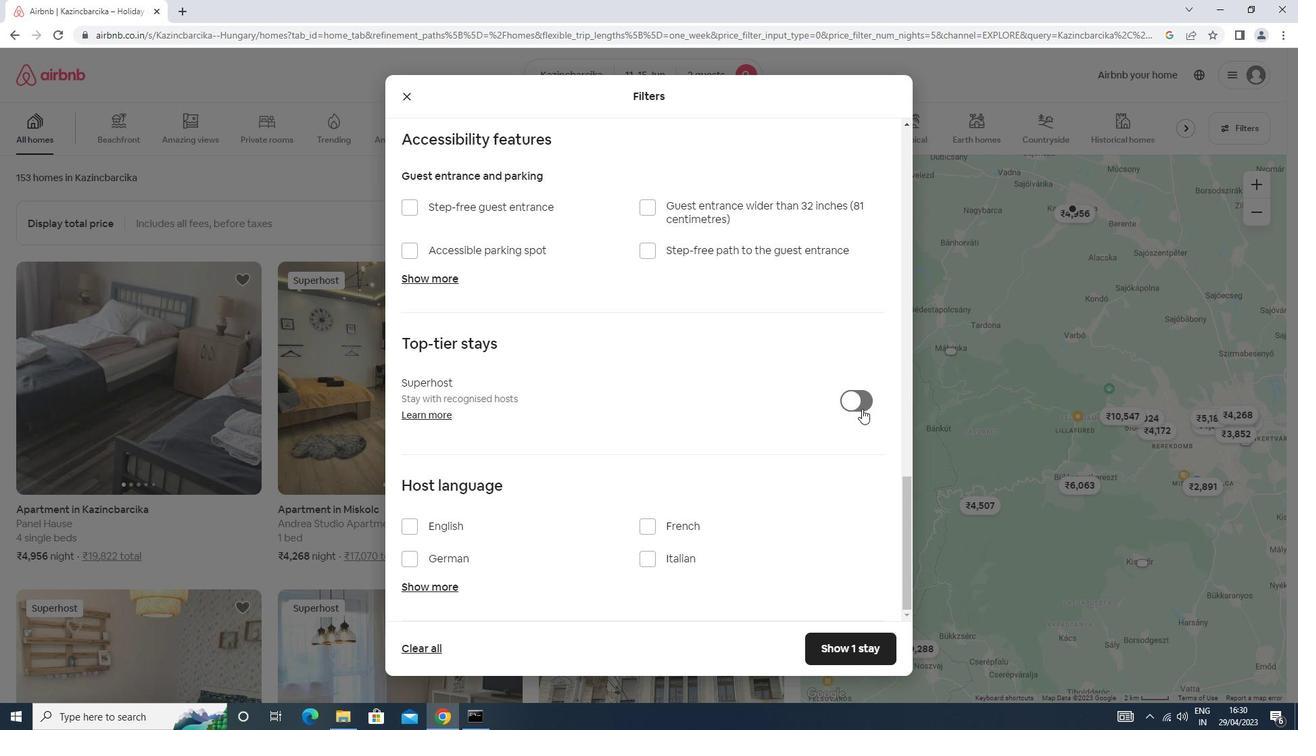 
Action: Mouse moved to (861, 396)
Screenshot: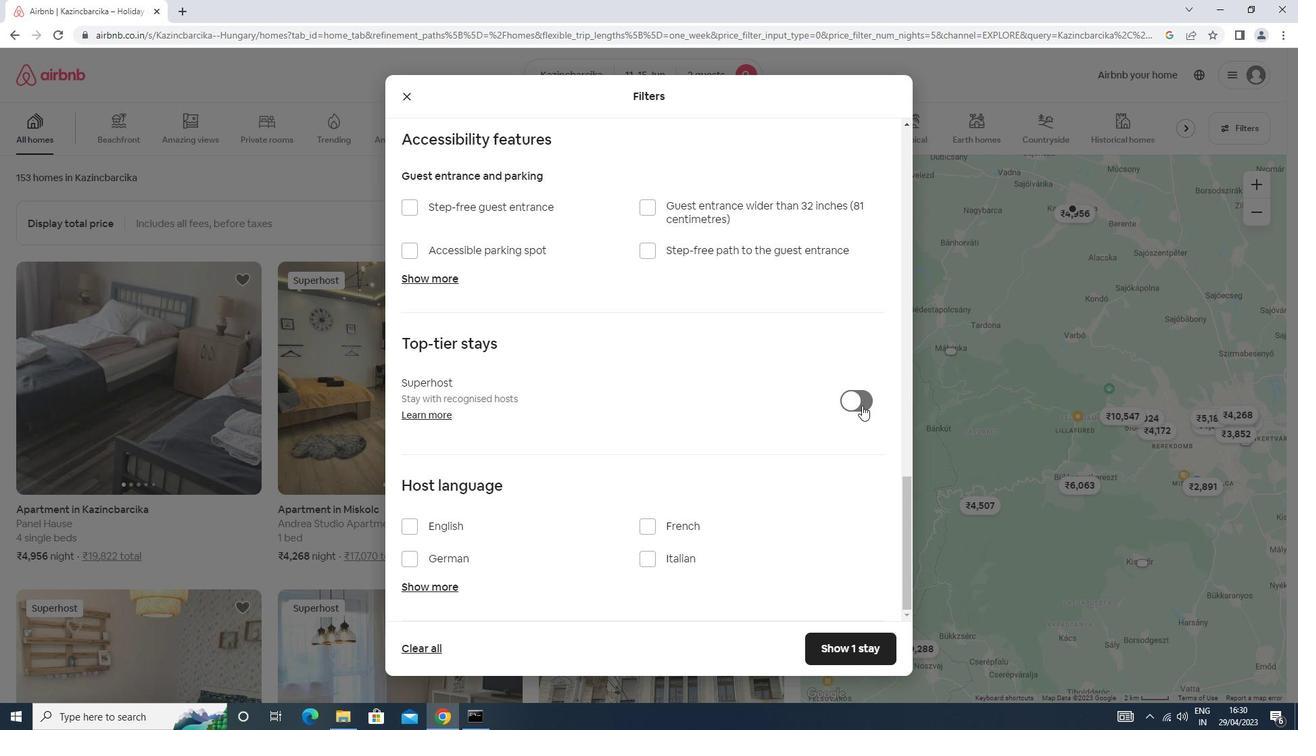 
Action: Mouse scrolled (861, 396) with delta (0, 0)
Screenshot: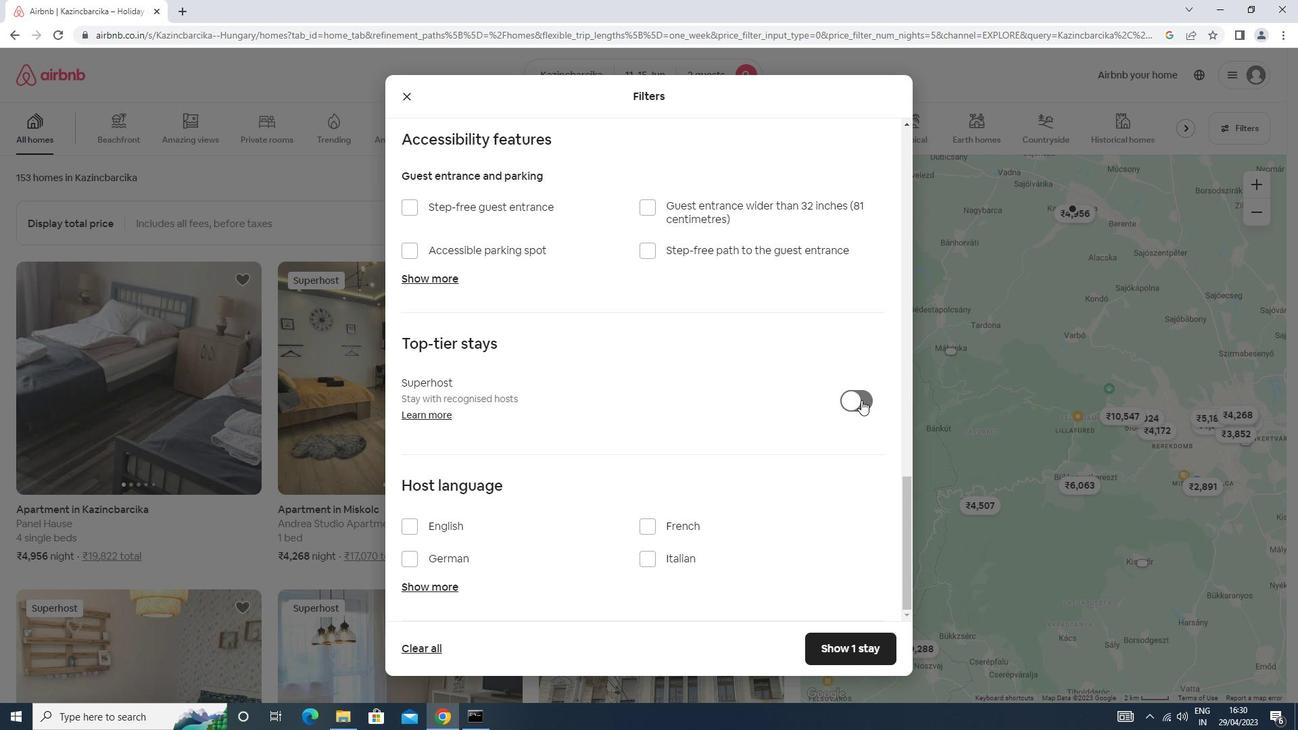 
Action: Mouse moved to (860, 390)
Screenshot: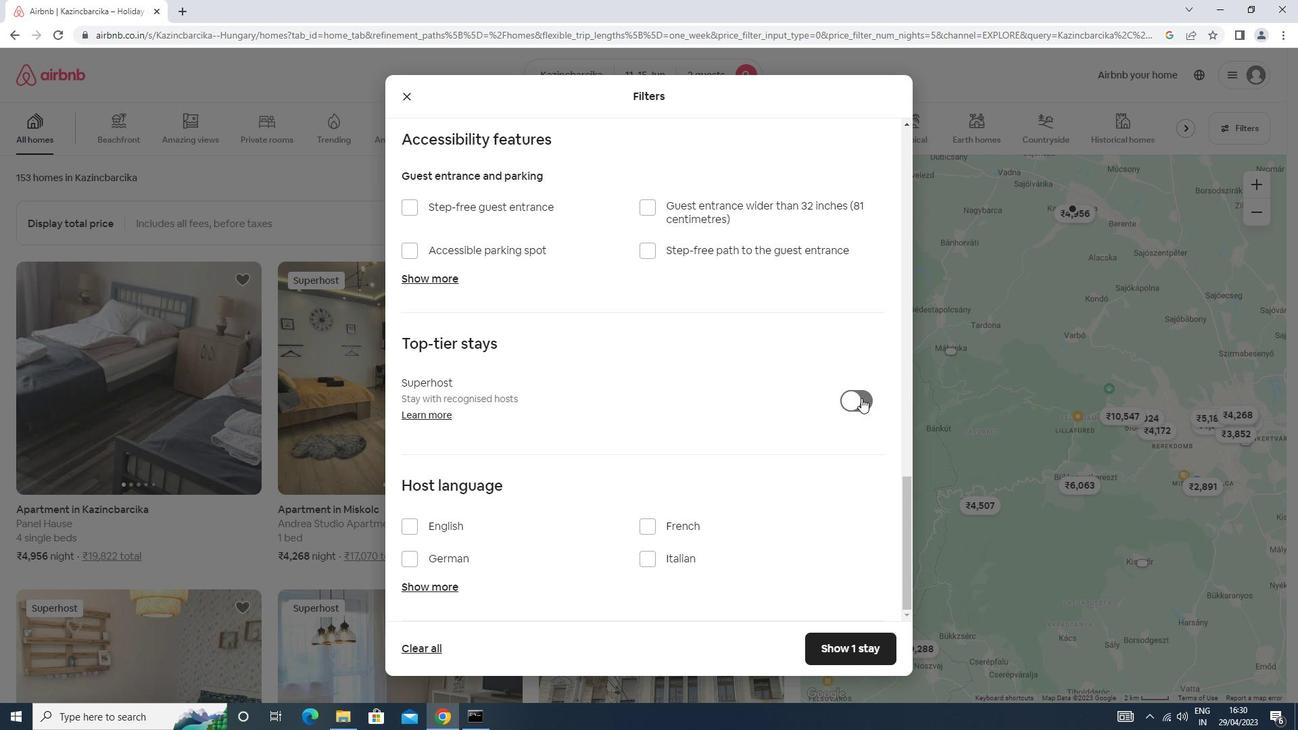 
Action: Mouse scrolled (860, 390) with delta (0, 0)
Screenshot: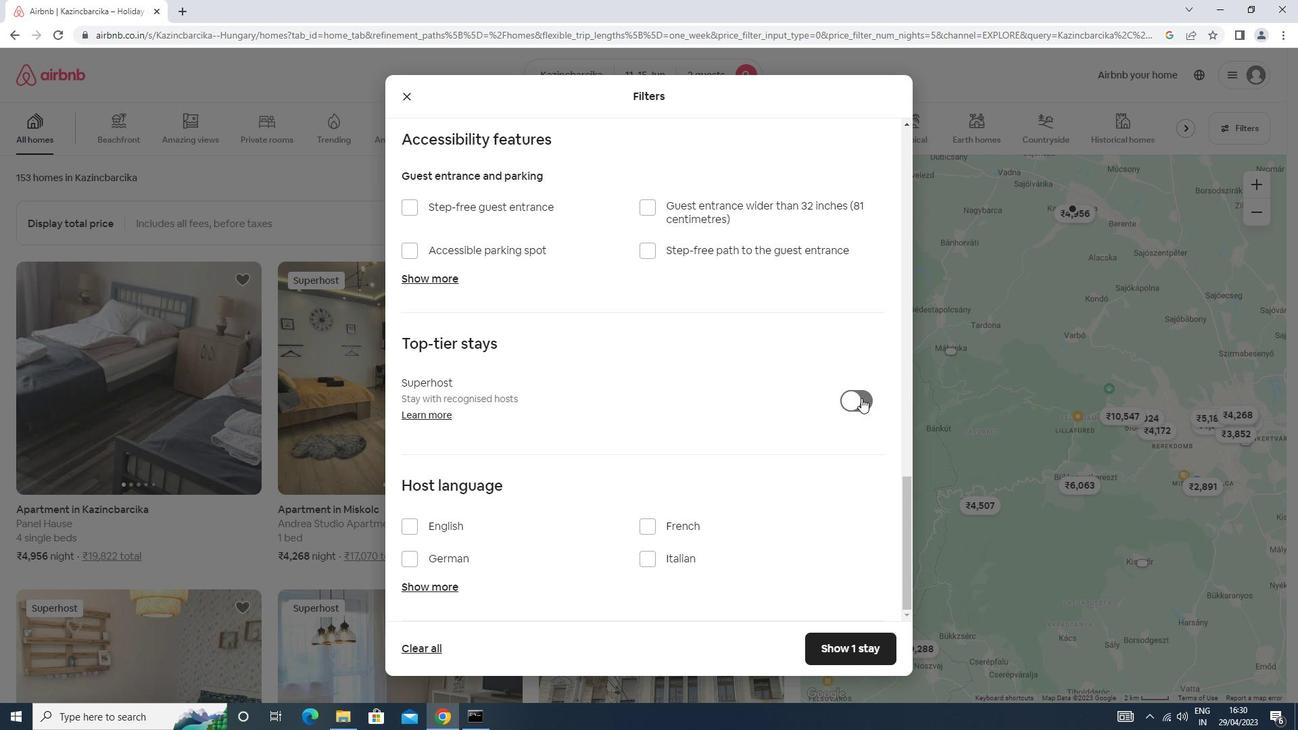 
Action: Mouse moved to (850, 225)
Screenshot: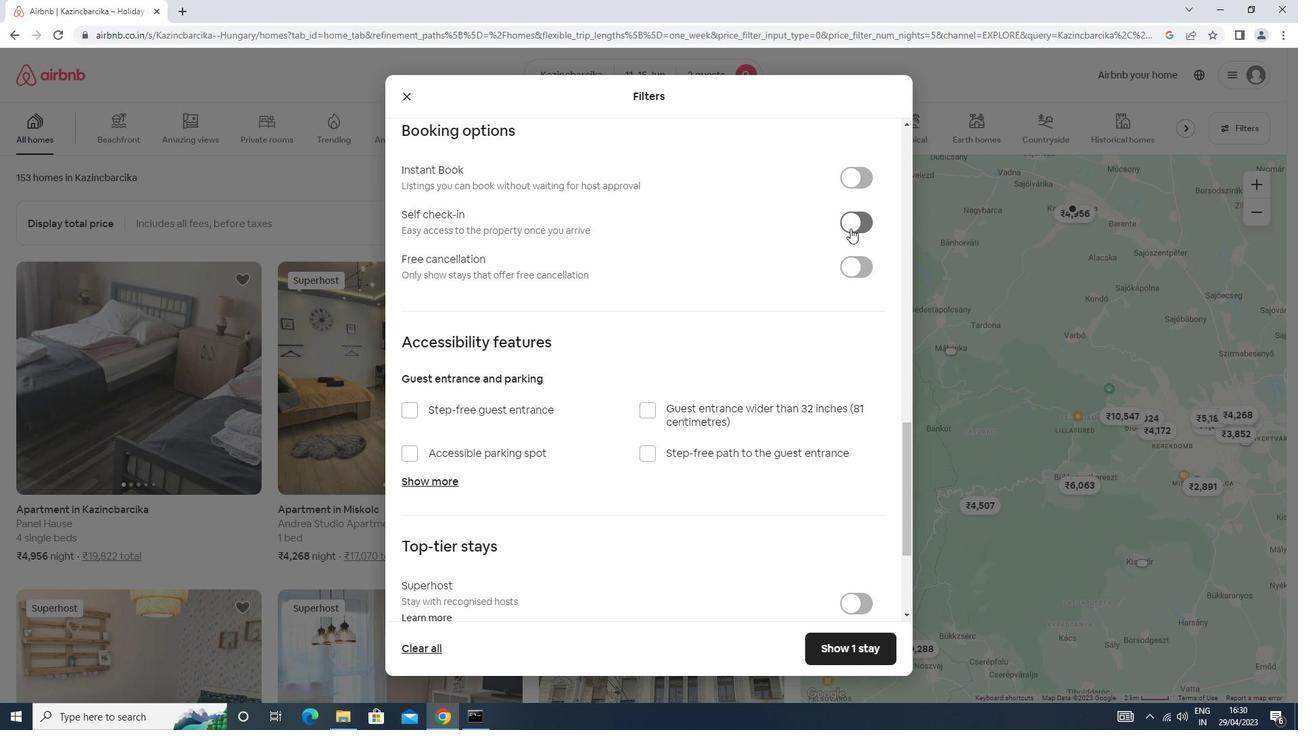 
Action: Mouse pressed left at (850, 225)
Screenshot: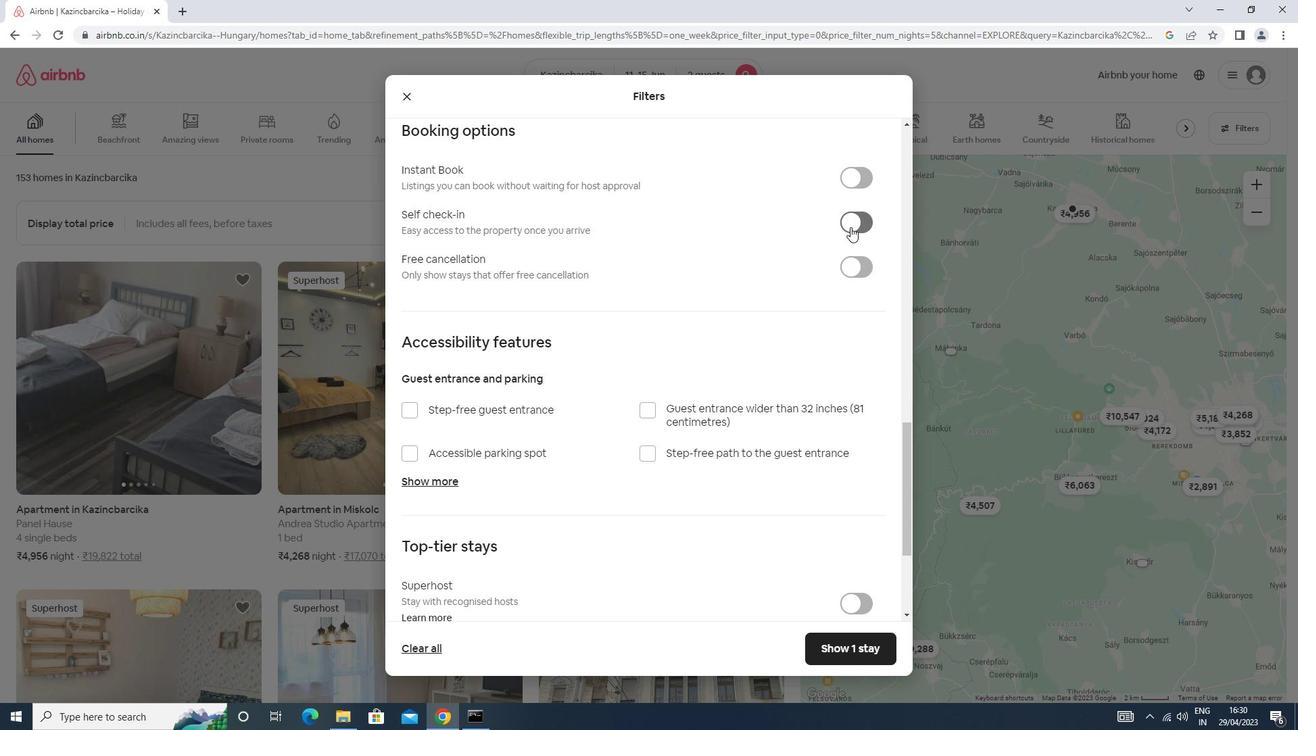 
Action: Mouse moved to (843, 234)
Screenshot: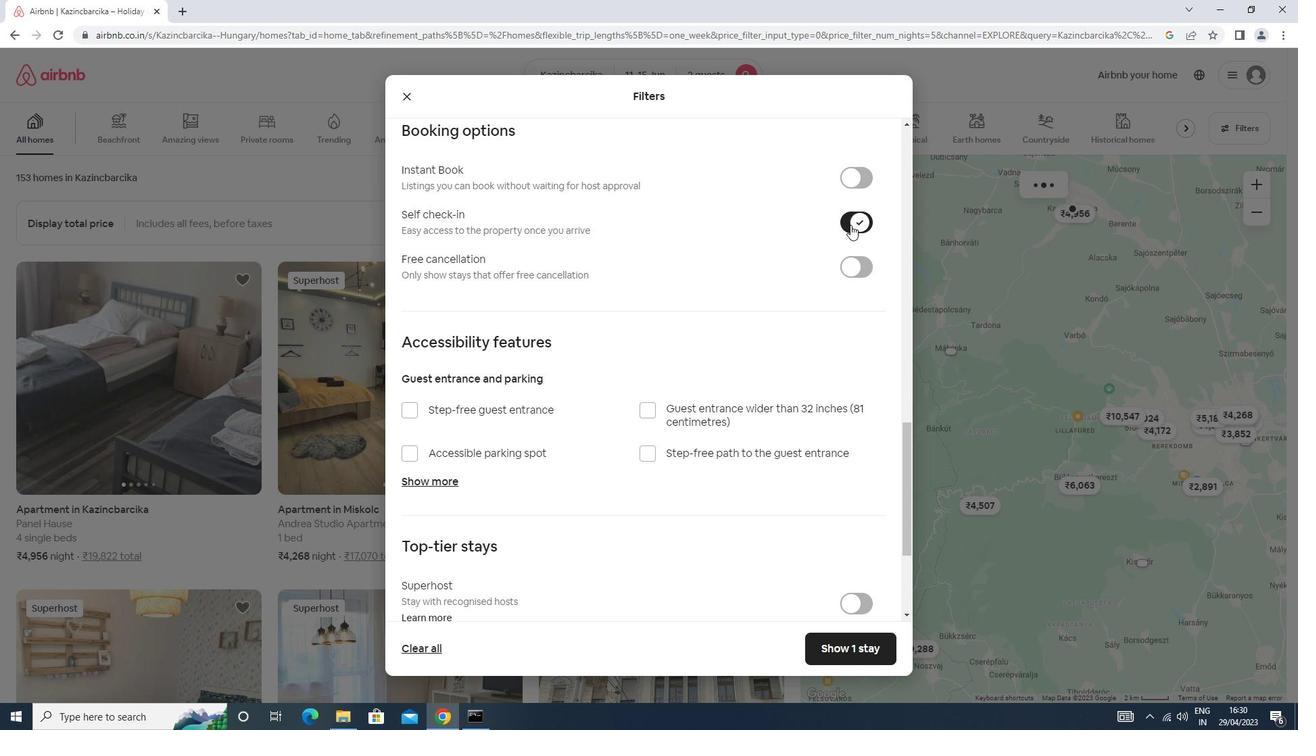 
Action: Mouse scrolled (843, 233) with delta (0, 0)
Screenshot: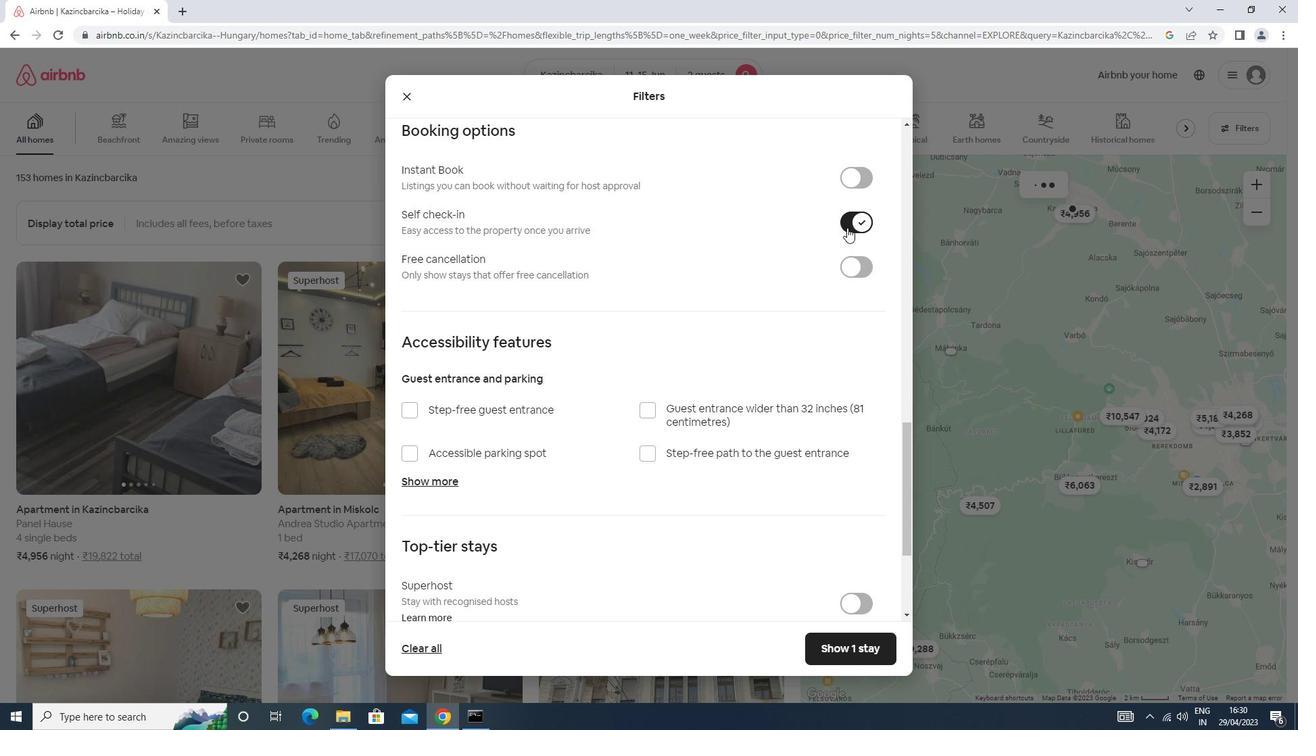 
Action: Mouse scrolled (843, 233) with delta (0, 0)
Screenshot: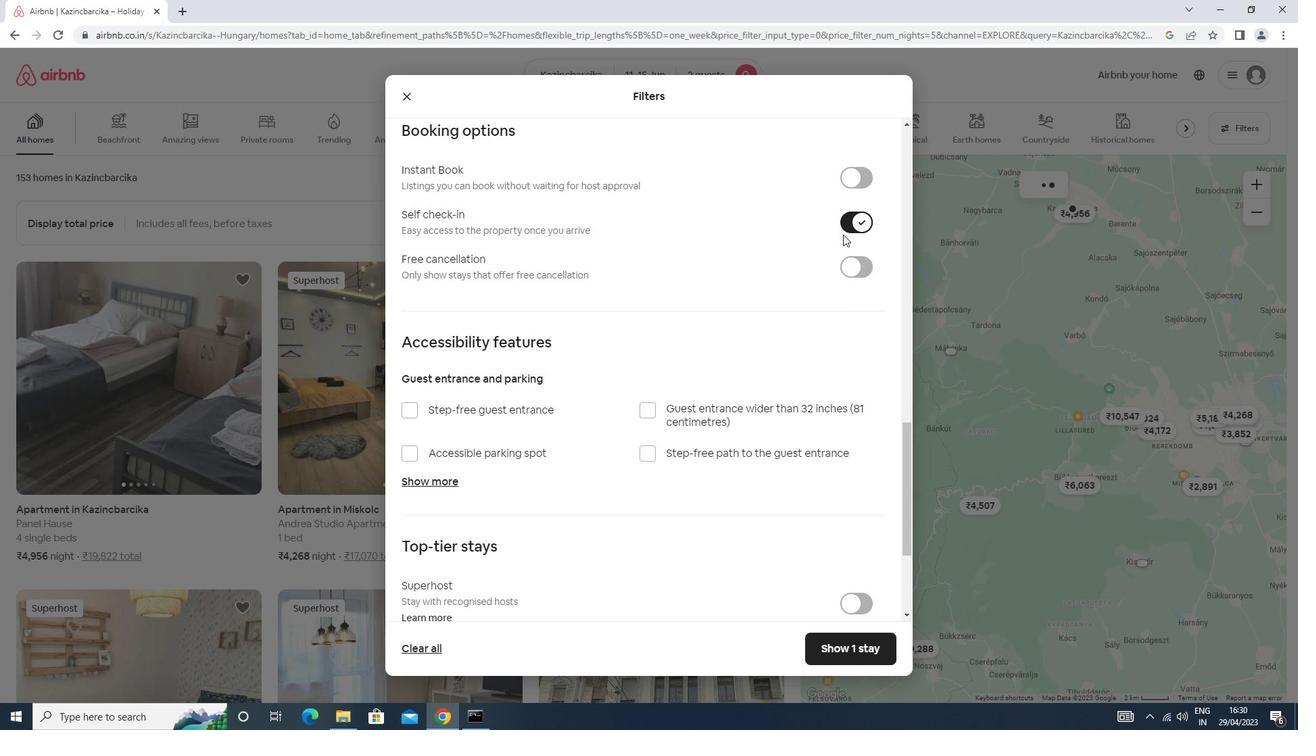 
Action: Mouse scrolled (843, 233) with delta (0, 0)
Screenshot: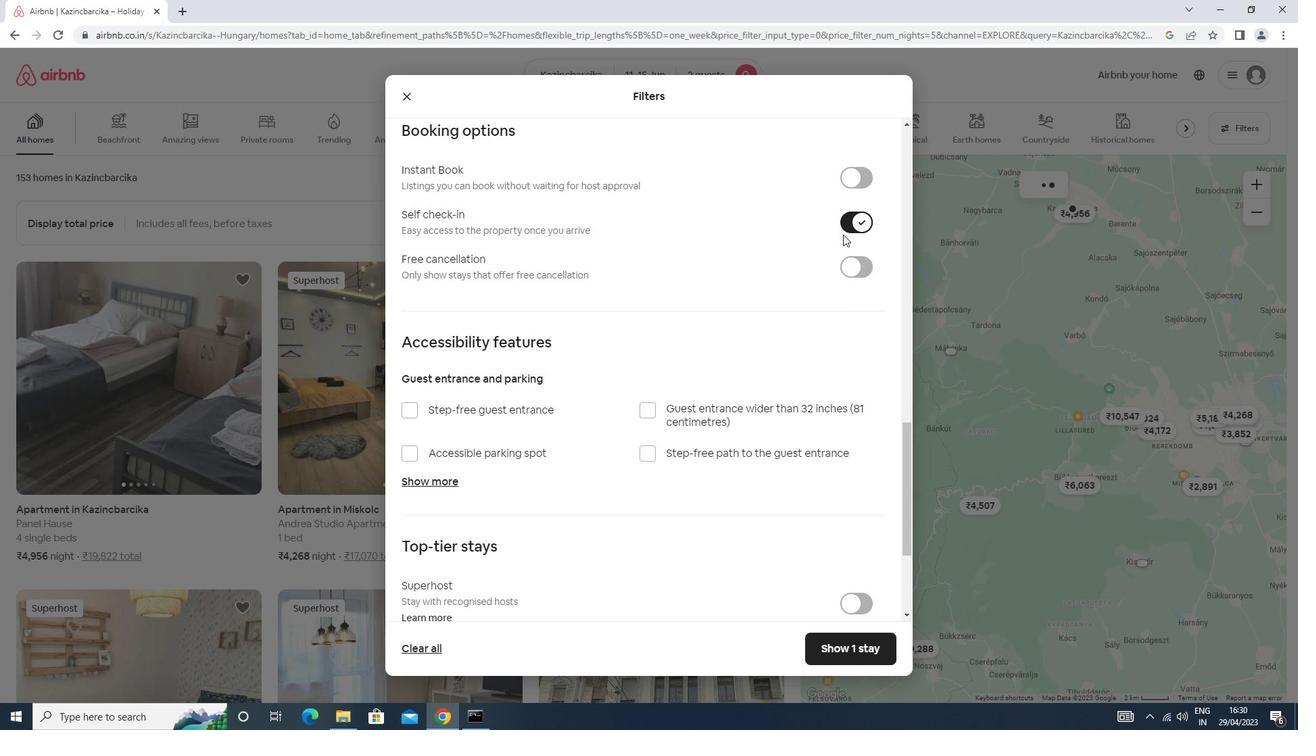 
Action: Mouse scrolled (843, 233) with delta (0, 0)
Screenshot: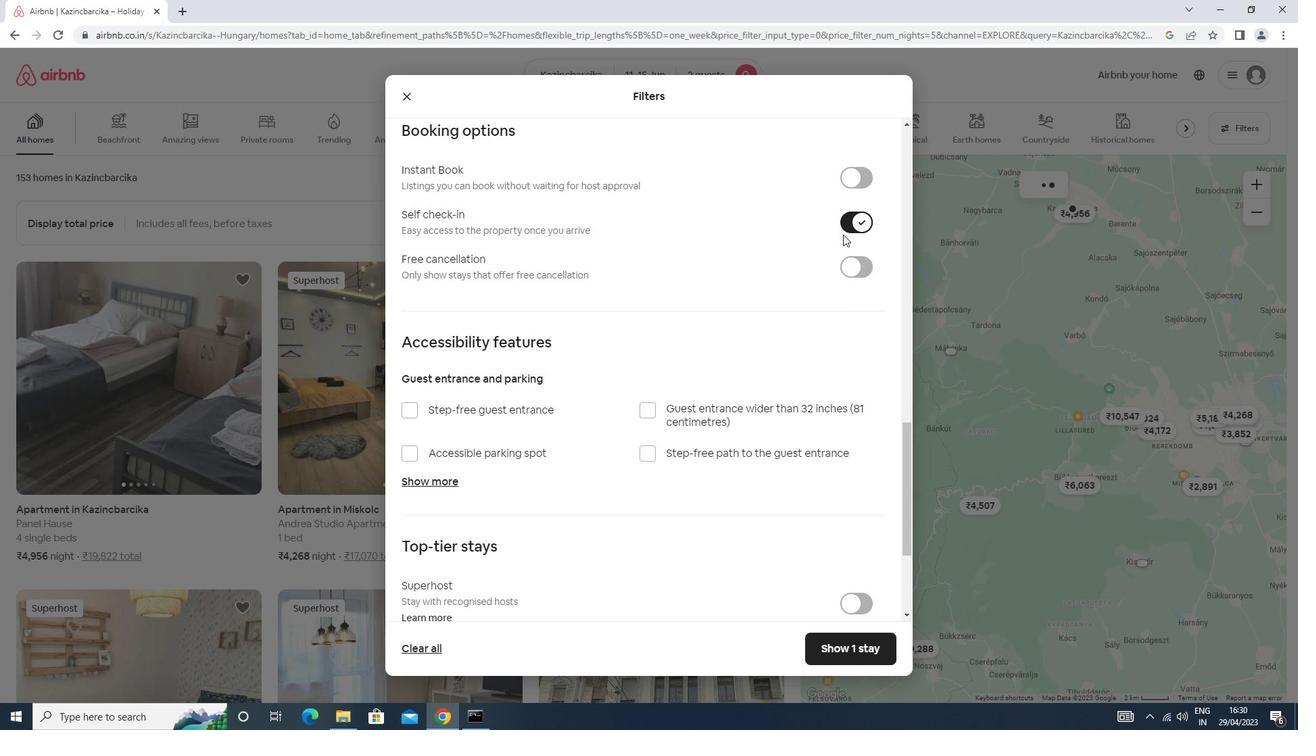 
Action: Mouse scrolled (843, 233) with delta (0, 0)
Screenshot: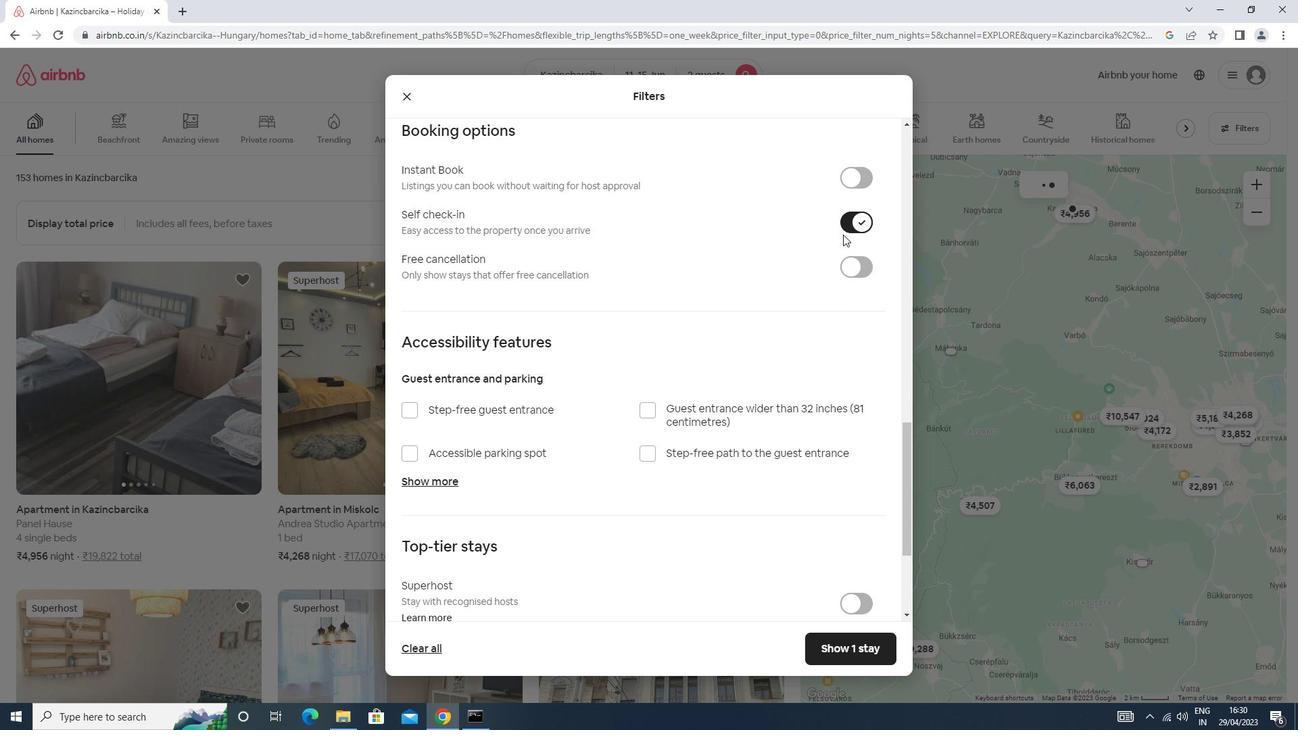
Action: Mouse scrolled (843, 233) with delta (0, 0)
Screenshot: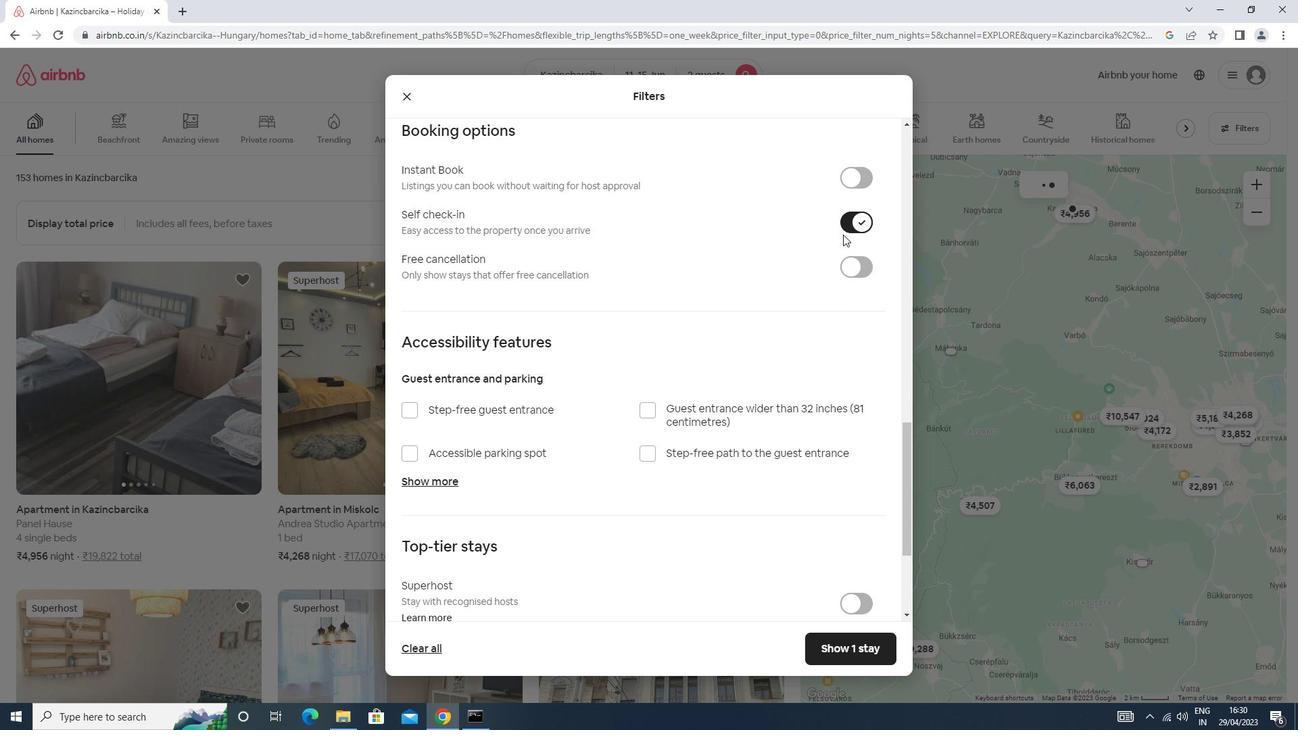 
Action: Mouse scrolled (843, 233) with delta (0, 0)
Screenshot: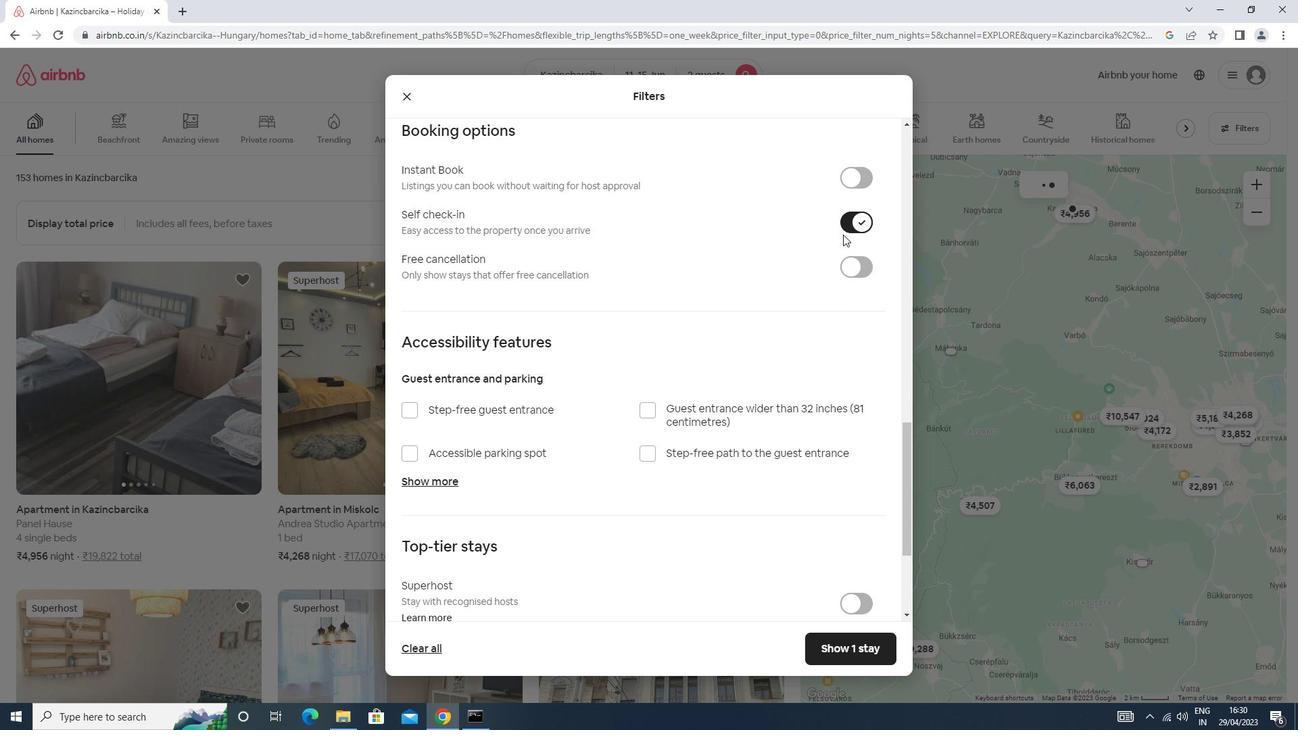 
Action: Mouse scrolled (843, 233) with delta (0, 0)
Screenshot: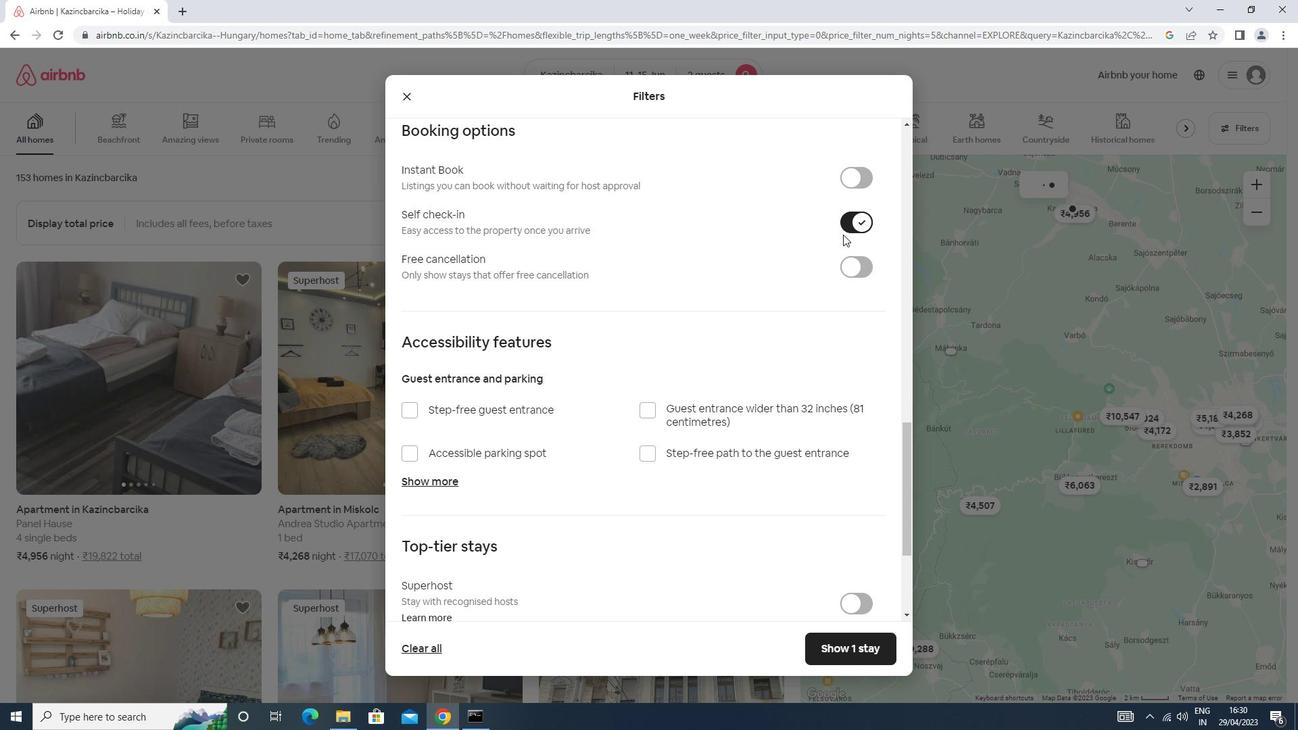 
Action: Mouse scrolled (843, 233) with delta (0, 0)
Screenshot: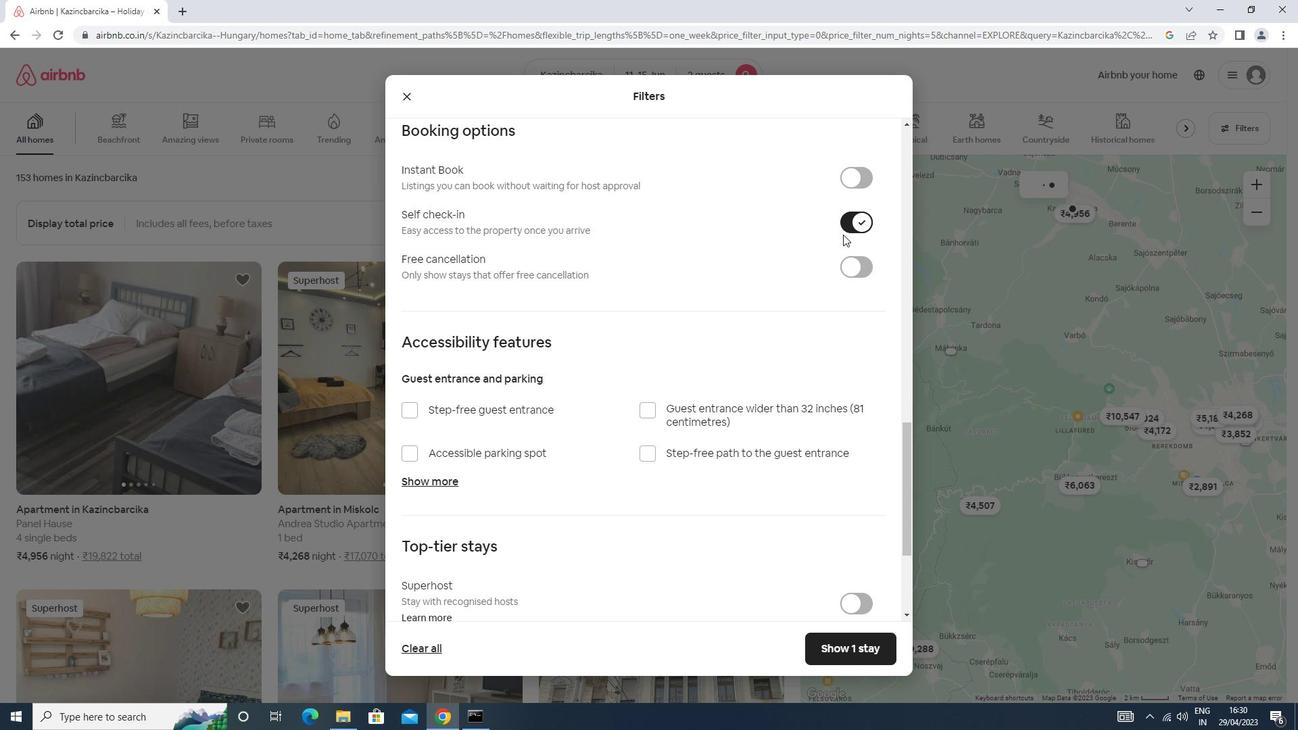 
Action: Mouse scrolled (843, 233) with delta (0, 0)
Screenshot: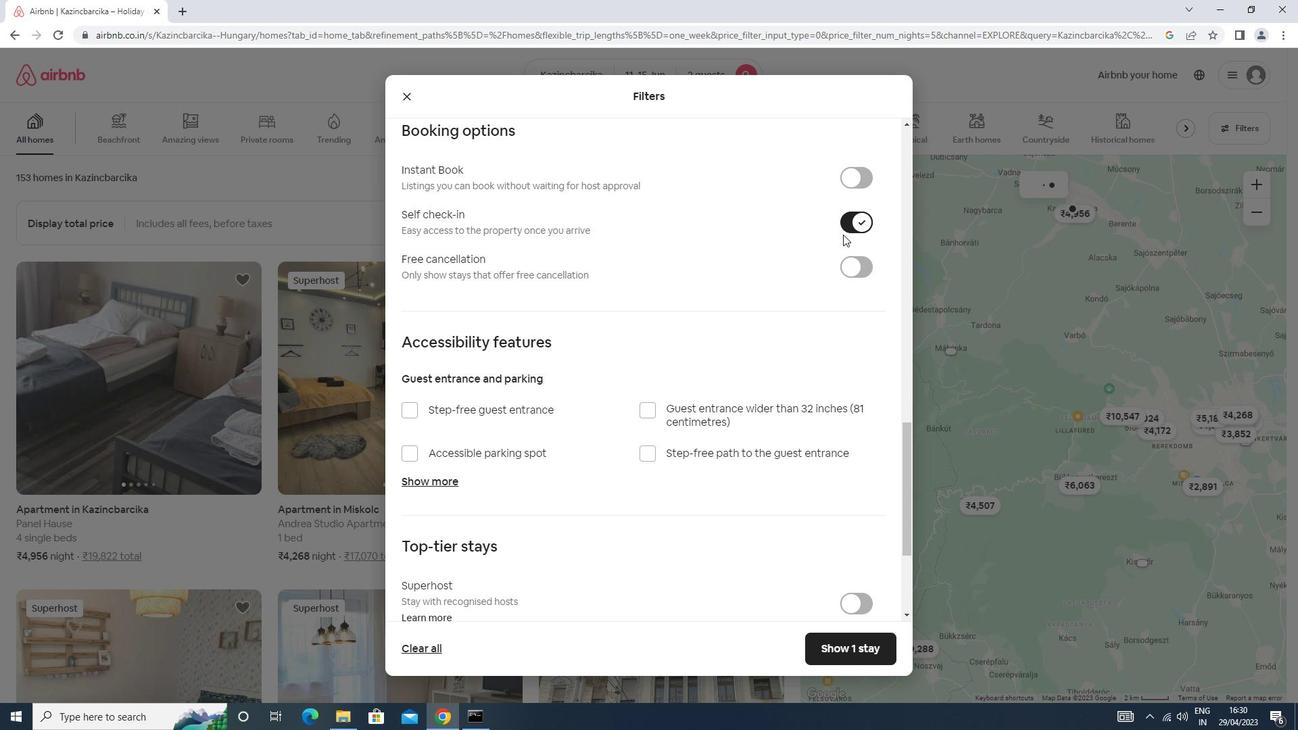
Action: Mouse moved to (415, 523)
Screenshot: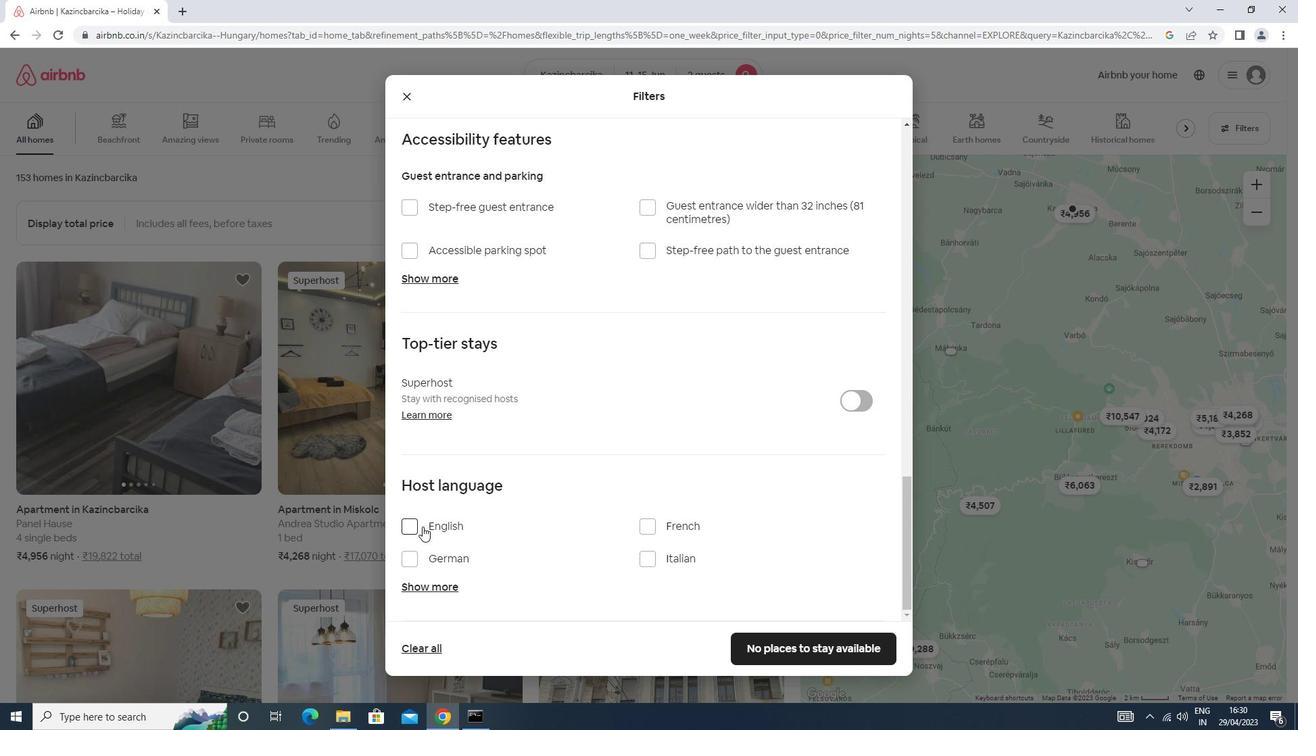 
Action: Mouse pressed left at (415, 523)
Screenshot: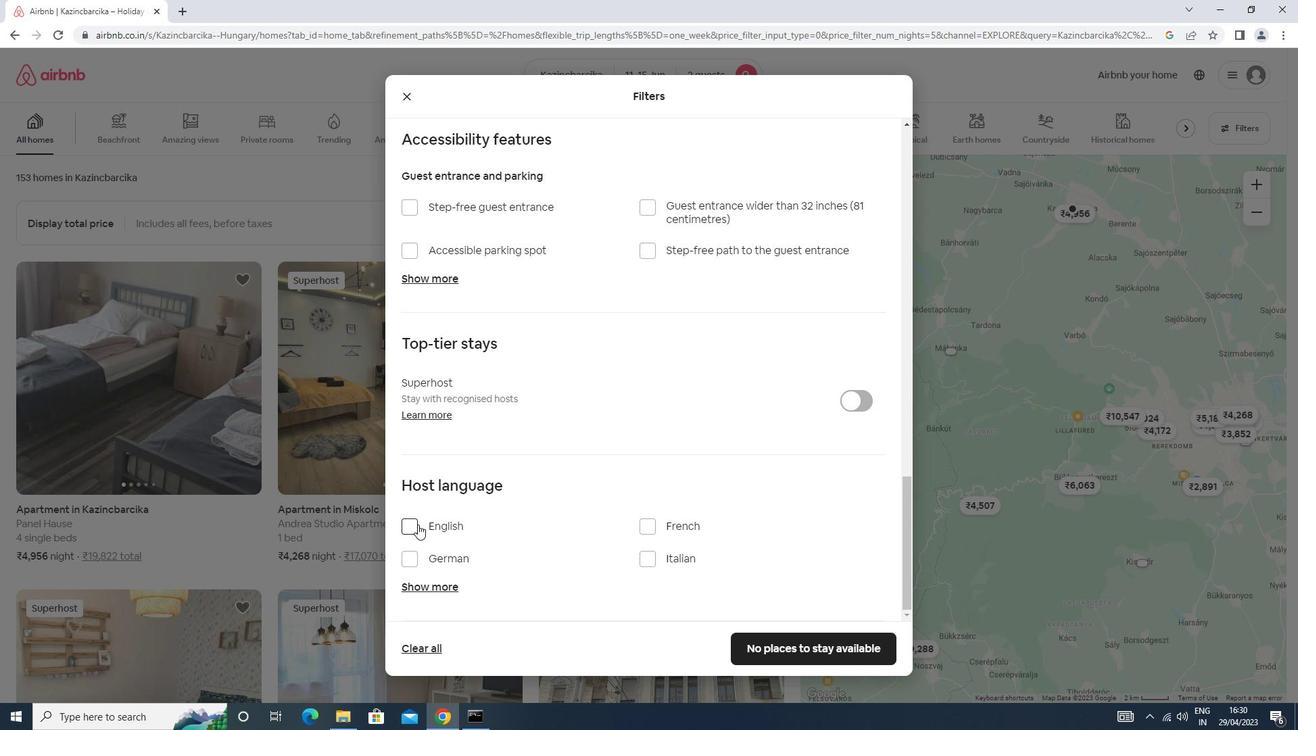 
Action: Mouse moved to (776, 642)
Screenshot: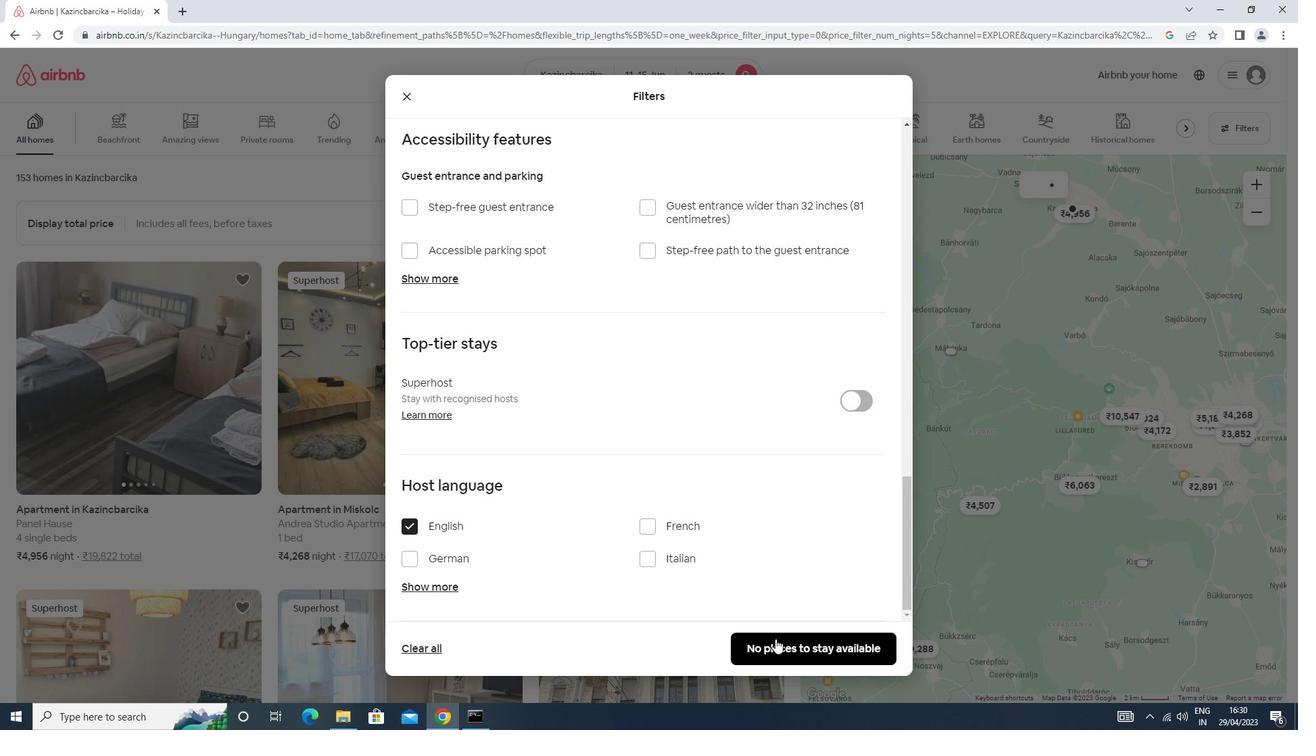 
Action: Mouse pressed left at (776, 642)
Screenshot: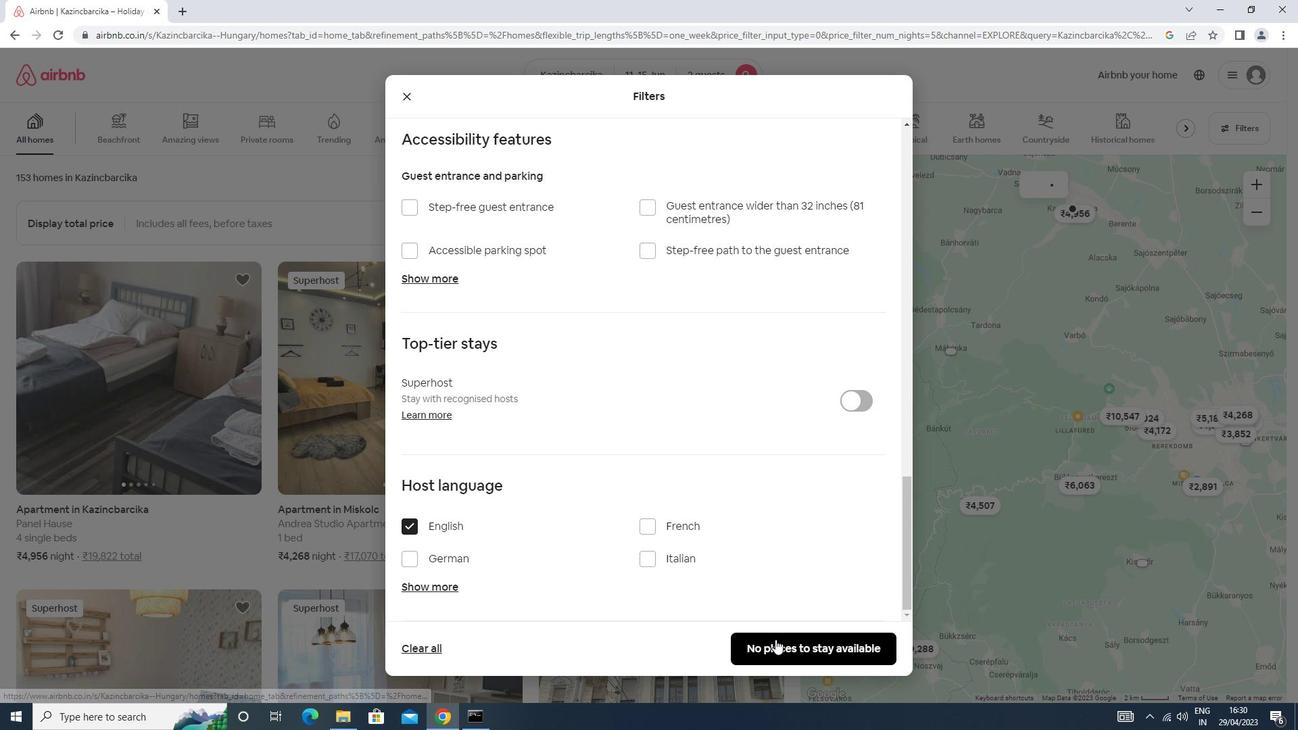 
Action: Mouse moved to (770, 643)
Screenshot: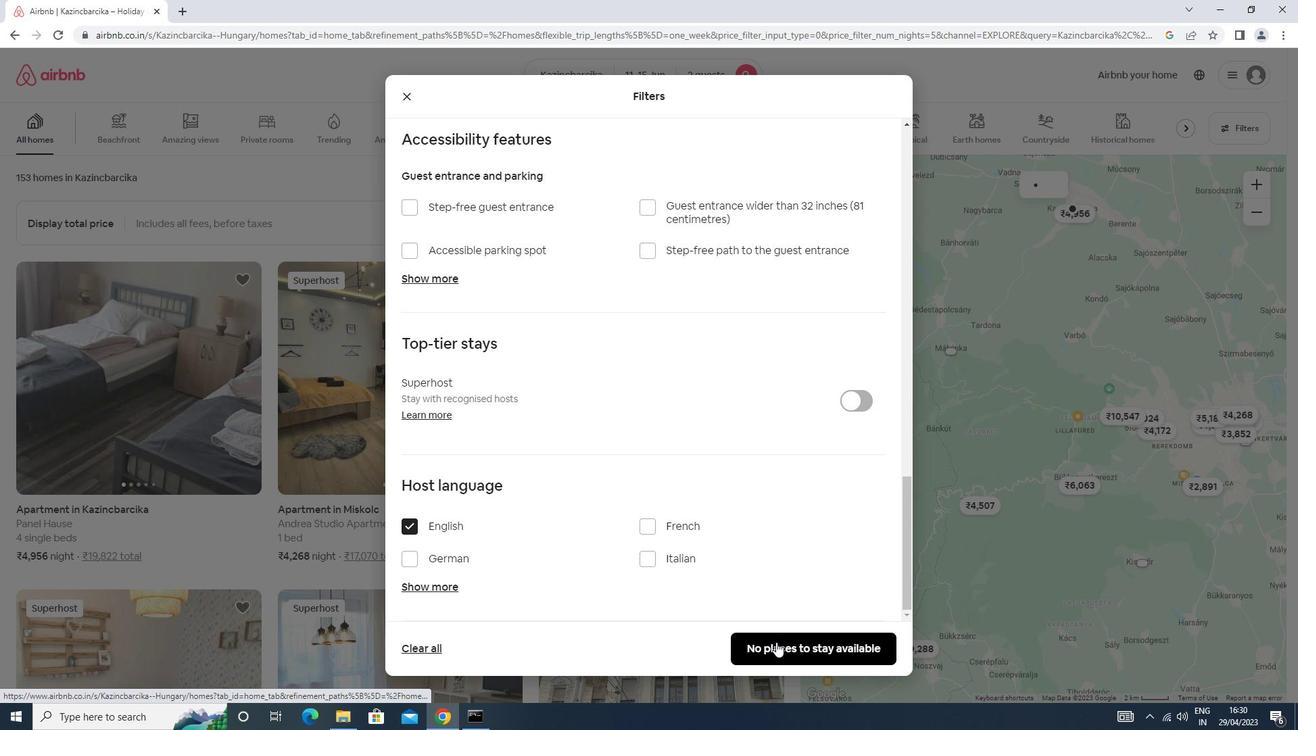 
